Task: Install fitness tracking extensions for monitoring workouts and progress.
Action: Mouse moved to (1022, 32)
Screenshot: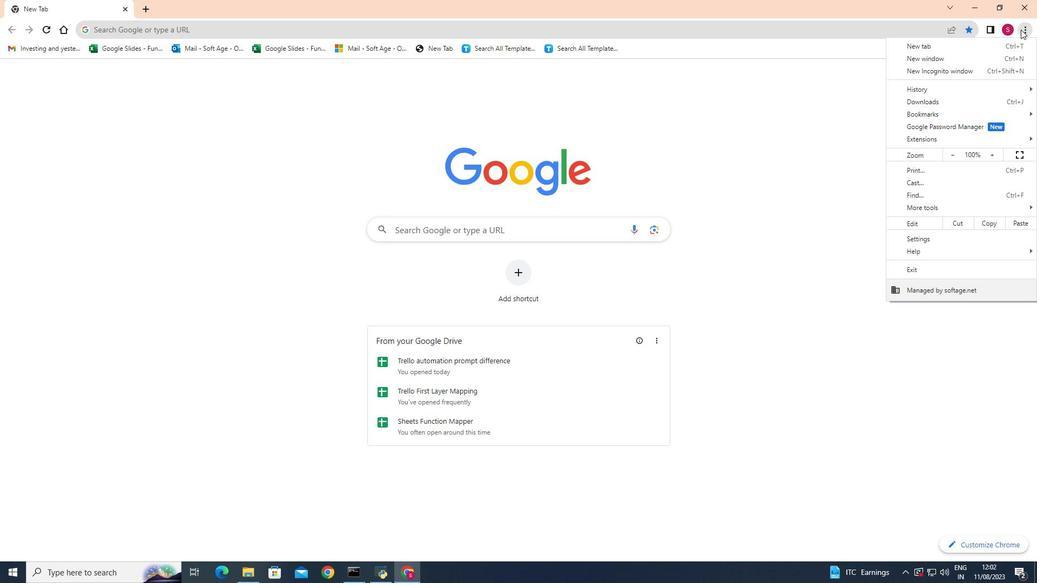 
Action: Mouse pressed left at (1022, 32)
Screenshot: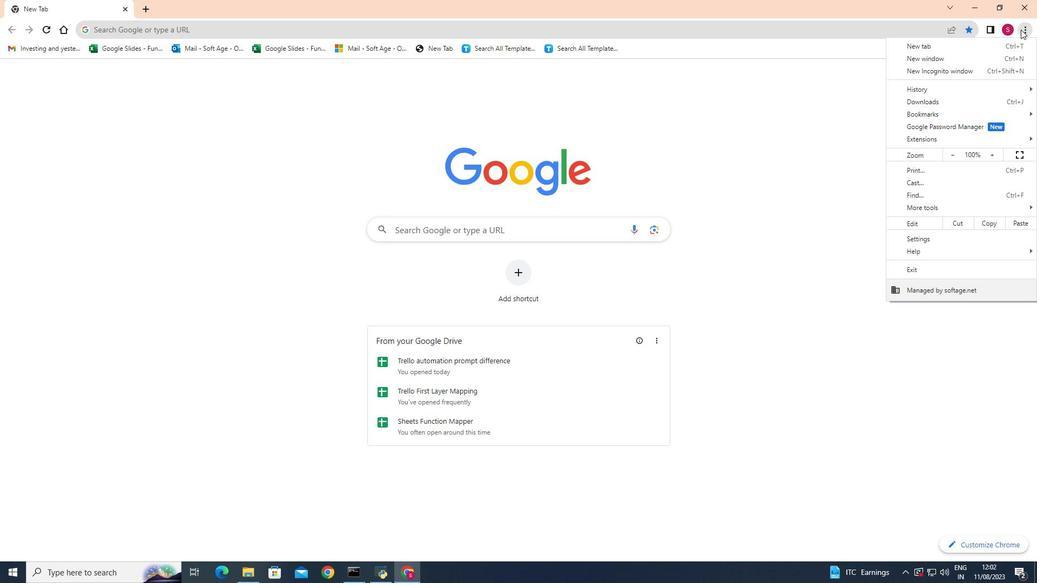 
Action: Mouse moved to (923, 143)
Screenshot: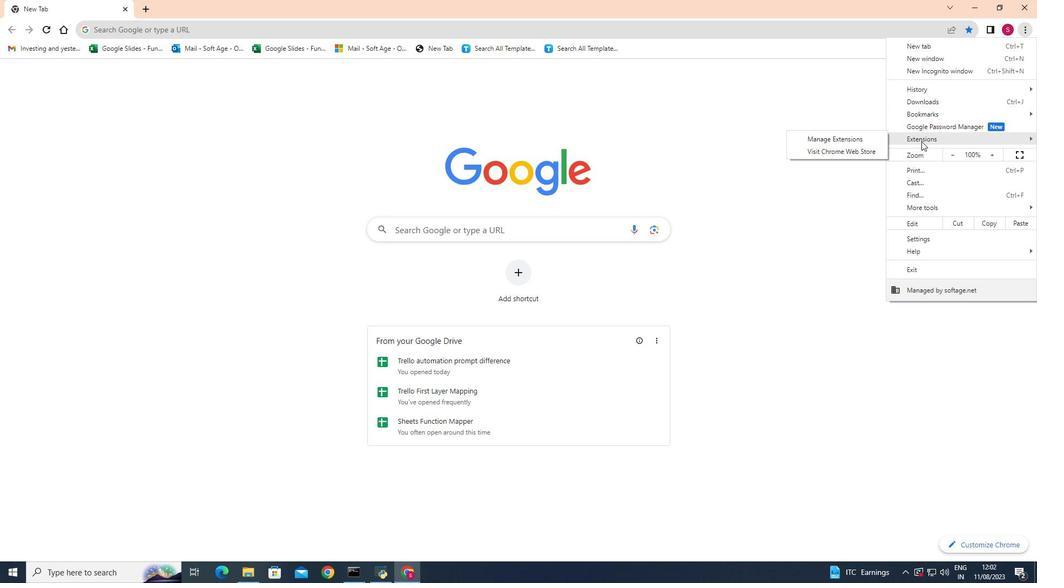 
Action: Mouse pressed left at (923, 143)
Screenshot: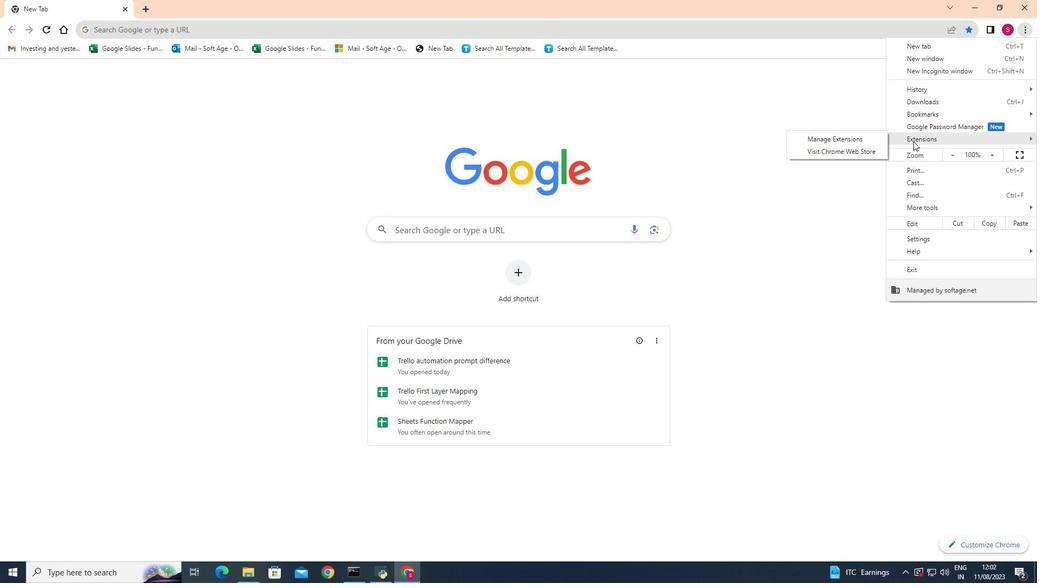 
Action: Mouse moved to (849, 142)
Screenshot: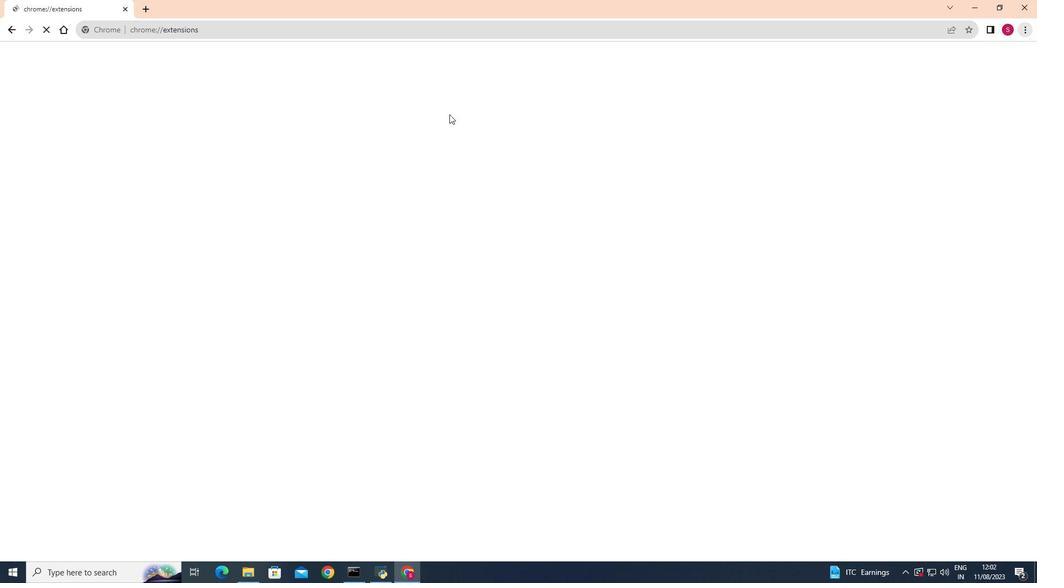 
Action: Mouse pressed left at (849, 142)
Screenshot: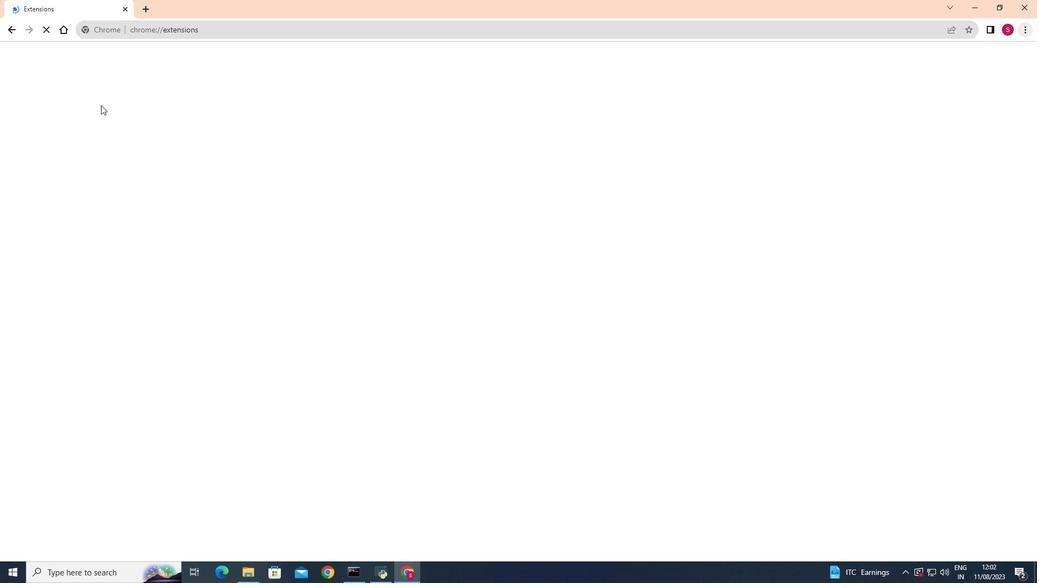 
Action: Mouse moved to (28, 64)
Screenshot: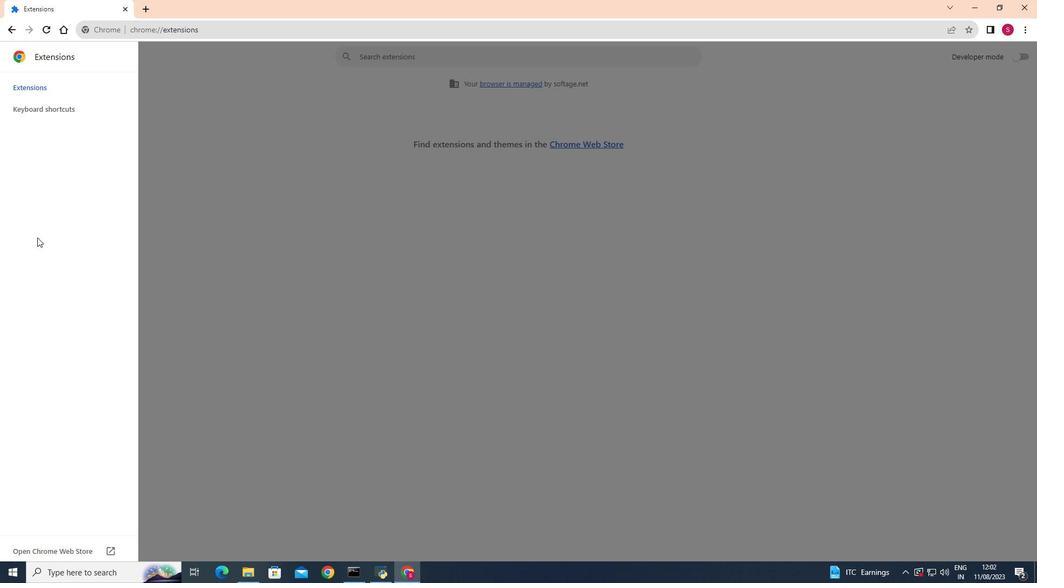 
Action: Mouse pressed left at (28, 64)
Screenshot: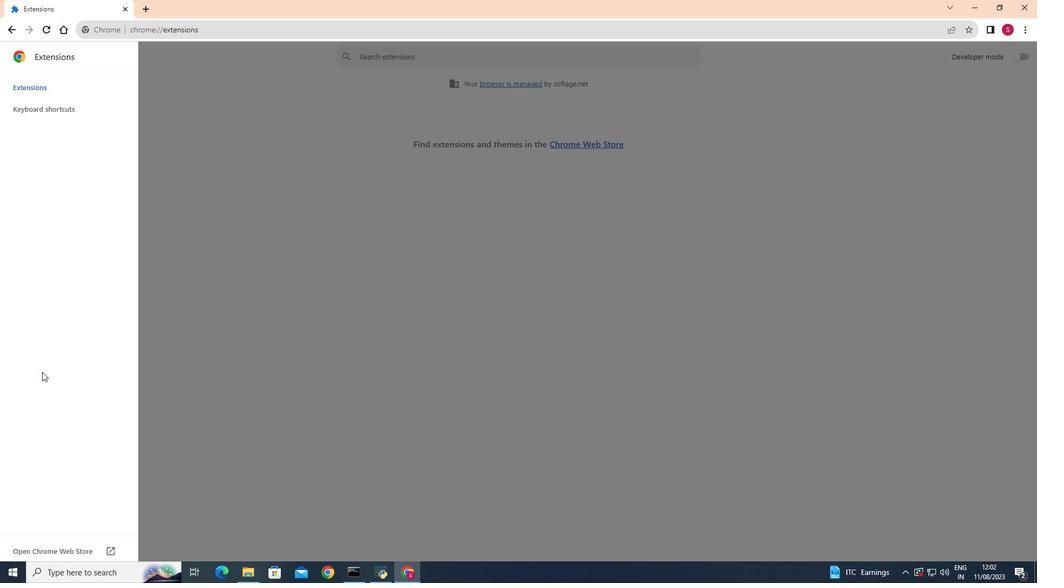
Action: Mouse moved to (55, 551)
Screenshot: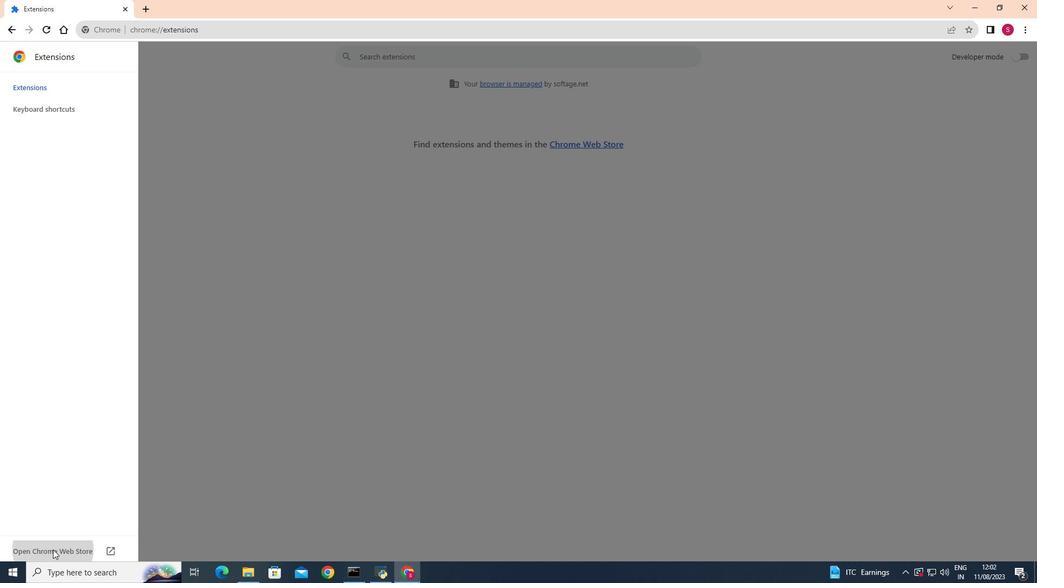 
Action: Mouse pressed left at (55, 551)
Screenshot: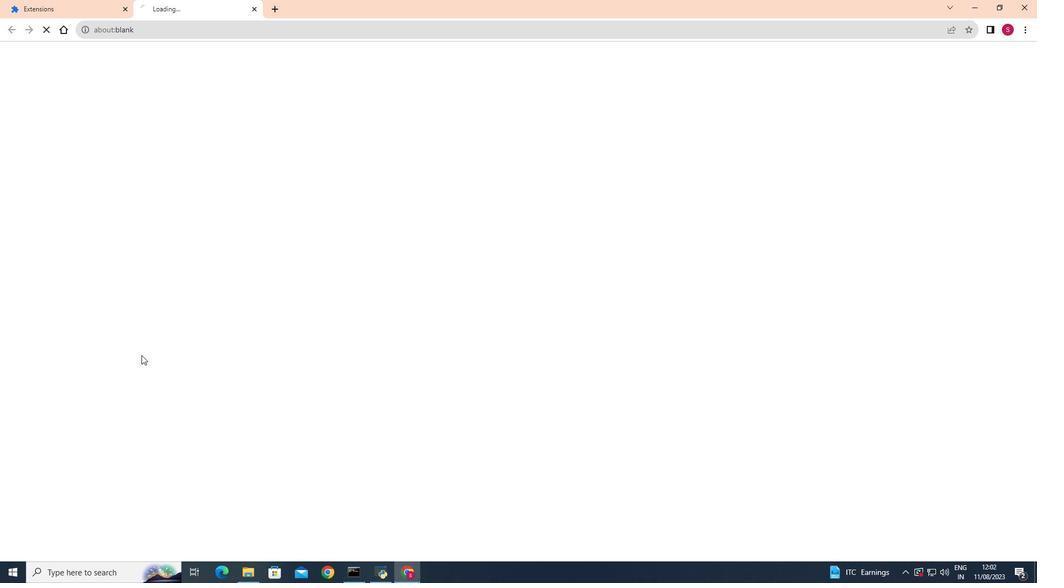 
Action: Mouse moved to (243, 98)
Screenshot: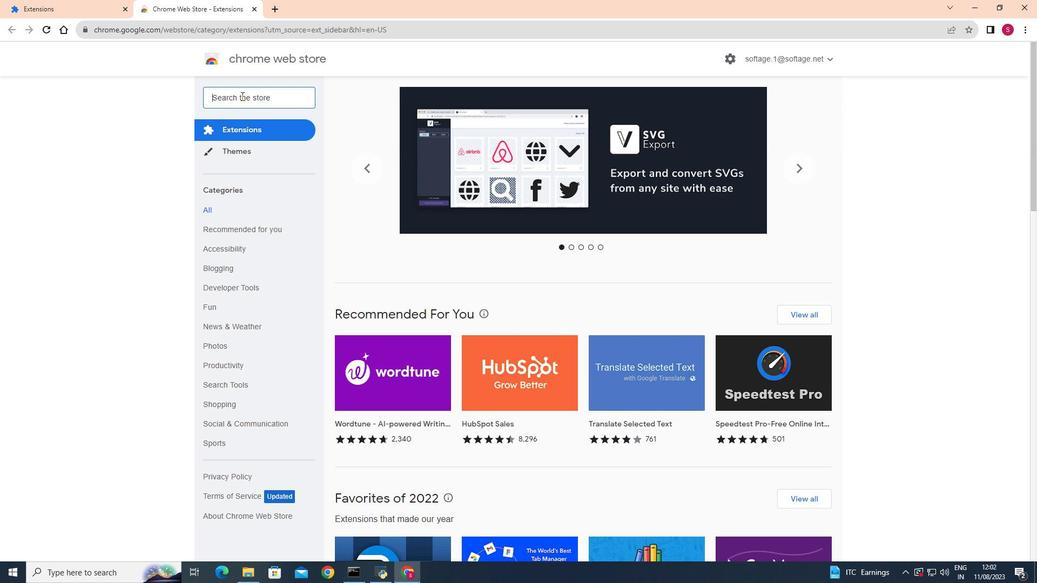 
Action: Mouse pressed left at (243, 98)
Screenshot: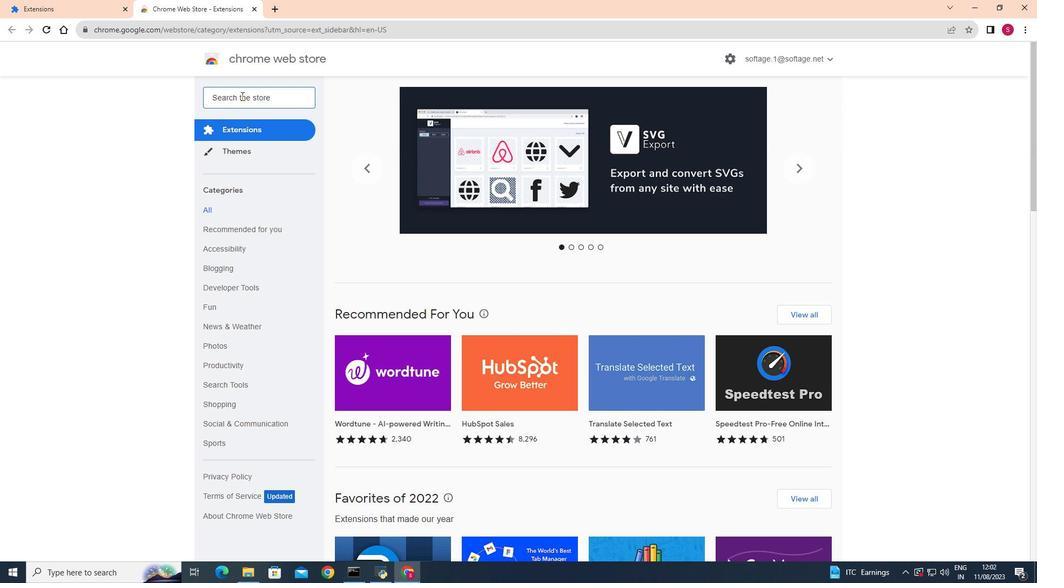 
Action: Key pressed fitness<Key.enter>
Screenshot: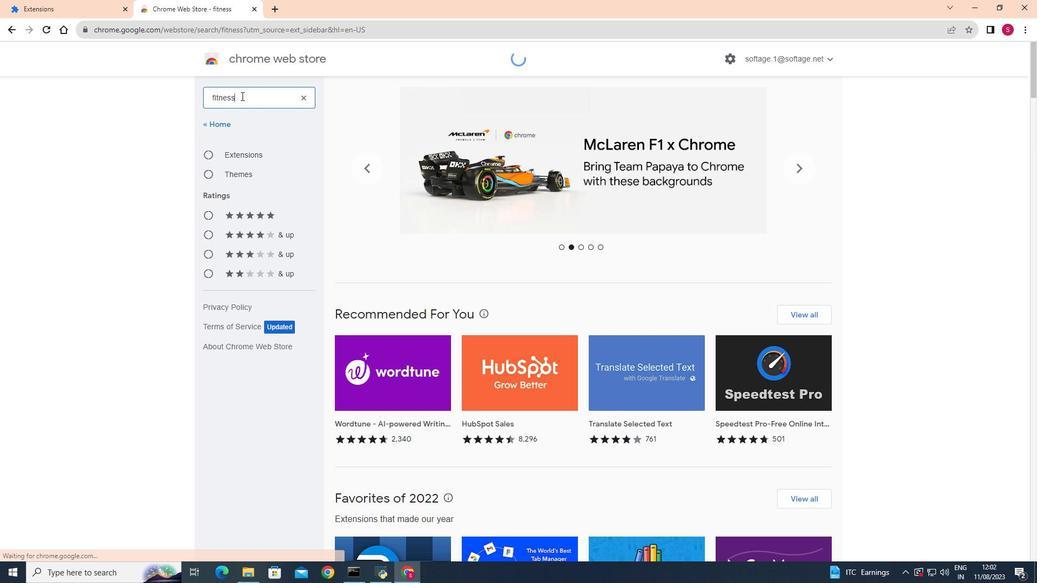 
Action: Mouse moved to (474, 241)
Screenshot: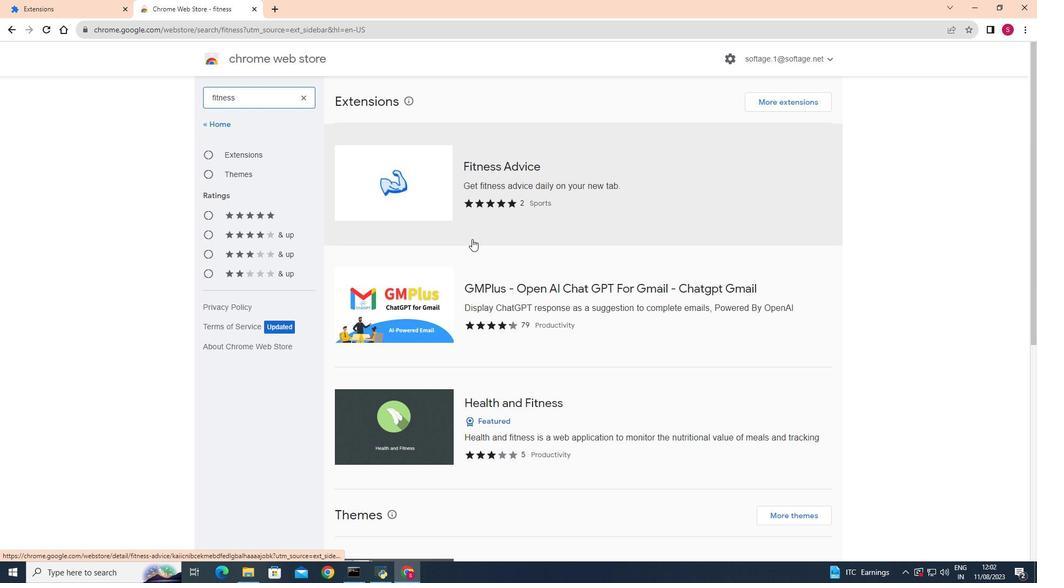 
Action: Mouse scrolled (474, 240) with delta (0, 0)
Screenshot: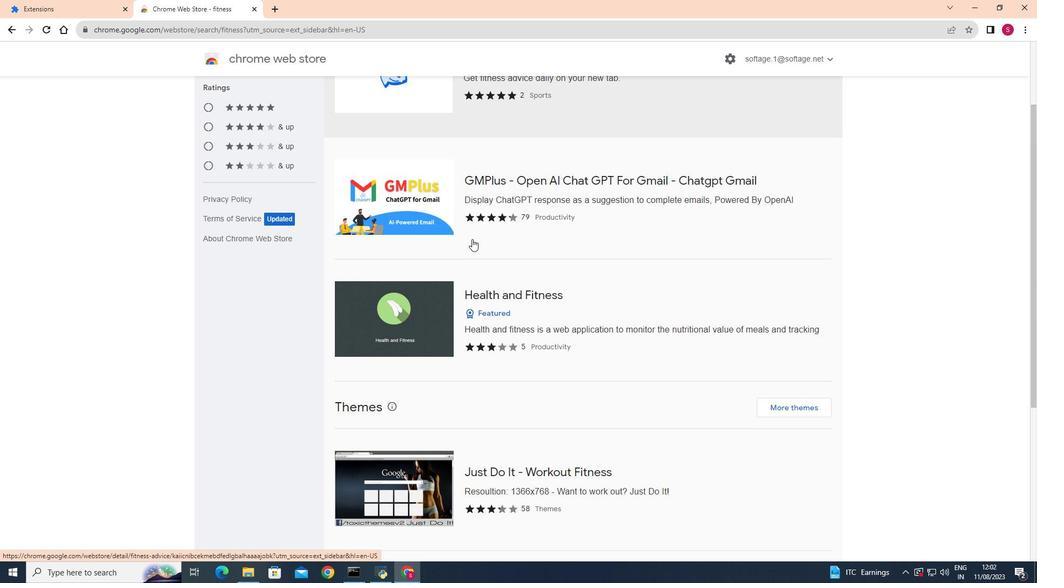 
Action: Mouse scrolled (474, 240) with delta (0, 0)
Screenshot: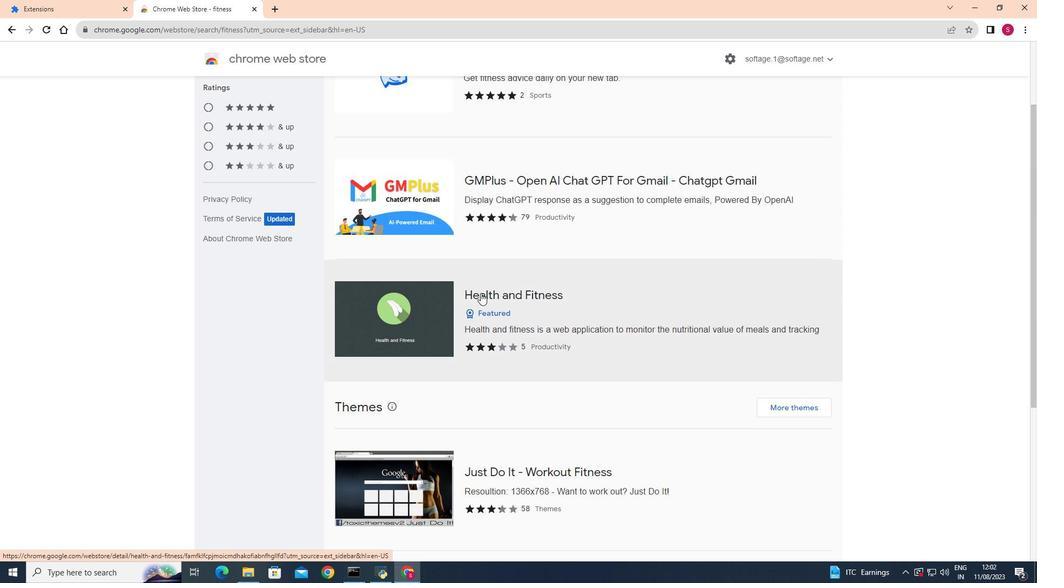 
Action: Mouse moved to (495, 294)
Screenshot: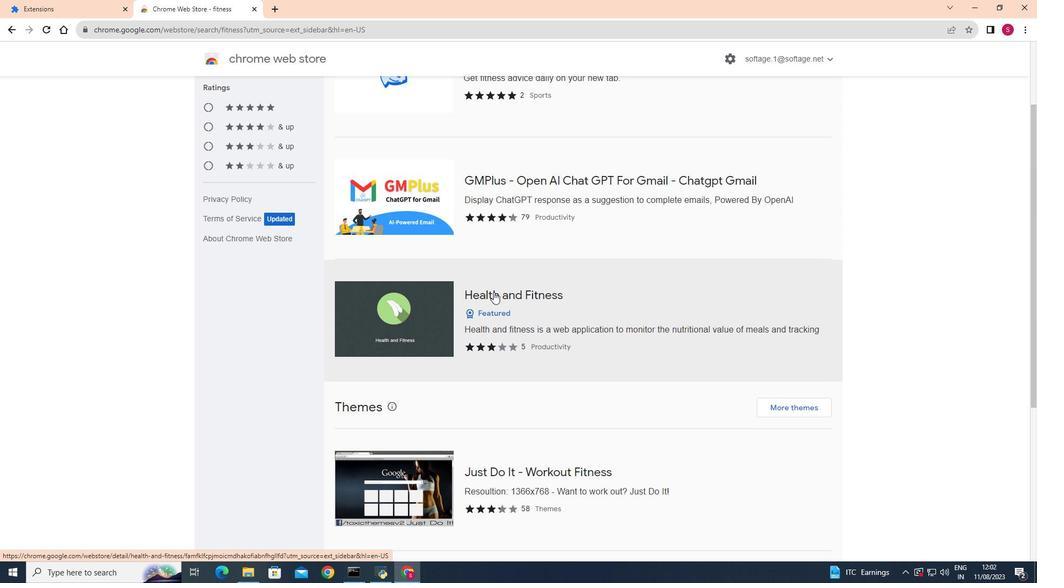 
Action: Mouse pressed left at (495, 294)
Screenshot: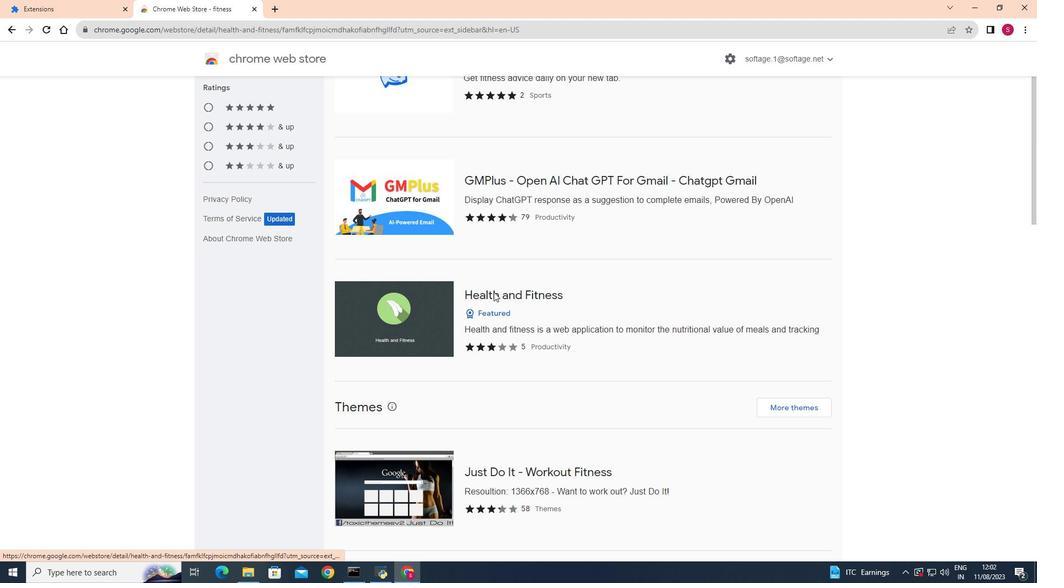 
Action: Mouse moved to (751, 133)
Screenshot: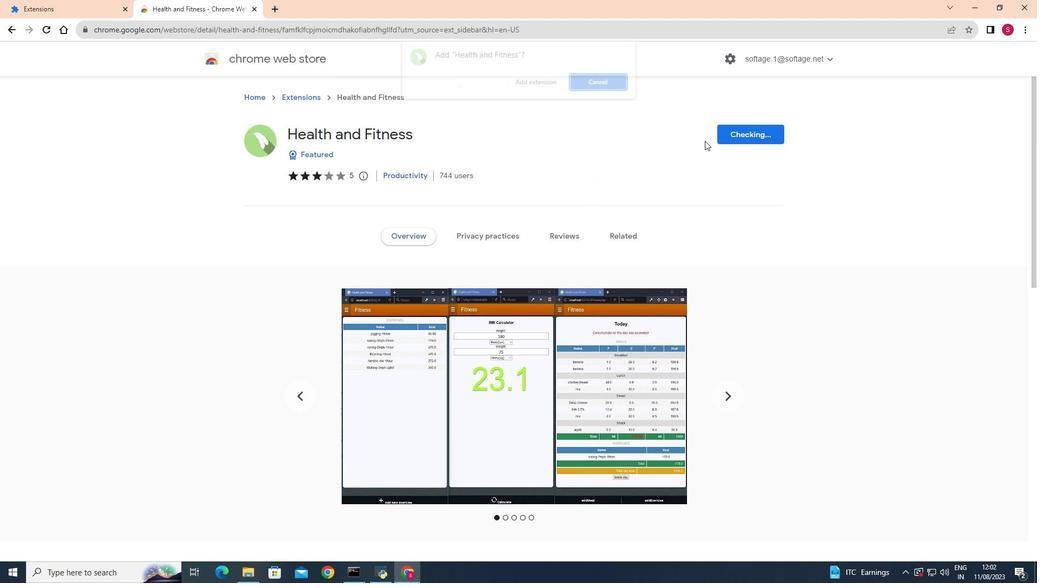 
Action: Mouse pressed left at (751, 133)
Screenshot: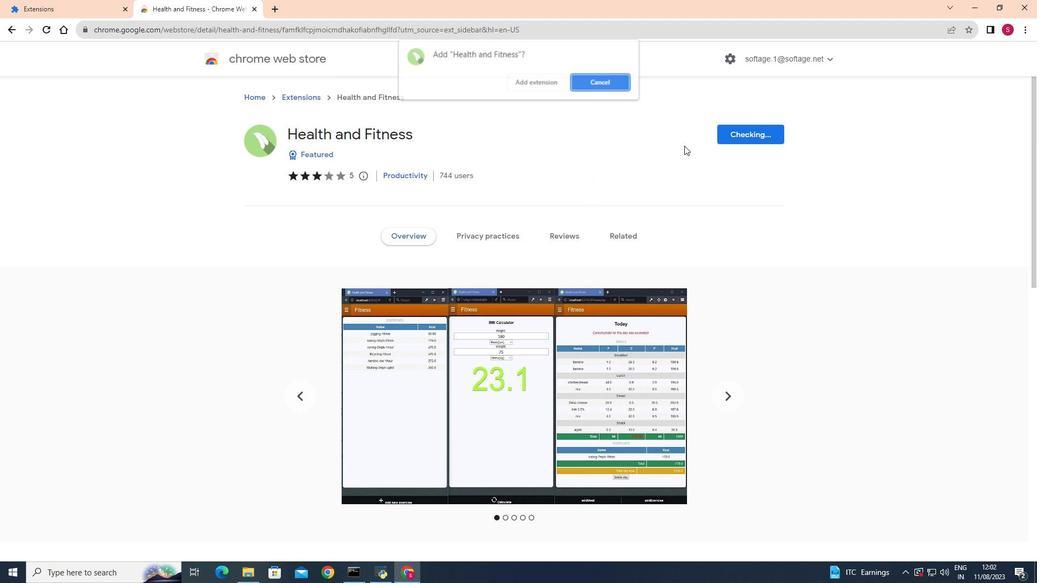 
Action: Mouse moved to (553, 81)
Screenshot: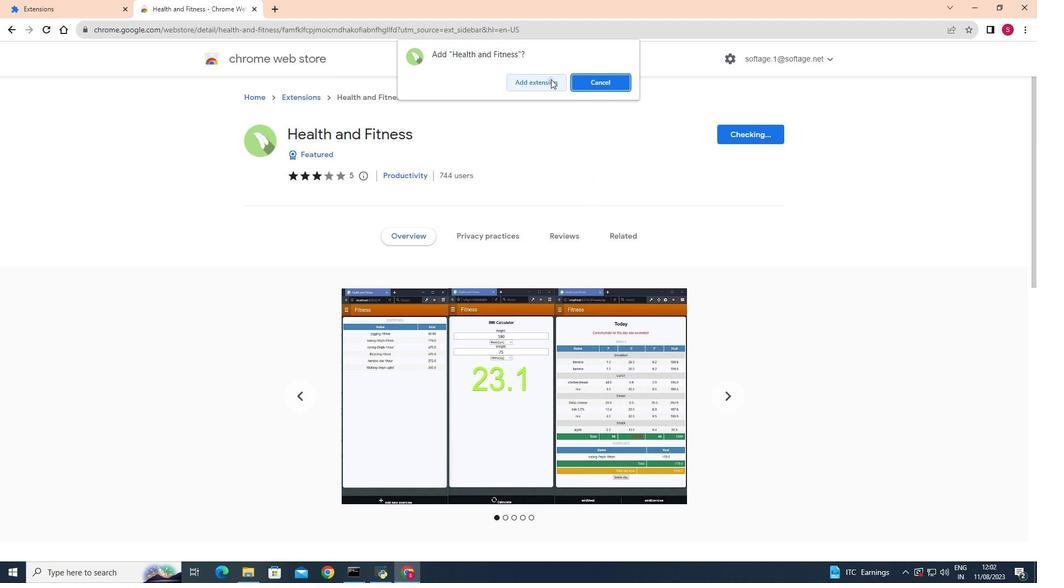 
Action: Mouse pressed left at (553, 81)
Screenshot: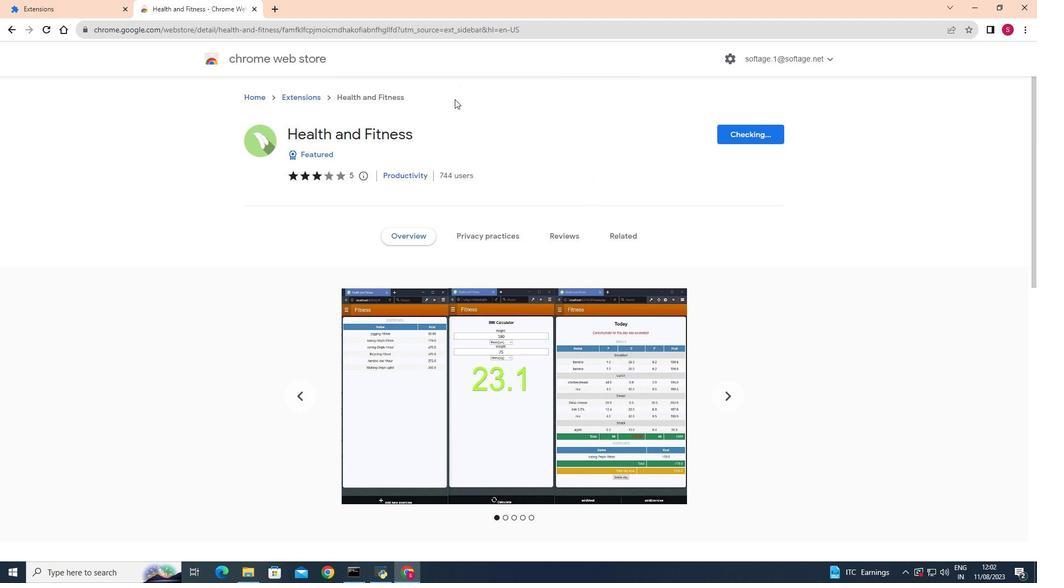 
Action: Mouse moved to (14, 36)
Screenshot: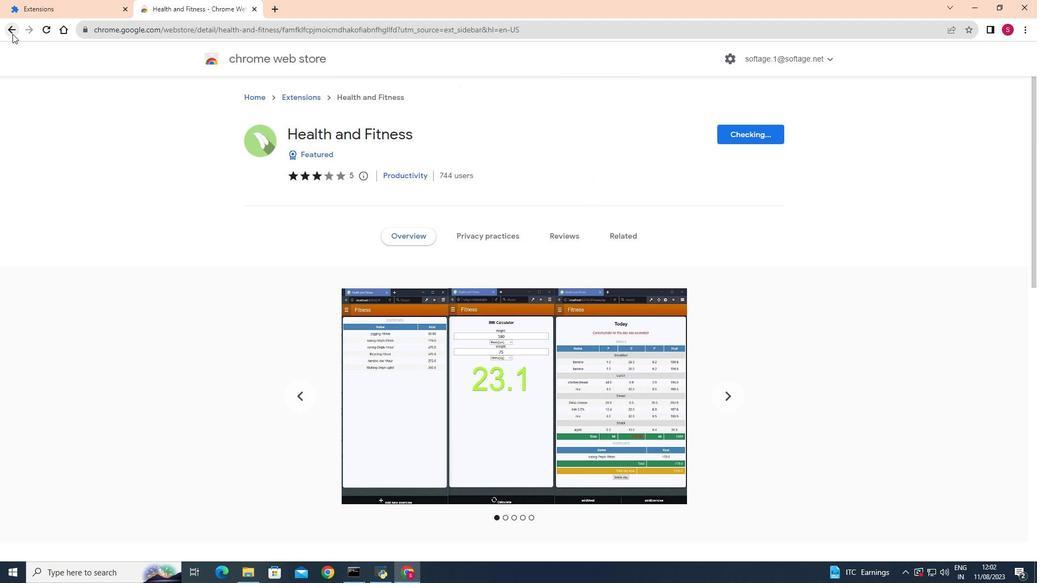
Action: Mouse pressed left at (14, 36)
Screenshot: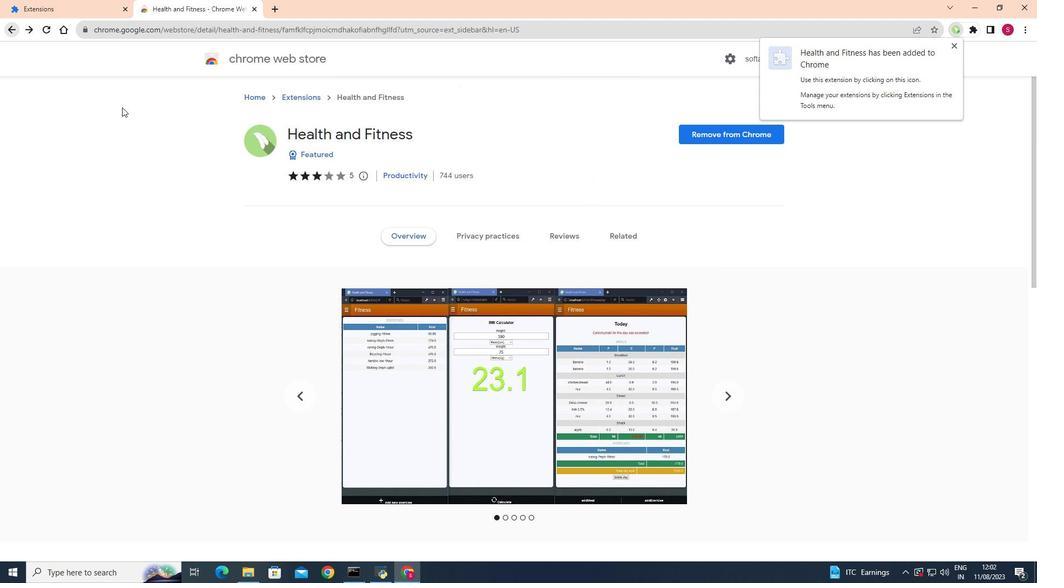 
Action: Mouse moved to (17, 32)
Screenshot: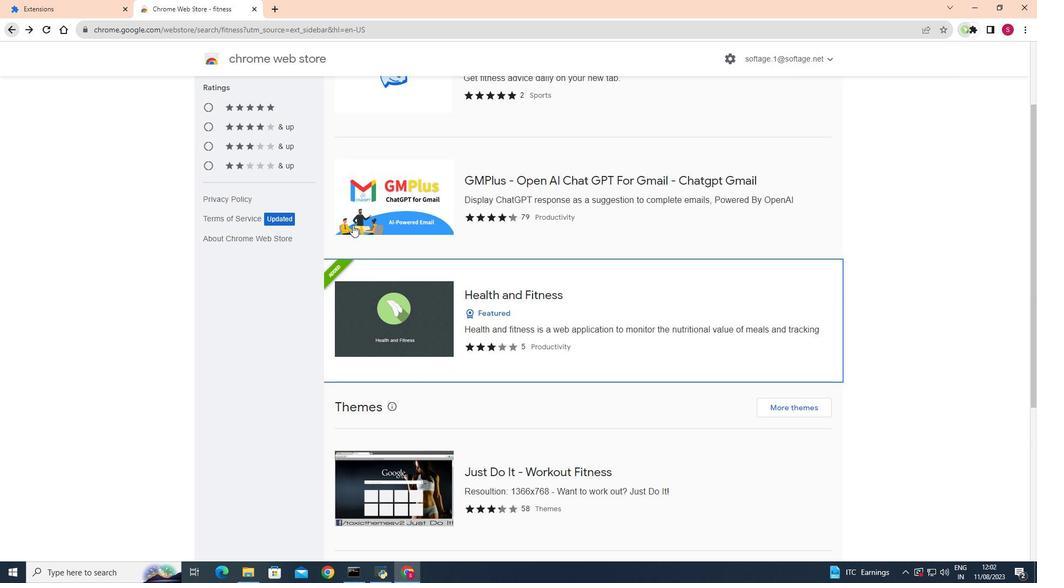 
Action: Mouse pressed left at (17, 32)
Screenshot: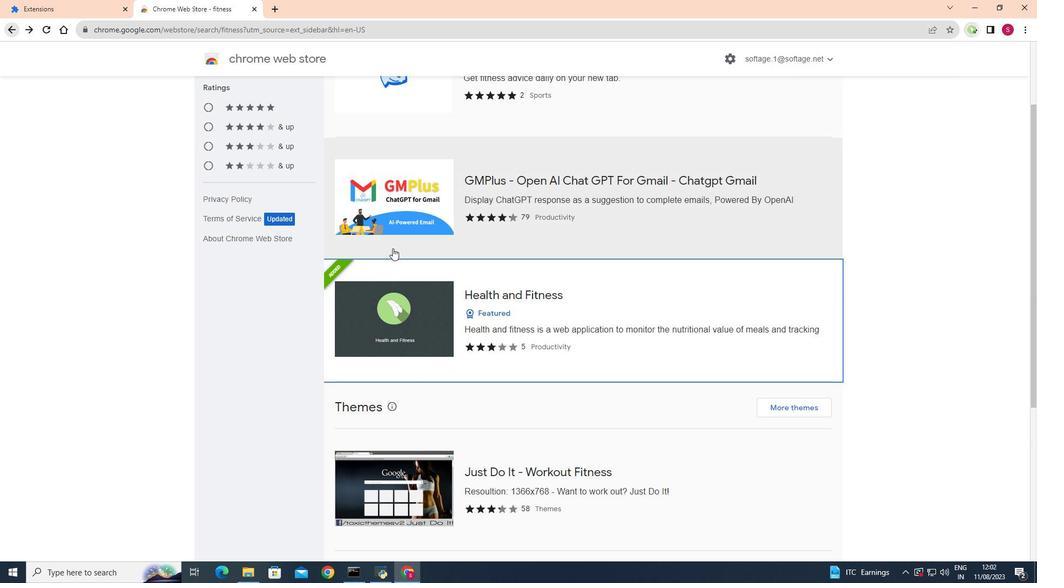 
Action: Mouse moved to (415, 276)
Screenshot: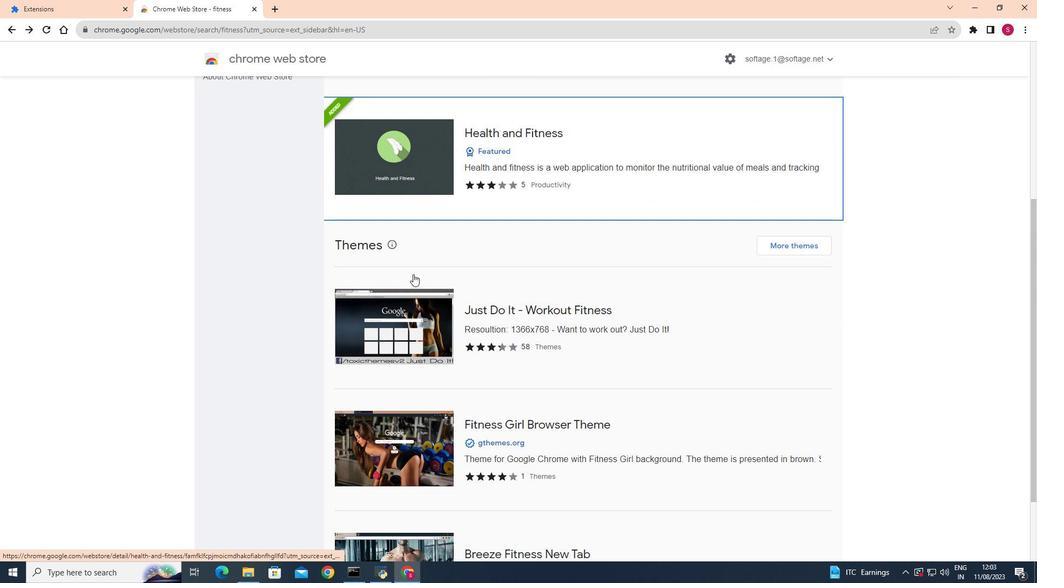 
Action: Mouse scrolled (415, 275) with delta (0, 0)
Screenshot: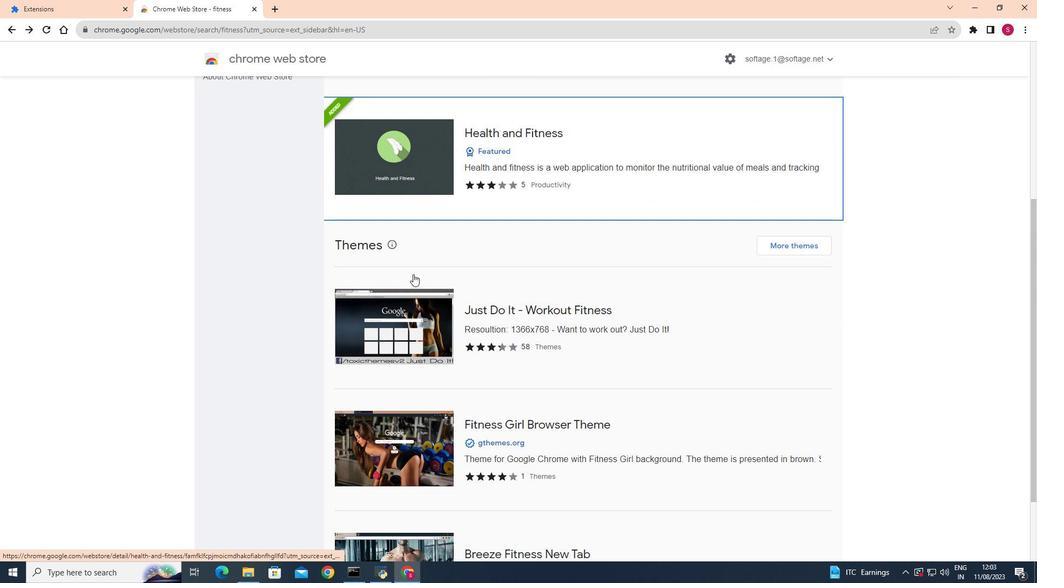 
Action: Mouse scrolled (415, 275) with delta (0, 0)
Screenshot: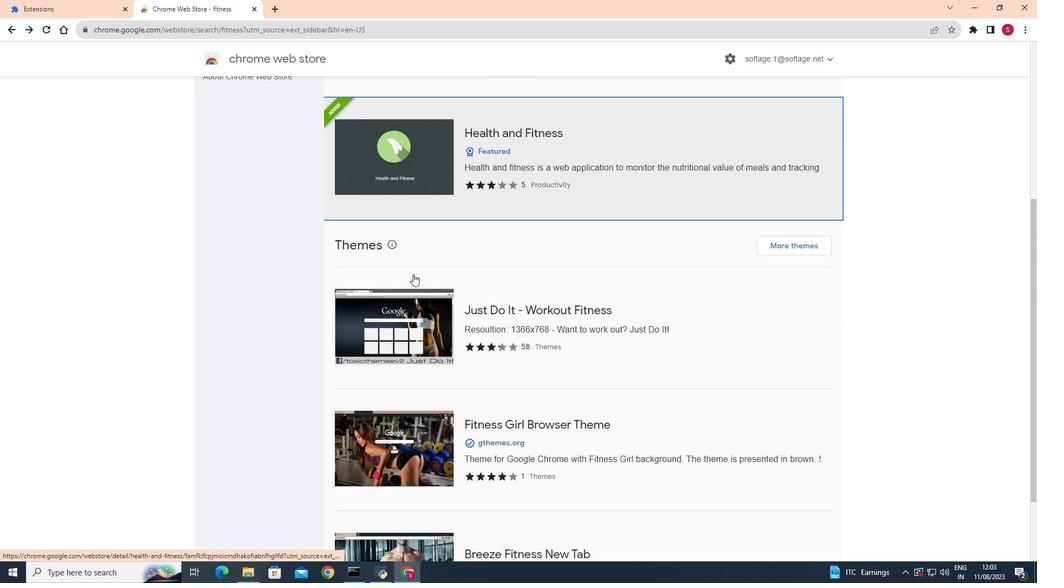 
Action: Mouse scrolled (415, 275) with delta (0, 0)
Screenshot: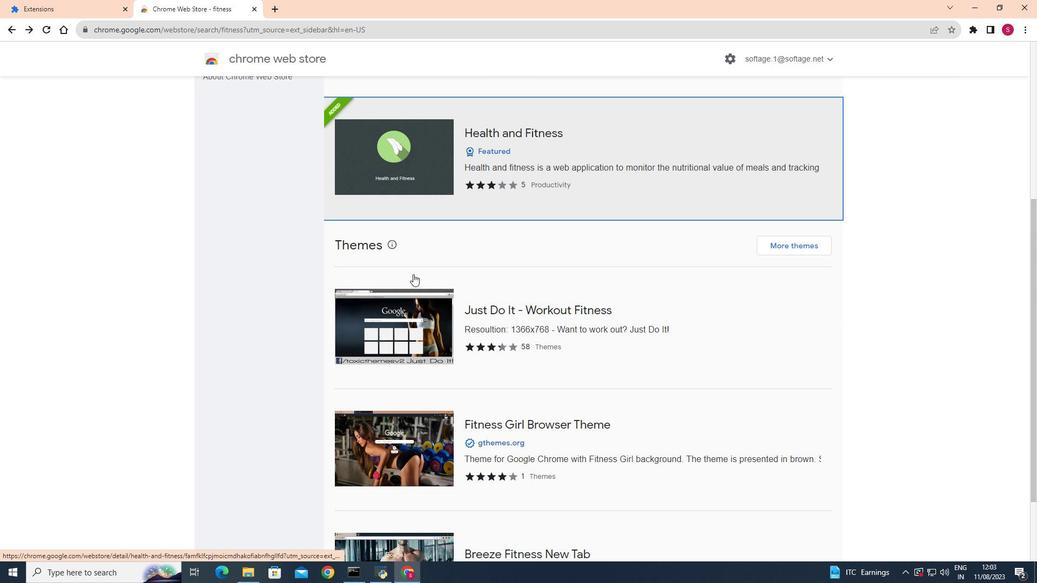 
Action: Mouse scrolled (415, 275) with delta (0, 0)
Screenshot: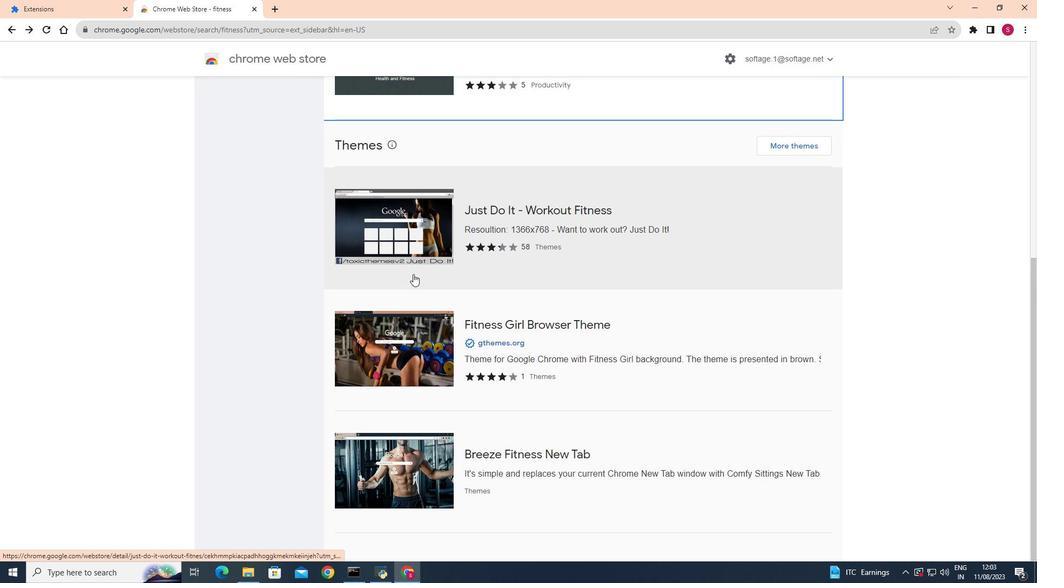 
Action: Mouse scrolled (415, 275) with delta (0, 0)
Screenshot: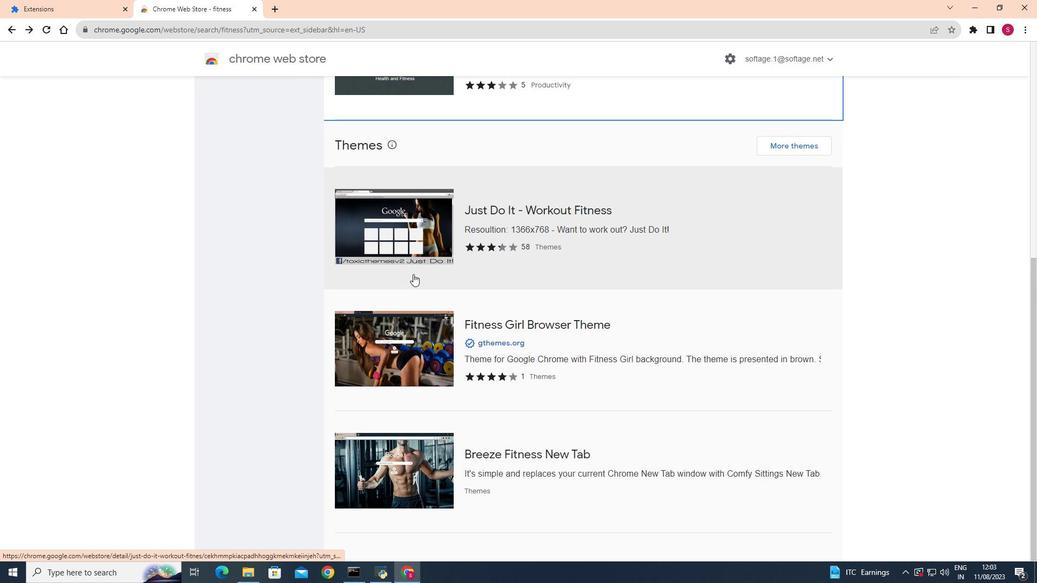 
Action: Mouse scrolled (415, 275) with delta (0, 0)
Screenshot: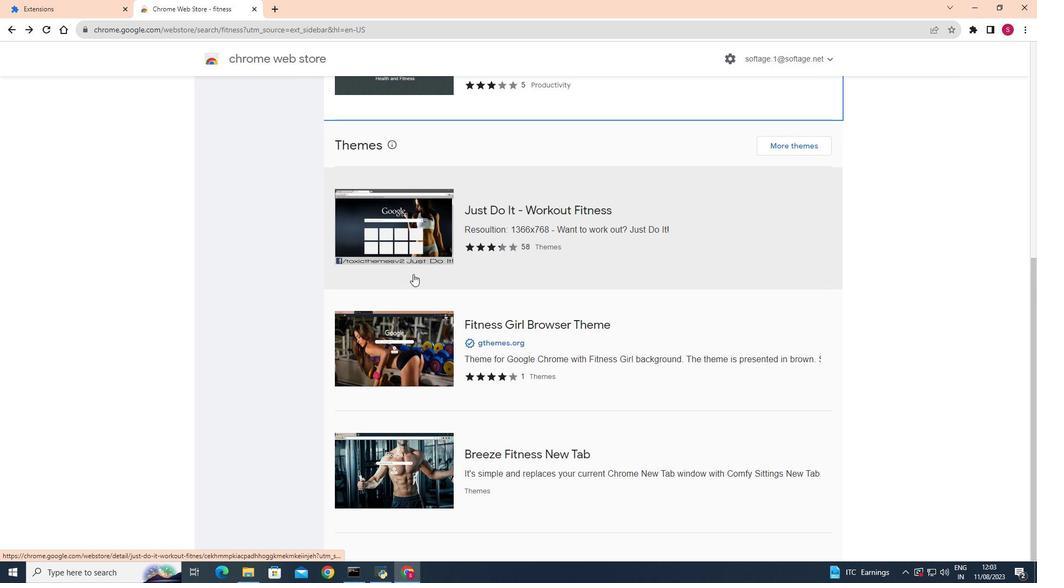 
Action: Mouse scrolled (415, 275) with delta (0, 0)
Screenshot: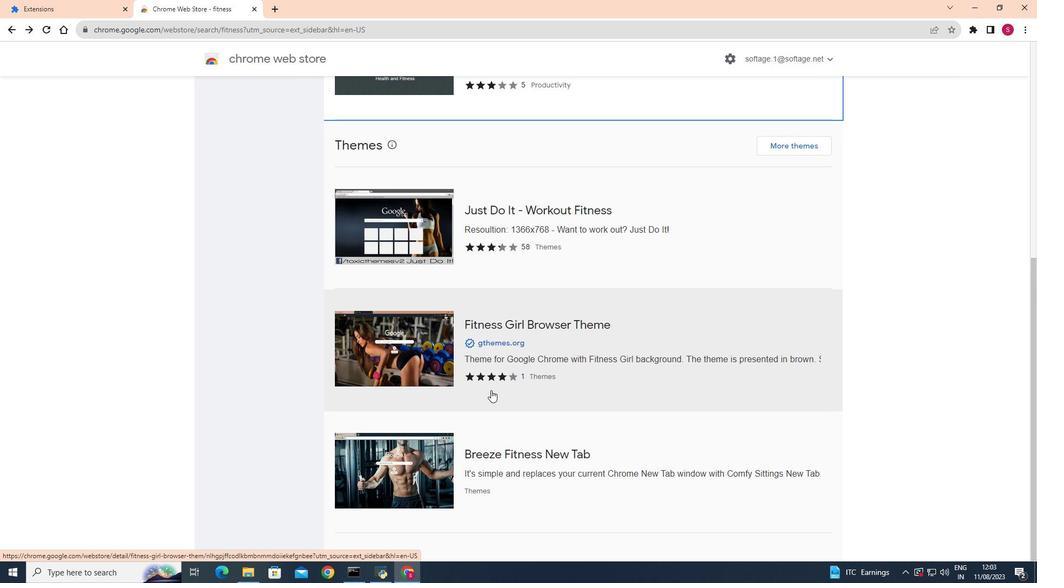 
Action: Mouse scrolled (415, 275) with delta (0, 0)
Screenshot: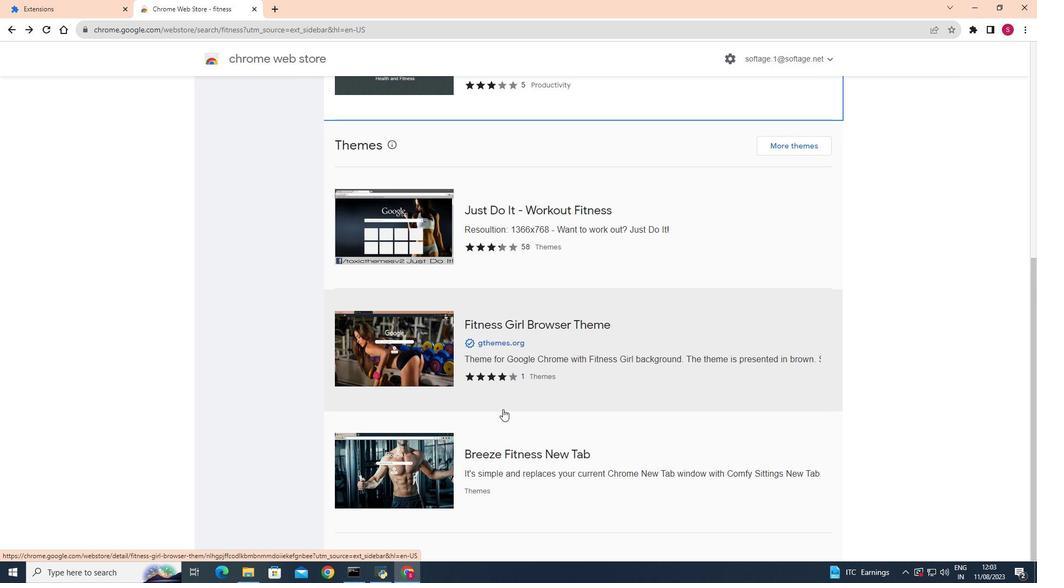 
Action: Mouse scrolled (415, 275) with delta (0, 0)
Screenshot: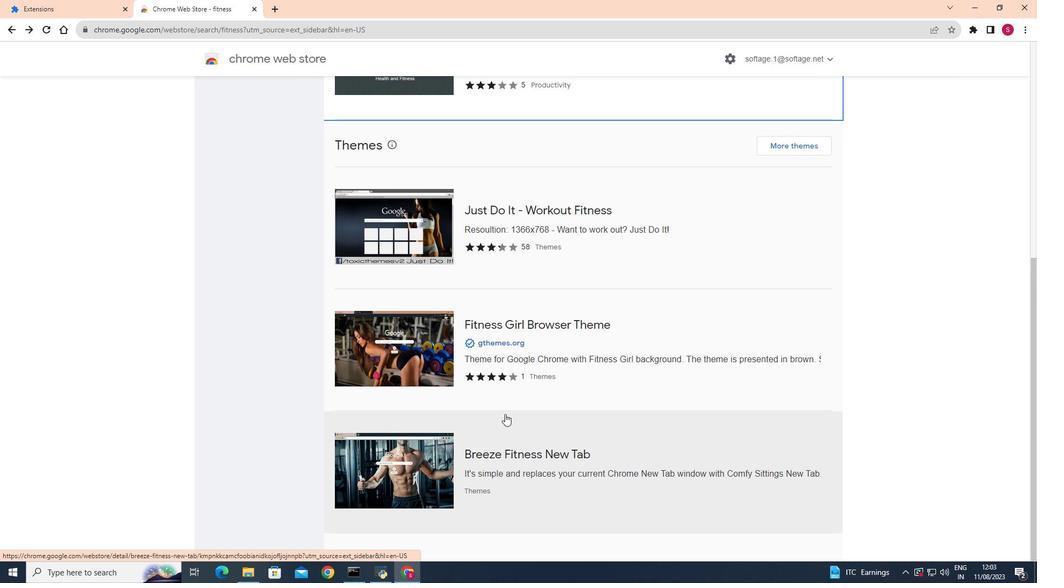 
Action: Mouse scrolled (415, 275) with delta (0, 0)
Screenshot: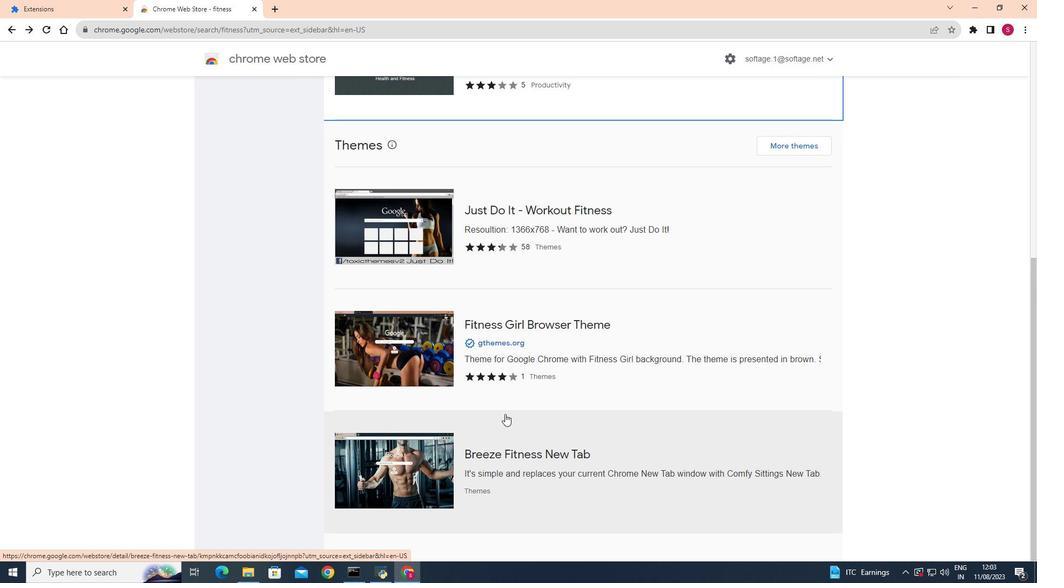 
Action: Mouse moved to (510, 426)
Screenshot: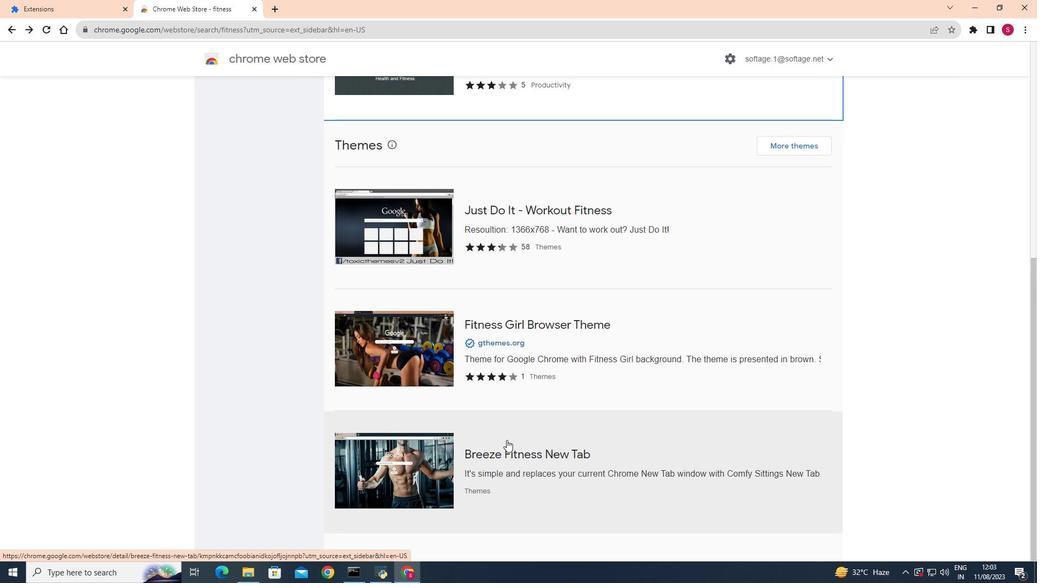 
Action: Mouse scrolled (510, 425) with delta (0, 0)
Screenshot: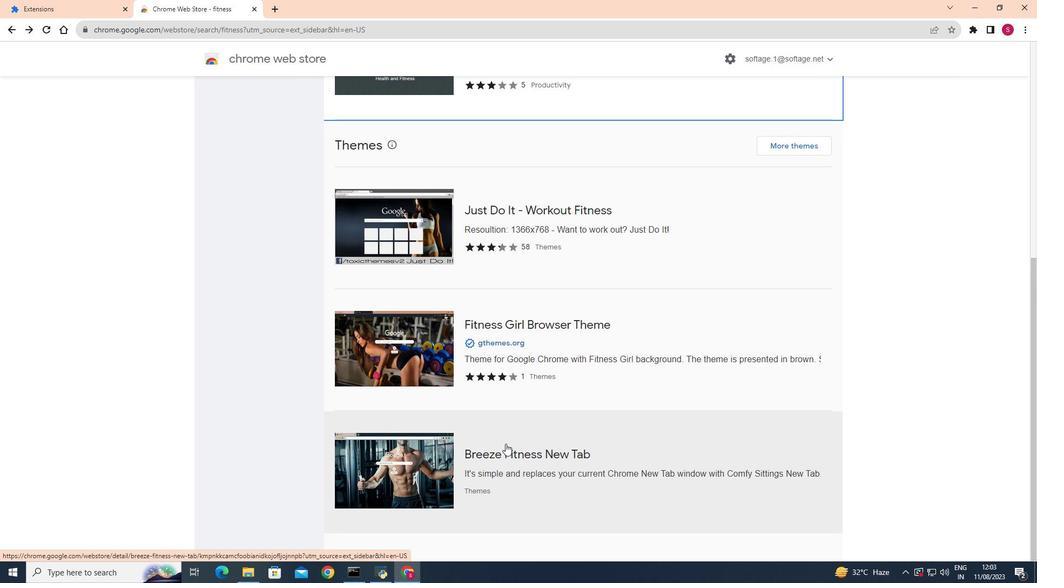
Action: Mouse scrolled (510, 425) with delta (0, 0)
Screenshot: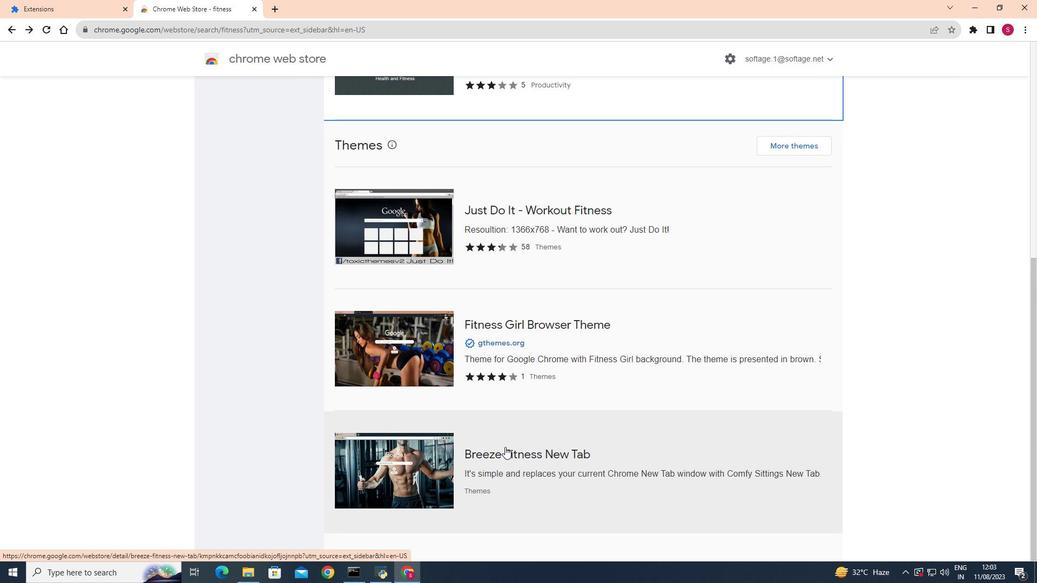 
Action: Mouse moved to (328, 117)
Screenshot: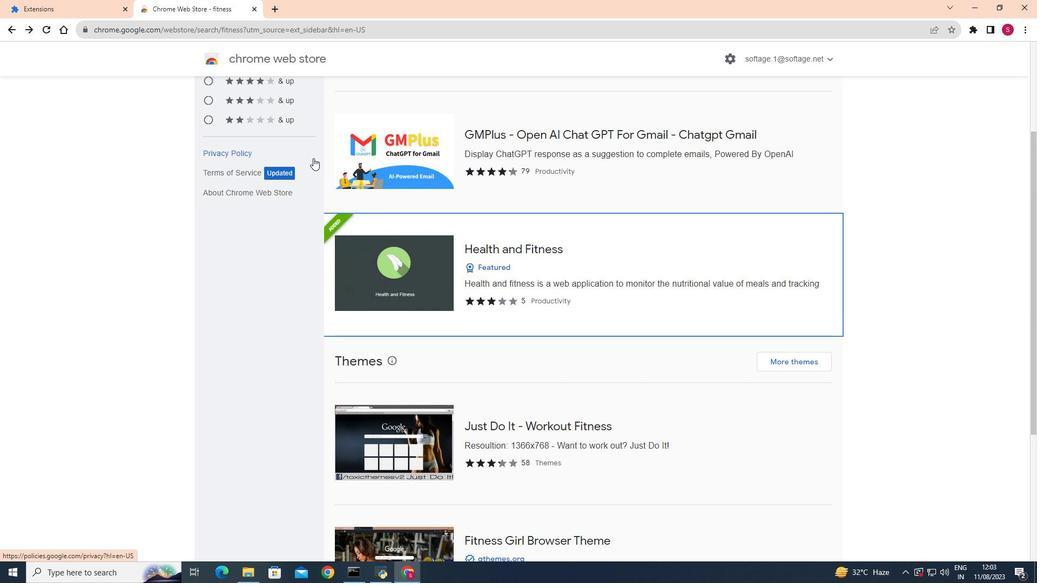 
Action: Mouse scrolled (328, 118) with delta (0, 0)
Screenshot: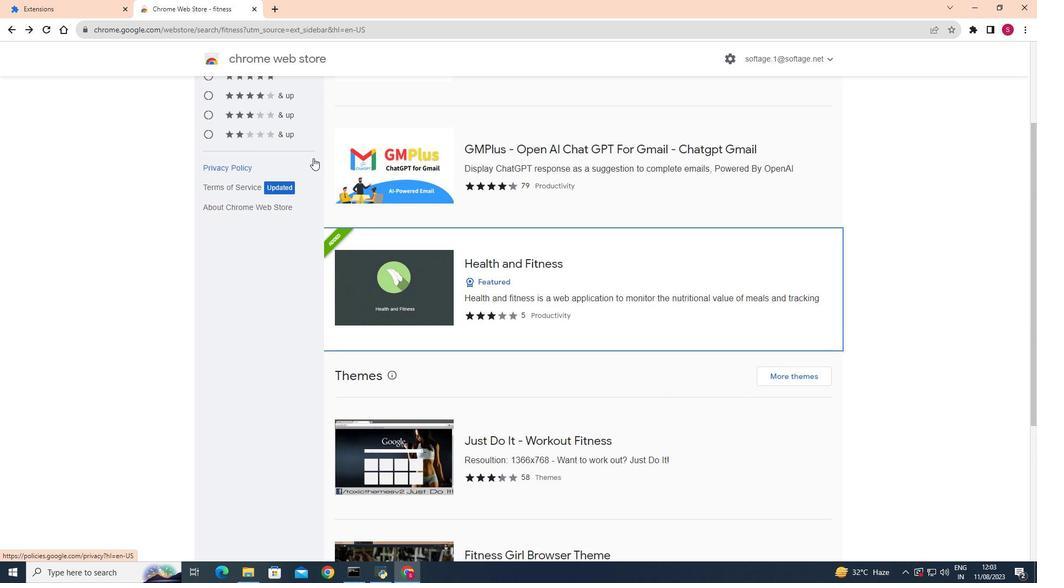 
Action: Mouse scrolled (328, 118) with delta (0, 0)
Screenshot: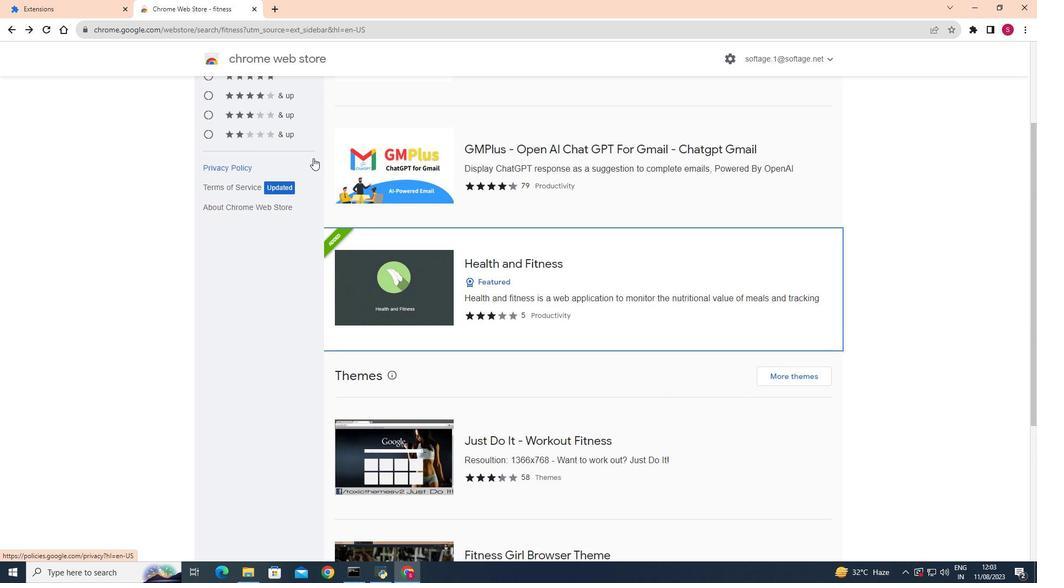 
Action: Mouse scrolled (328, 118) with delta (0, 0)
Screenshot: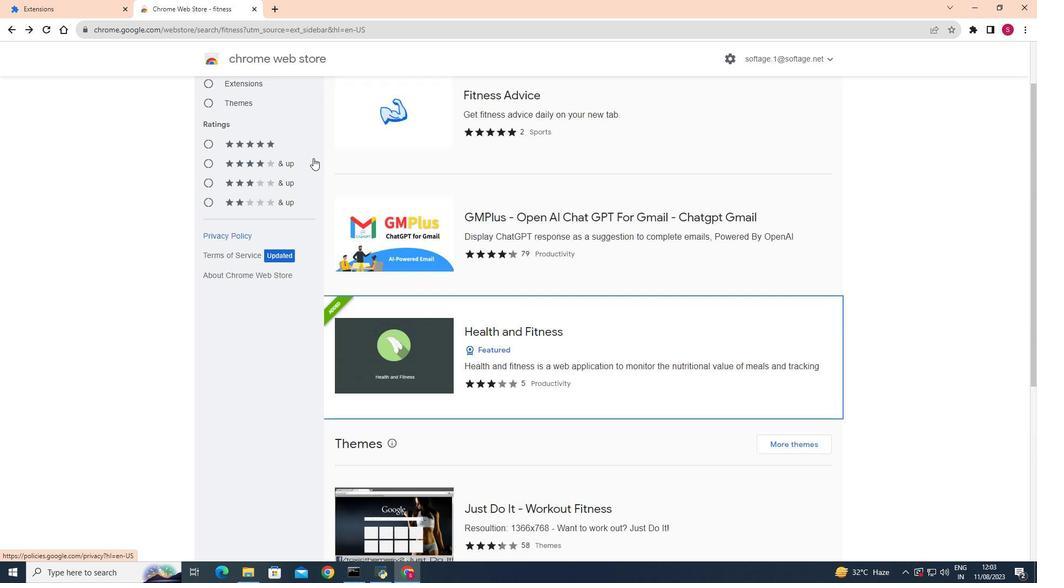 
Action: Mouse scrolled (328, 118) with delta (0, 0)
Screenshot: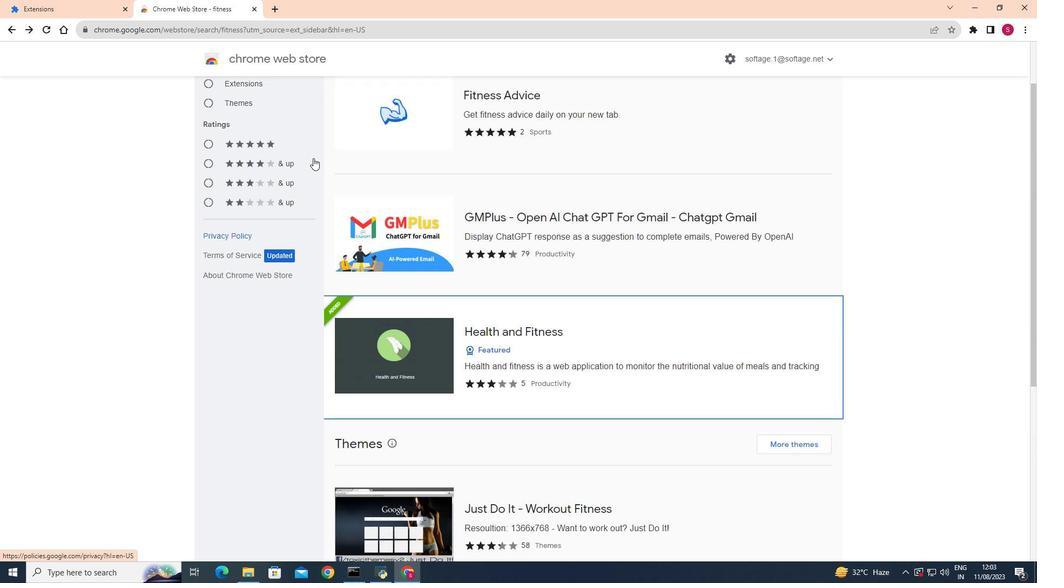 
Action: Mouse moved to (315, 160)
Screenshot: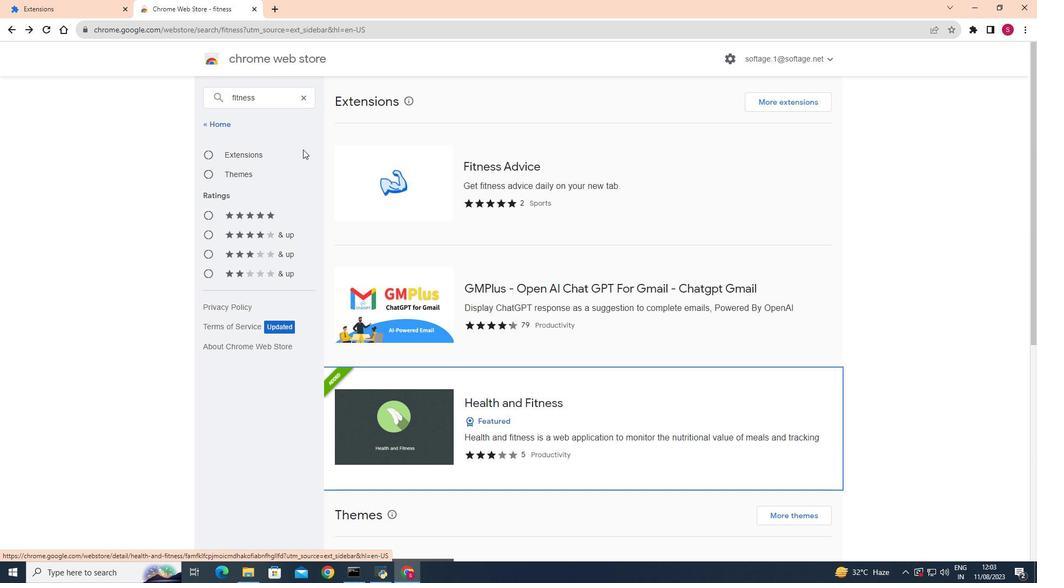 
Action: Mouse scrolled (315, 160) with delta (0, 0)
Screenshot: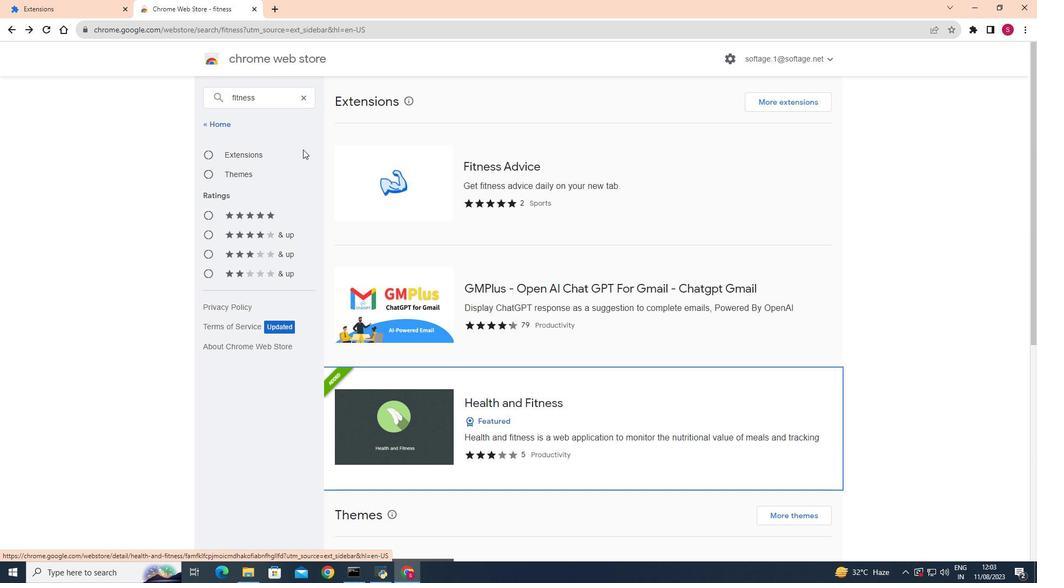 
Action: Mouse scrolled (315, 160) with delta (0, 0)
Screenshot: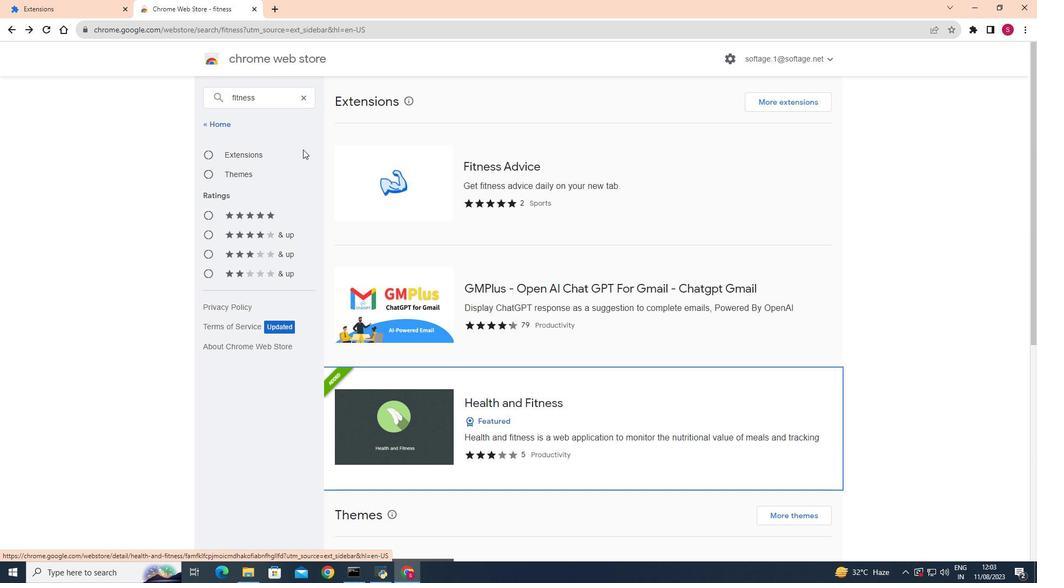 
Action: Mouse scrolled (315, 160) with delta (0, 0)
Screenshot: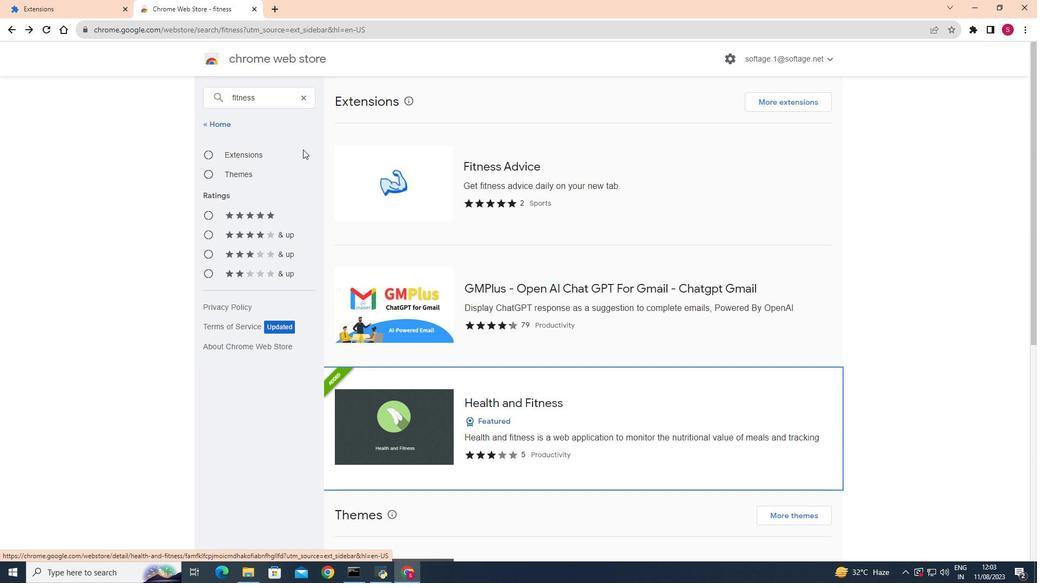 
Action: Mouse scrolled (315, 160) with delta (0, 0)
Screenshot: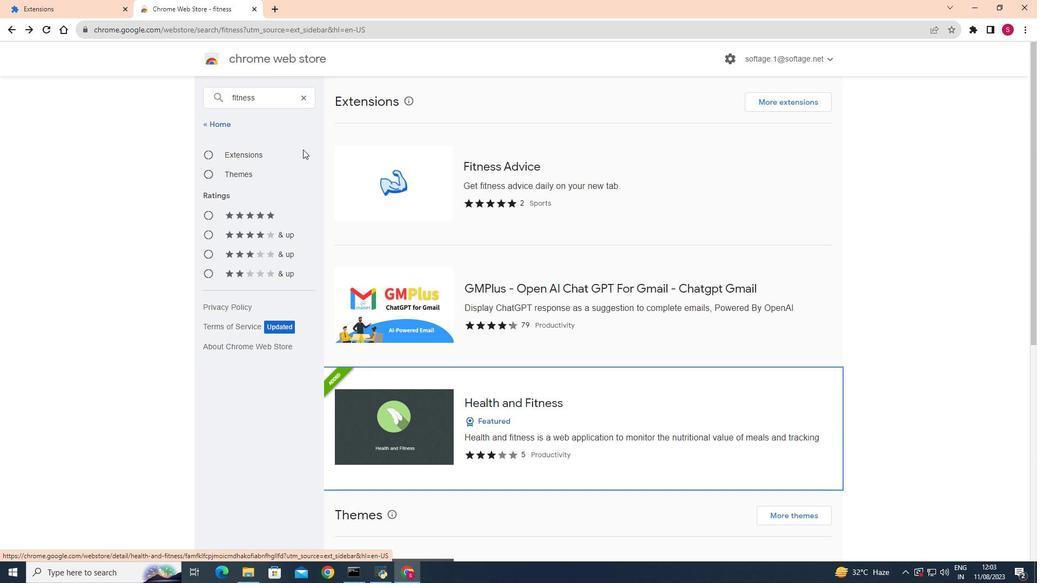 
Action: Mouse moved to (305, 151)
Screenshot: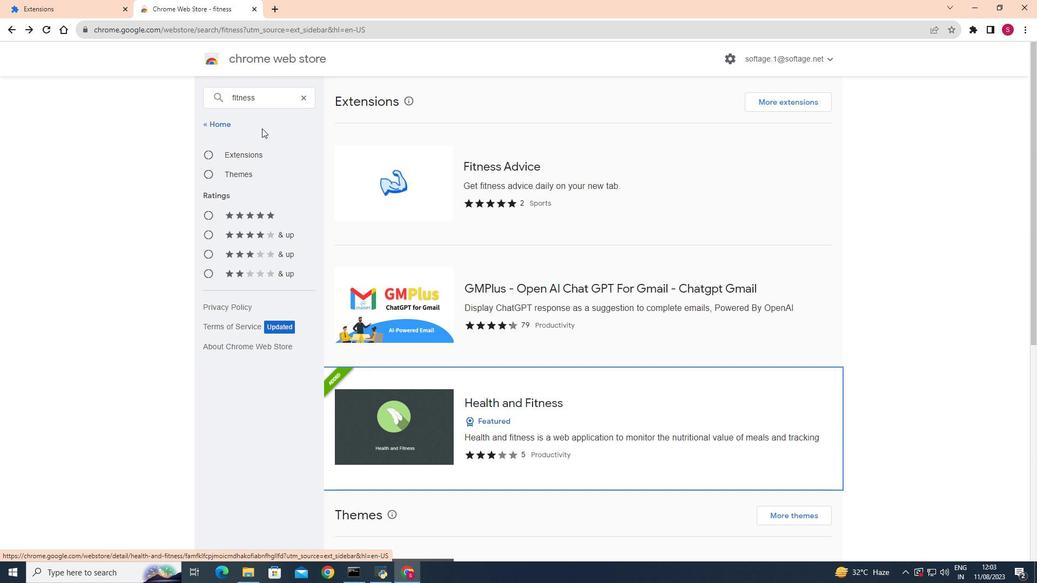 
Action: Mouse scrolled (305, 152) with delta (0, 0)
Screenshot: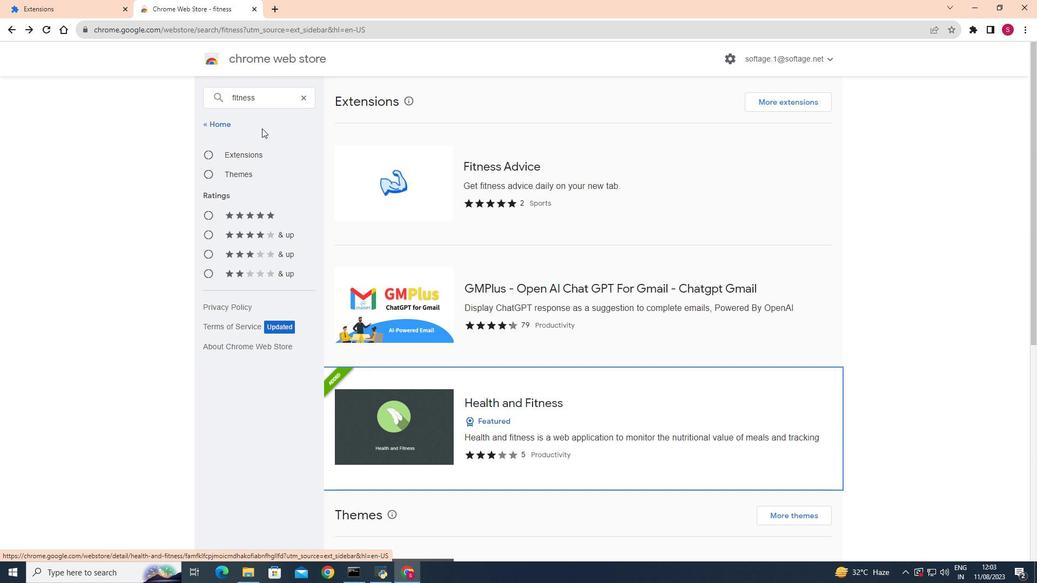 
Action: Mouse scrolled (305, 152) with delta (0, 0)
Screenshot: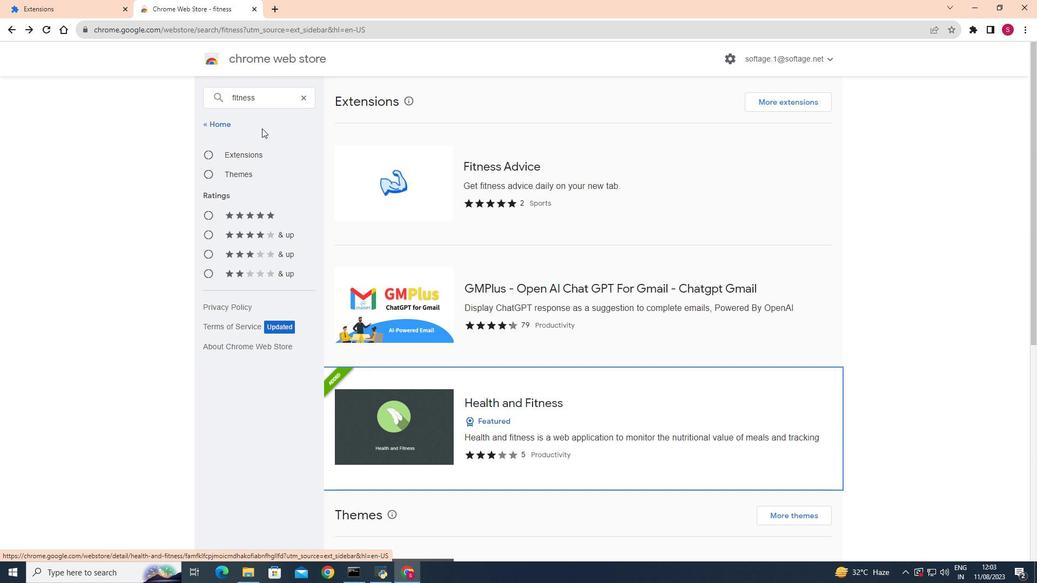 
Action: Mouse moved to (269, 97)
Screenshot: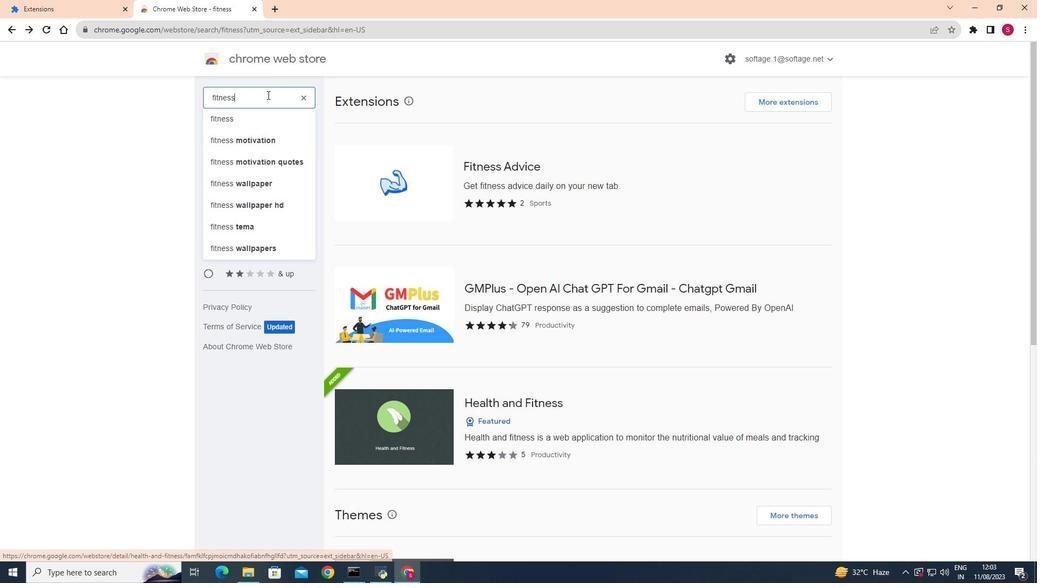 
Action: Mouse pressed left at (269, 97)
Screenshot: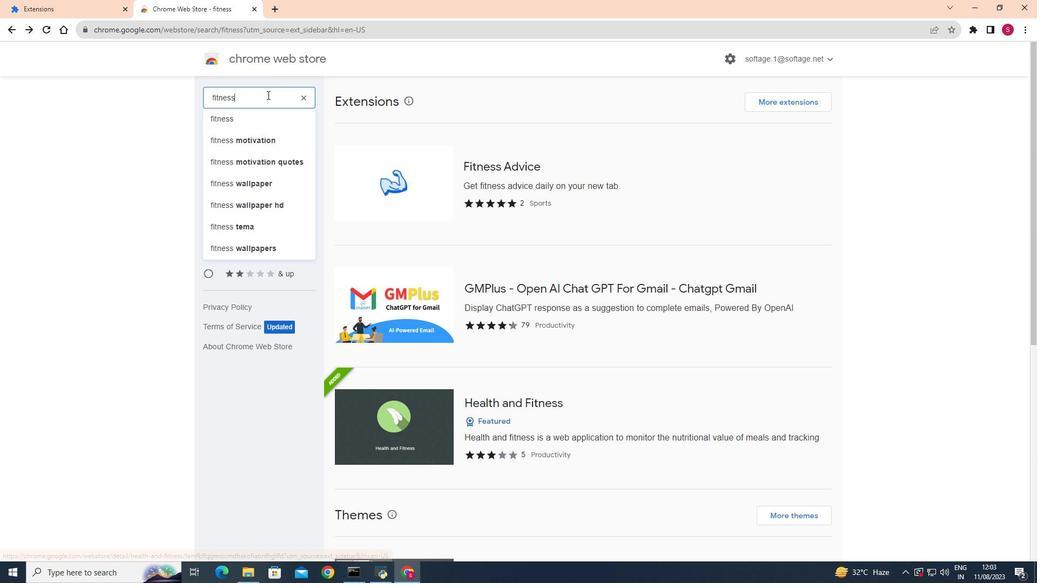 
Action: Key pressed <Key.space>tr
Screenshot: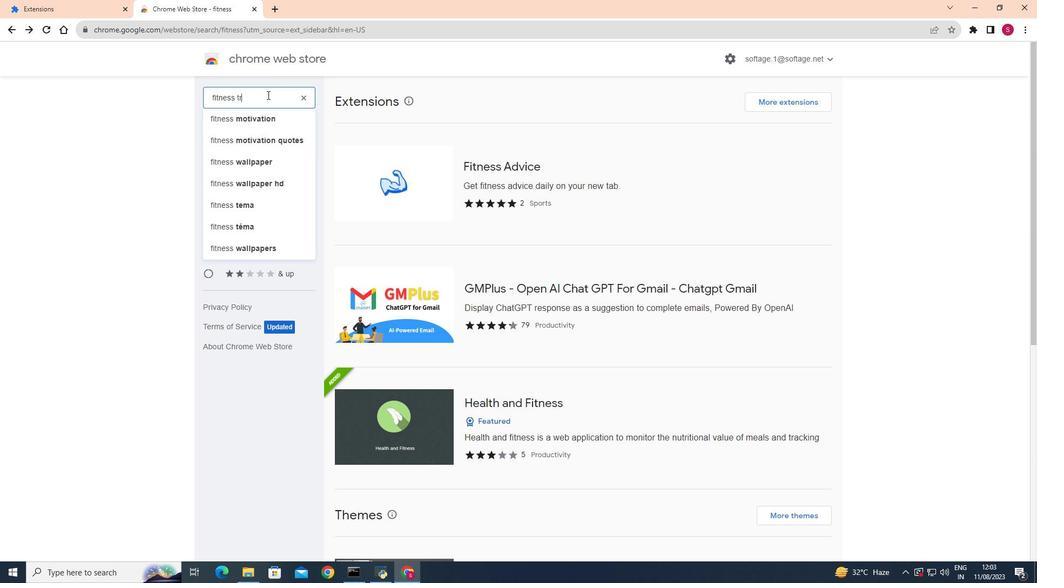 
Action: Mouse moved to (273, 147)
Screenshot: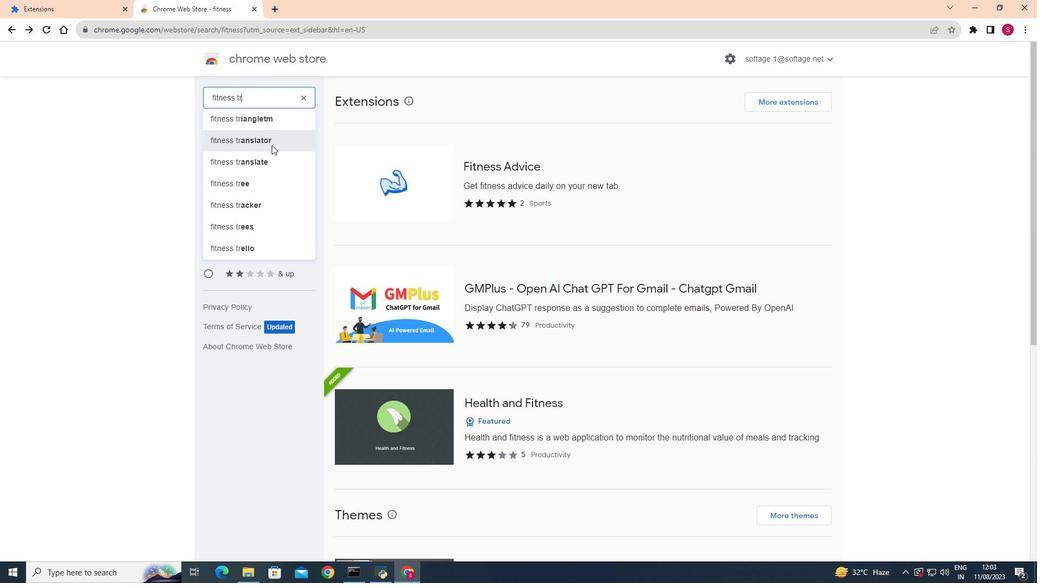 
Action: Key pressed ack
Screenshot: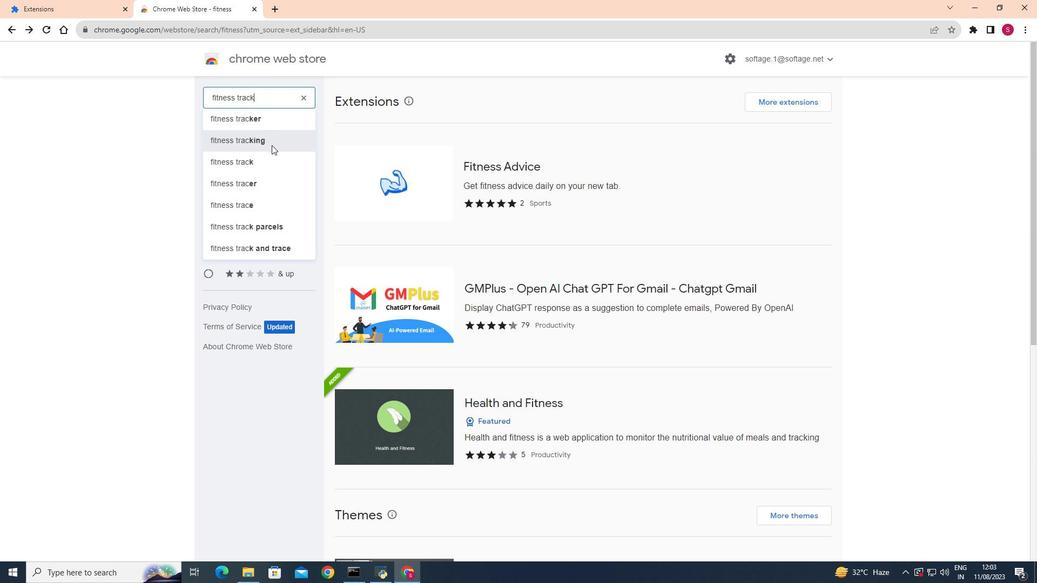 
Action: Mouse moved to (264, 119)
Screenshot: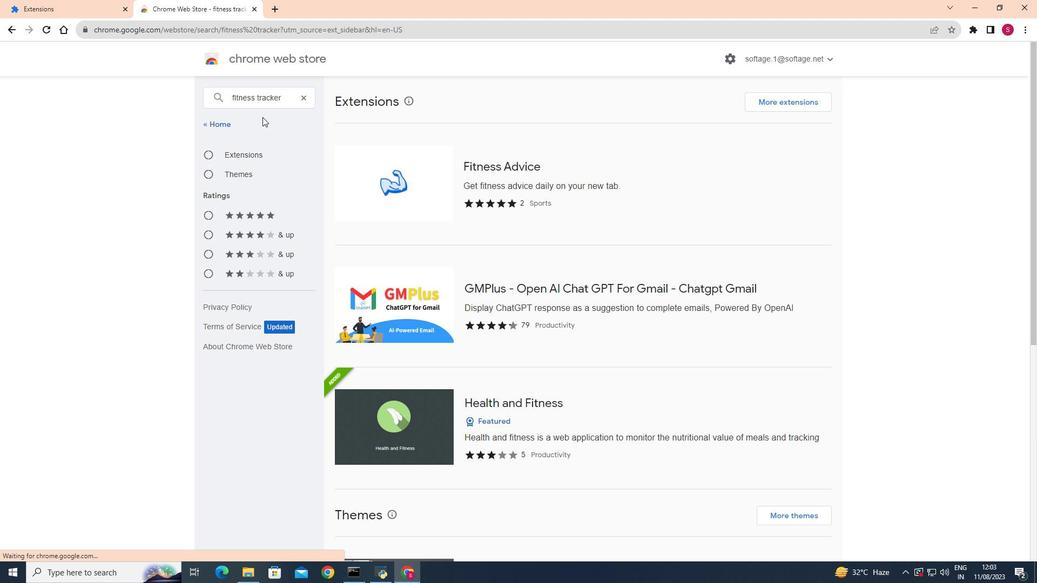 
Action: Mouse pressed left at (264, 119)
Screenshot: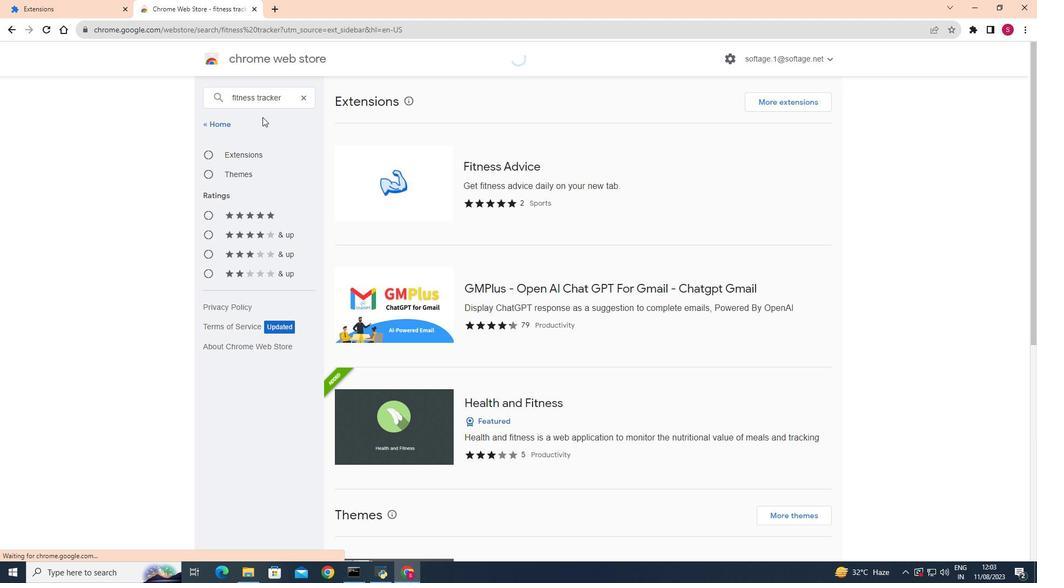
Action: Mouse moved to (512, 158)
Screenshot: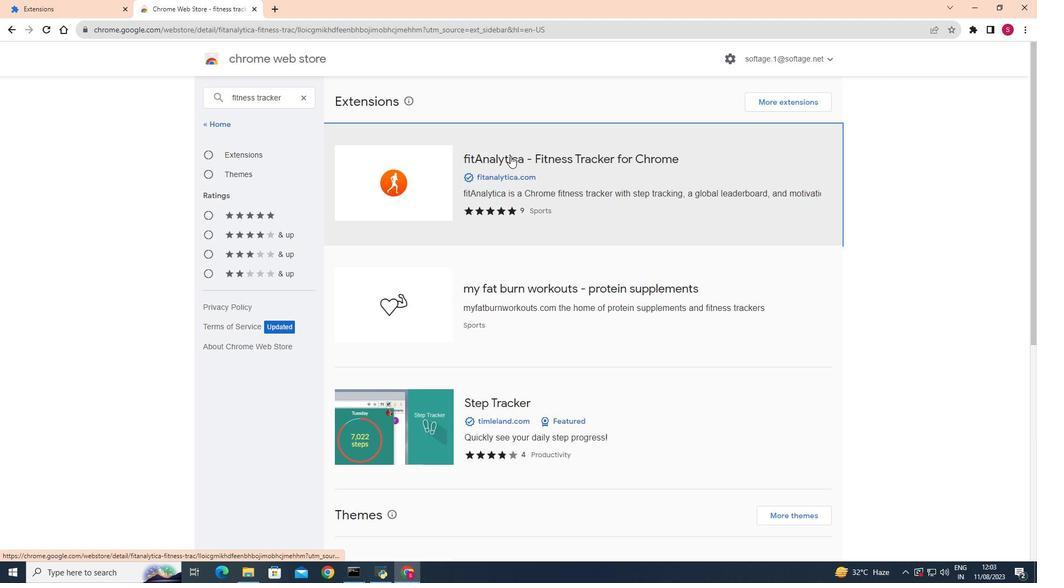 
Action: Mouse pressed left at (512, 158)
Screenshot: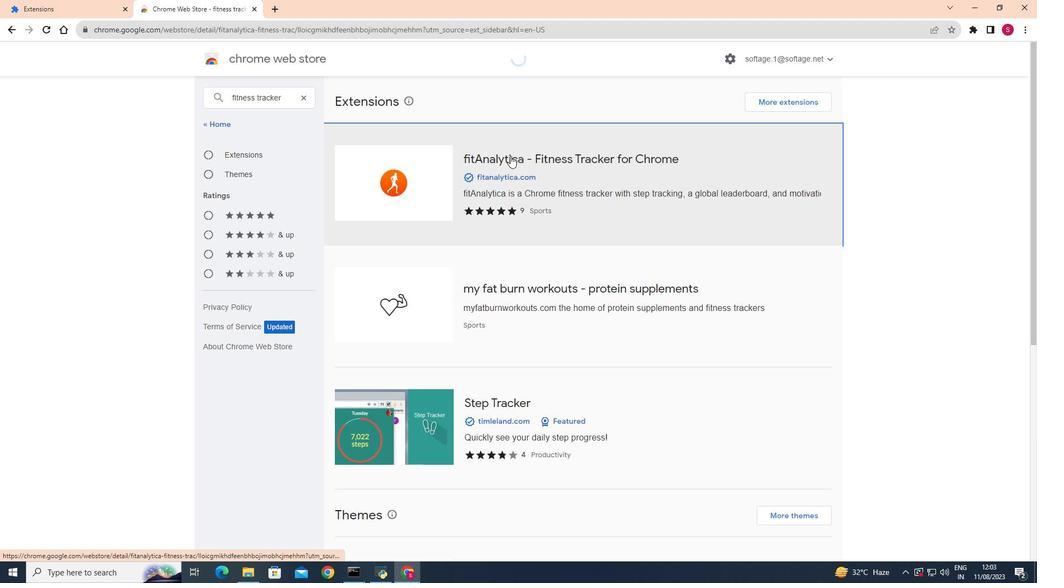 
Action: Mouse moved to (729, 404)
Screenshot: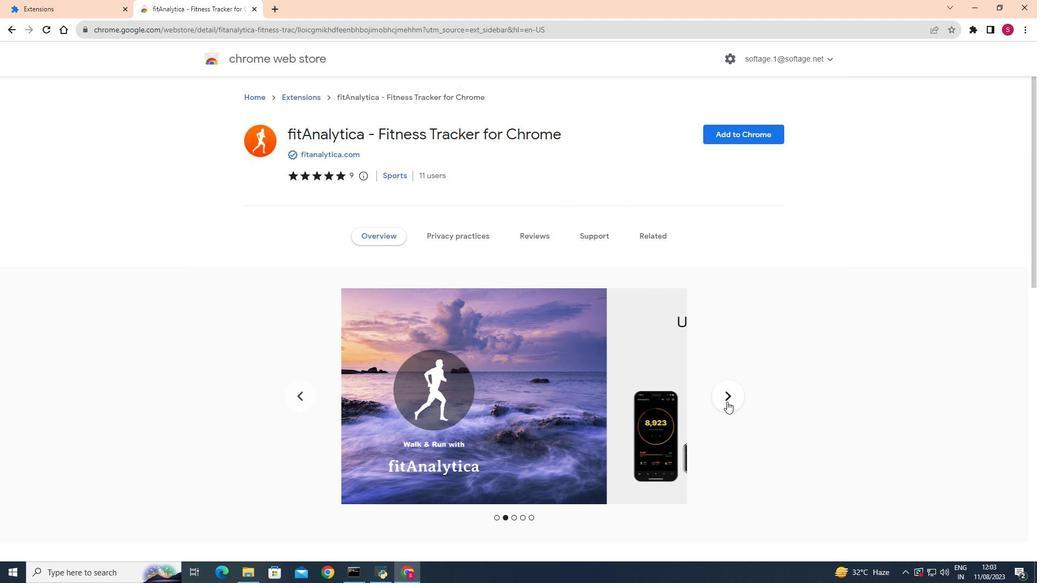 
Action: Mouse pressed left at (729, 404)
Screenshot: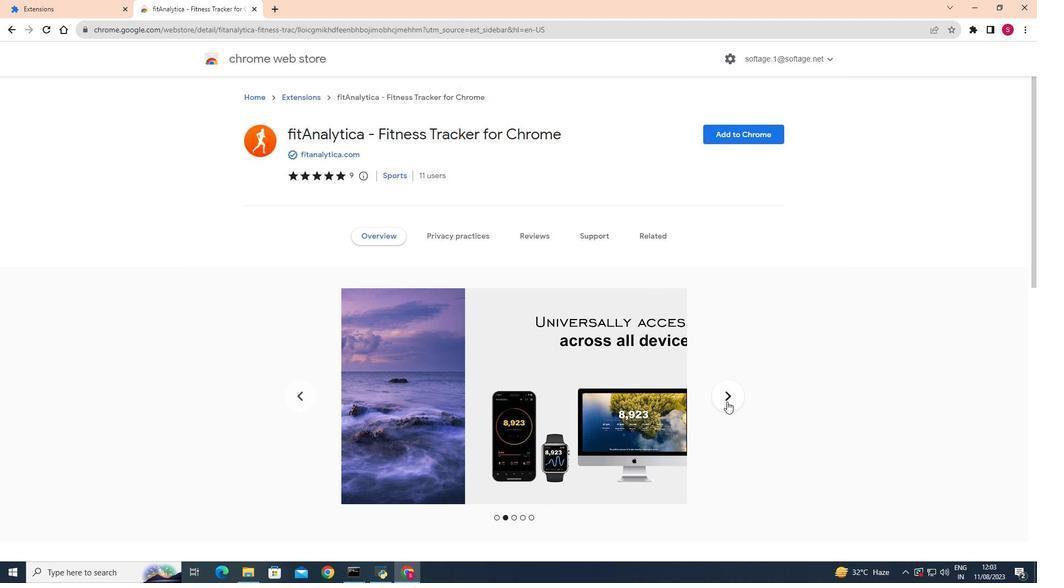 
Action: Mouse pressed left at (729, 404)
Screenshot: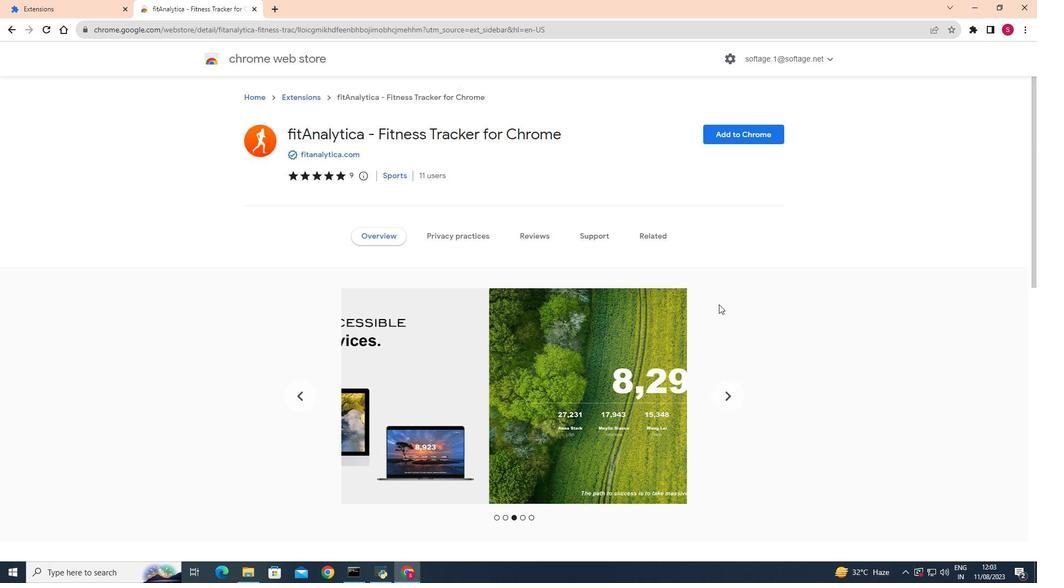 
Action: Mouse moved to (758, 135)
Screenshot: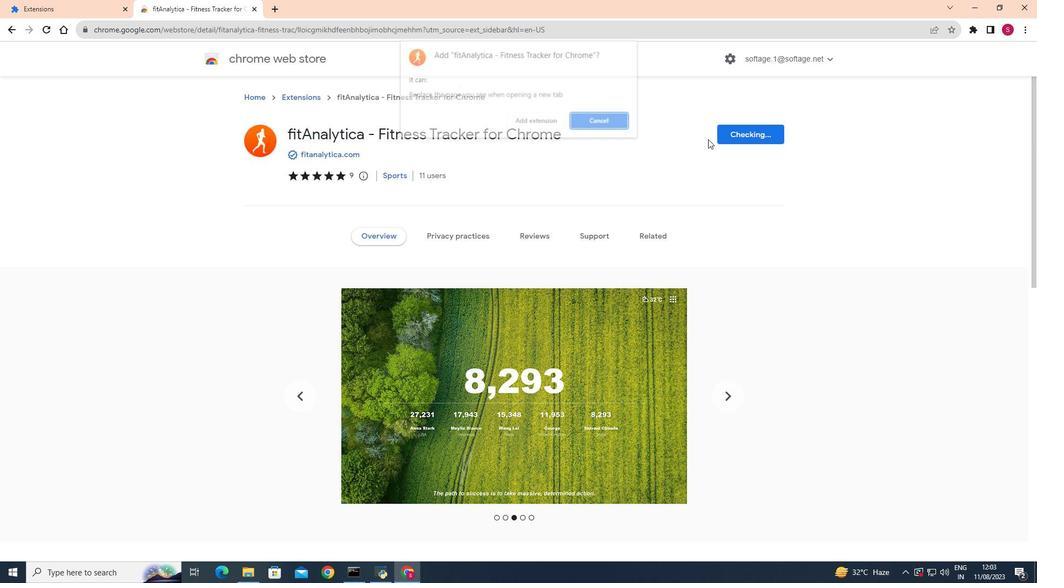
Action: Mouse pressed left at (758, 135)
Screenshot: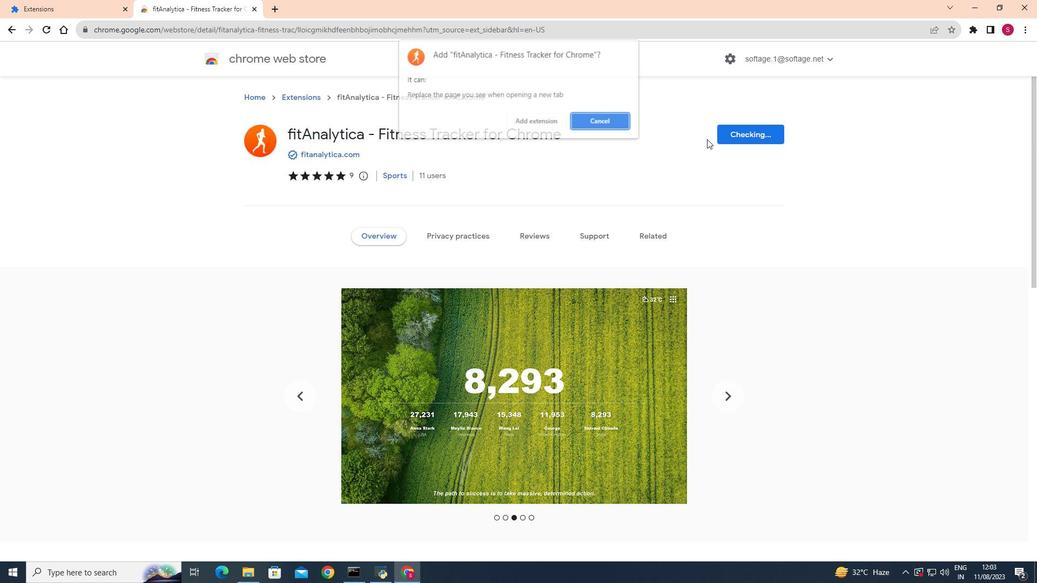
Action: Mouse moved to (548, 123)
Screenshot: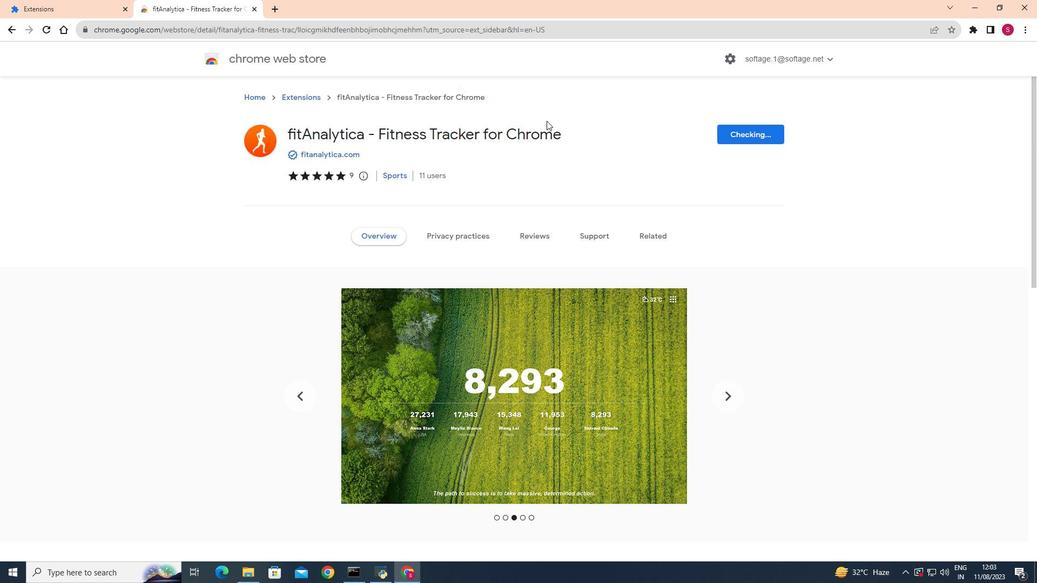 
Action: Mouse pressed left at (548, 123)
Screenshot: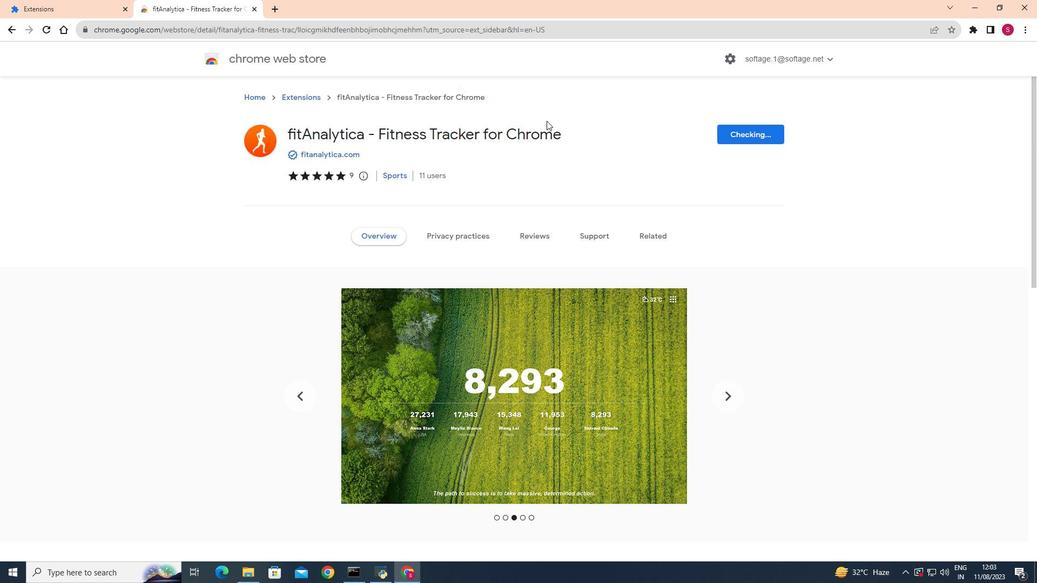 
Action: Mouse moved to (11, 35)
Screenshot: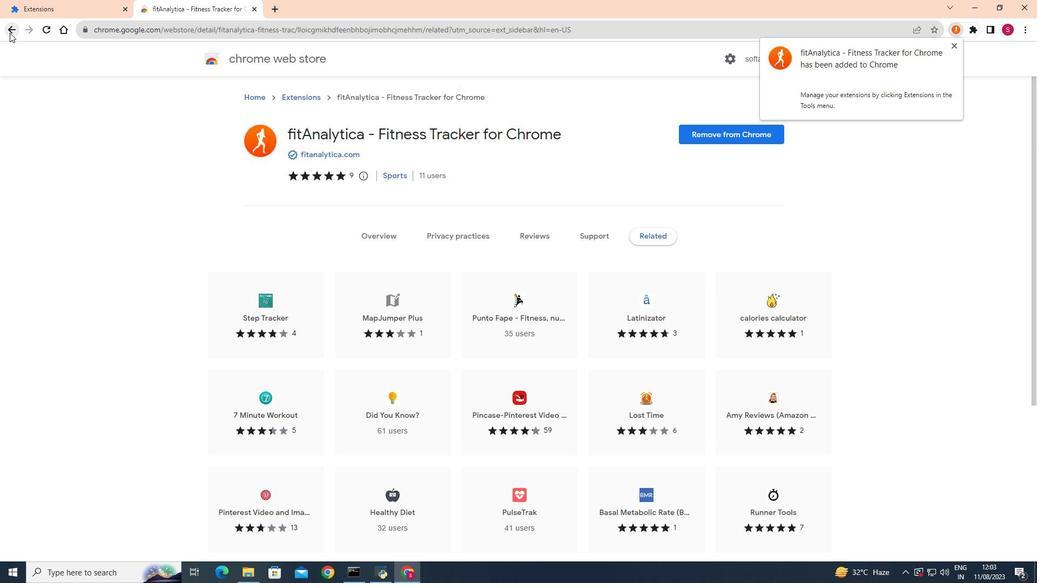 
Action: Mouse pressed left at (11, 35)
Screenshot: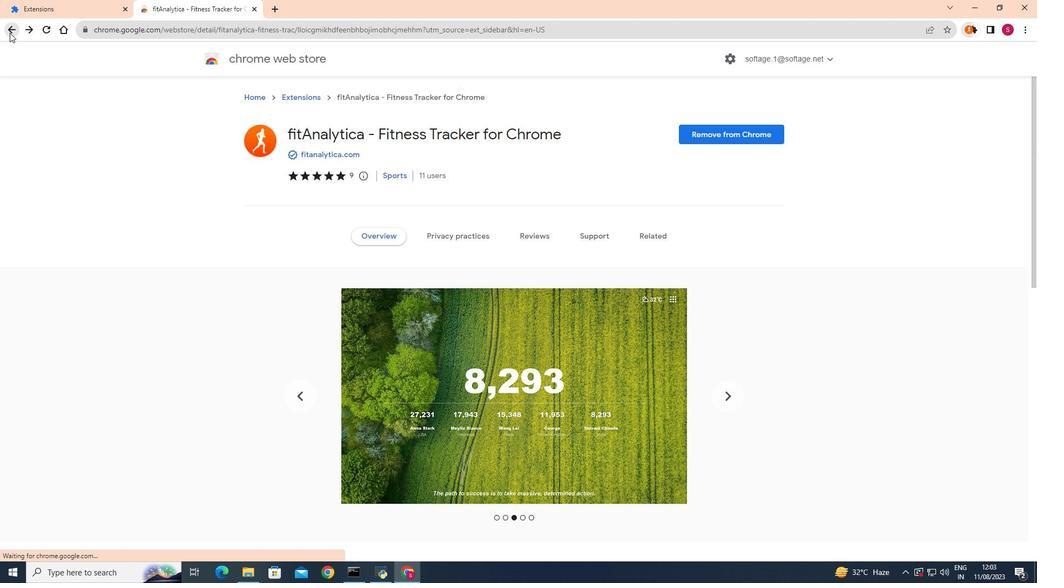 
Action: Mouse pressed left at (11, 35)
Screenshot: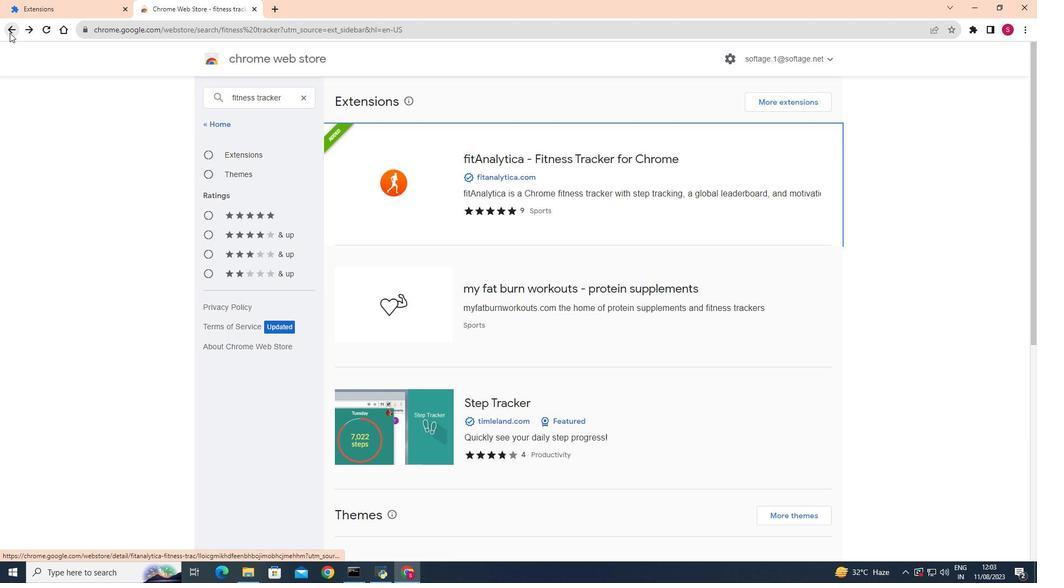 
Action: Mouse moved to (492, 244)
Screenshot: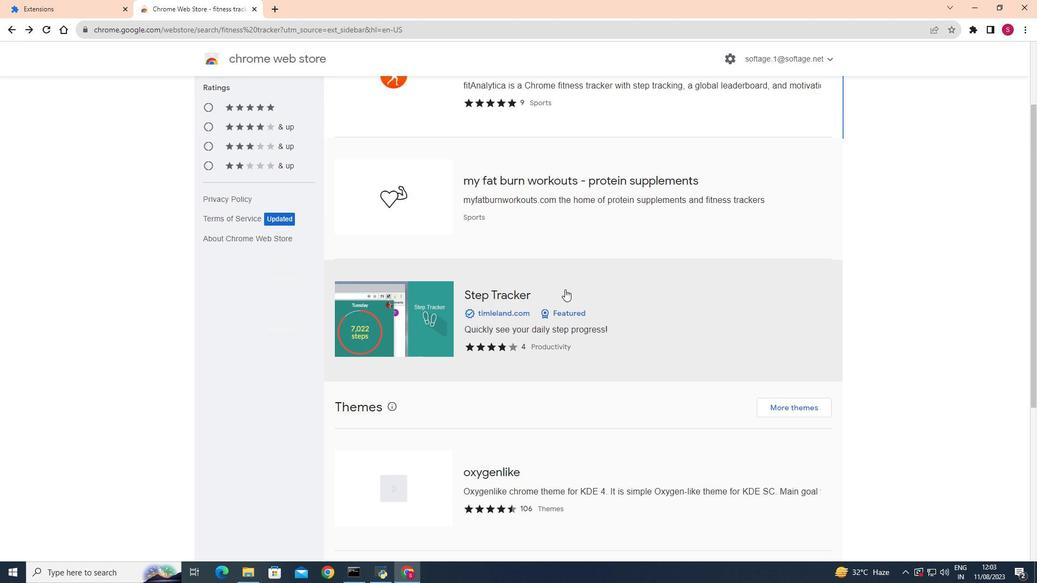 
Action: Mouse scrolled (492, 243) with delta (0, 0)
Screenshot: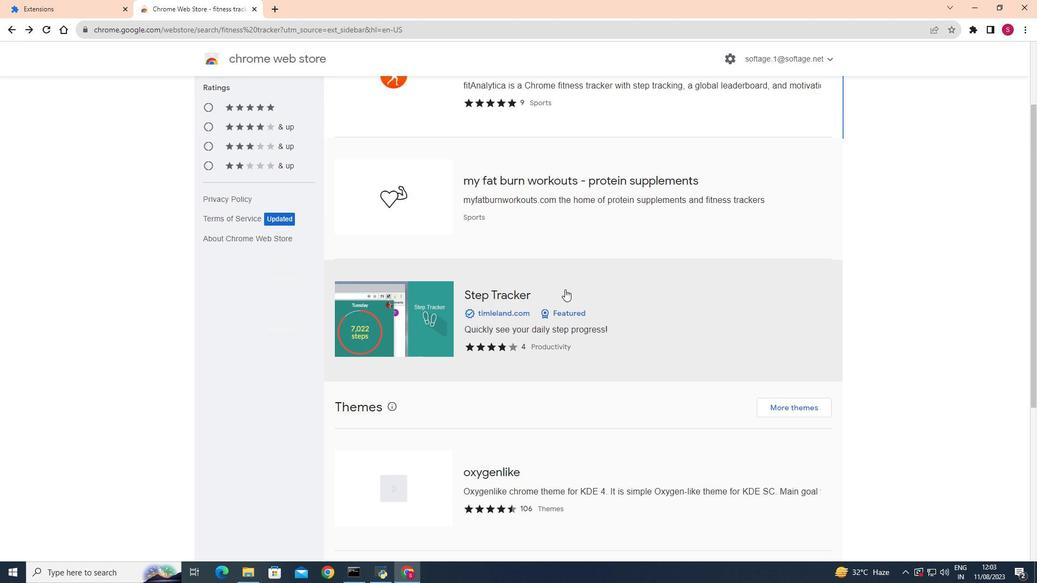 
Action: Mouse moved to (495, 246)
Screenshot: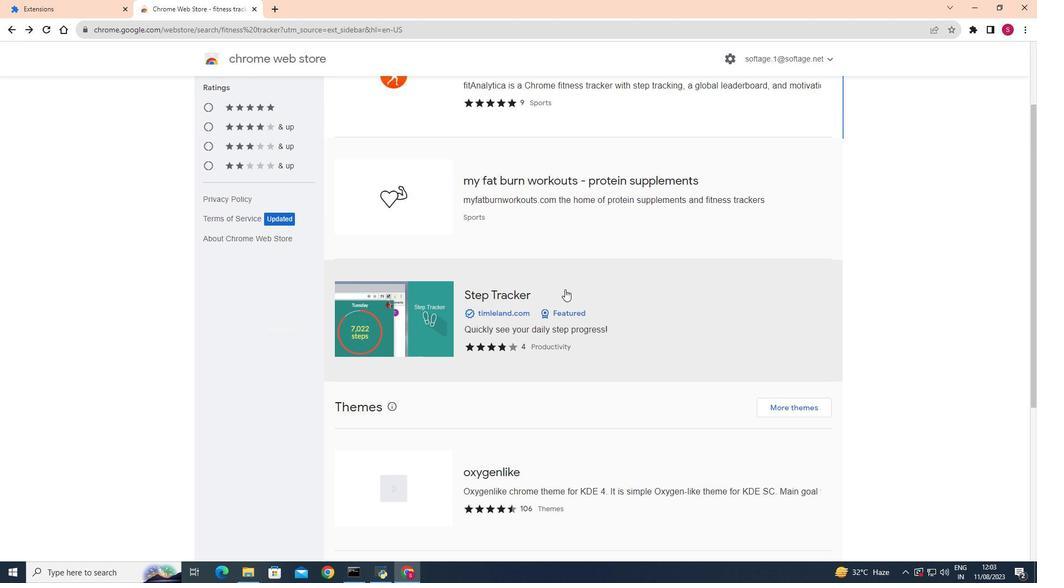 
Action: Mouse scrolled (495, 245) with delta (0, 0)
Screenshot: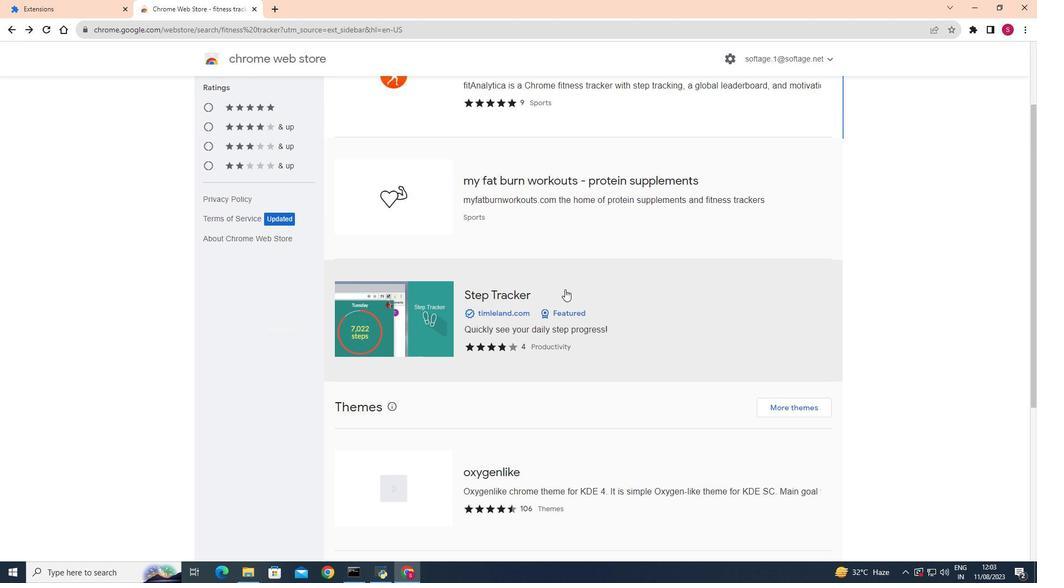 
Action: Mouse moved to (527, 297)
Screenshot: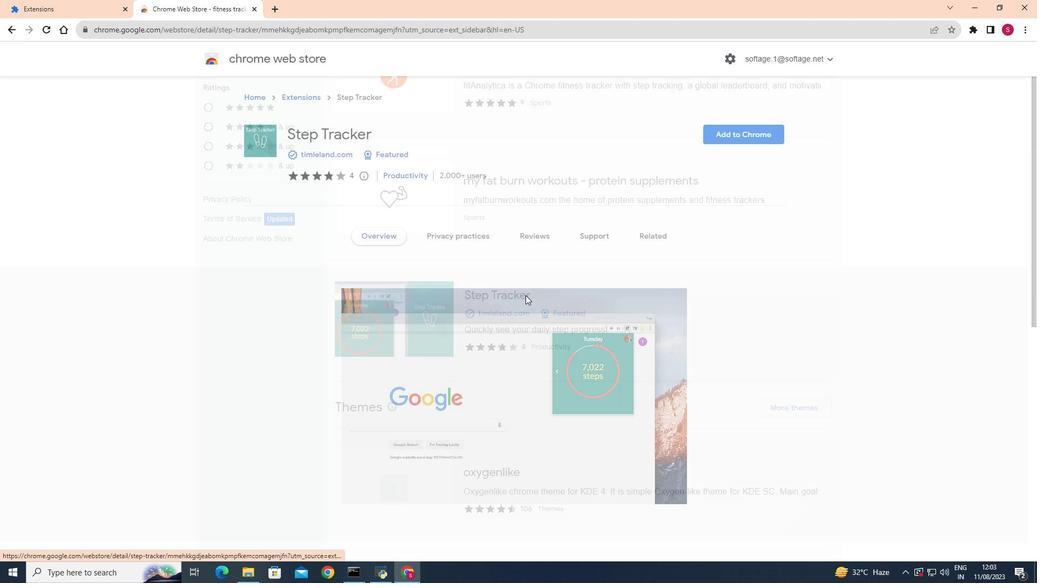 
Action: Mouse pressed left at (527, 297)
Screenshot: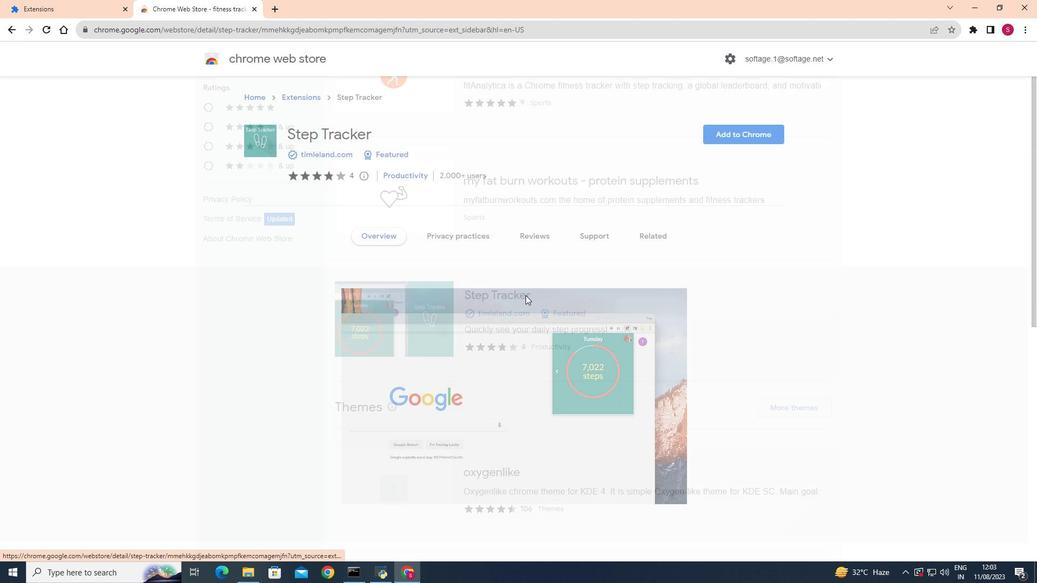 
Action: Mouse moved to (730, 142)
Screenshot: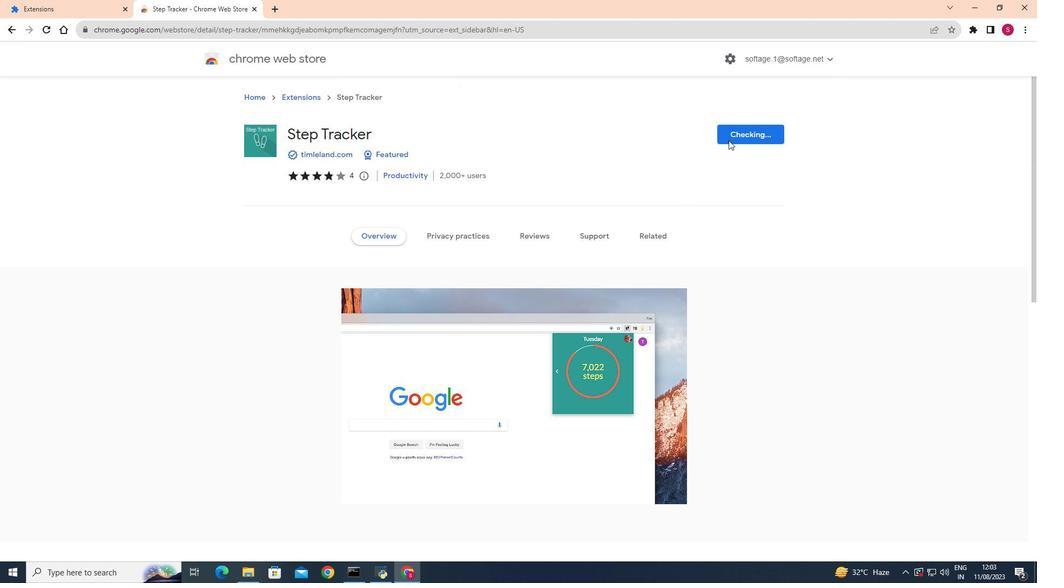 
Action: Mouse pressed left at (730, 142)
Screenshot: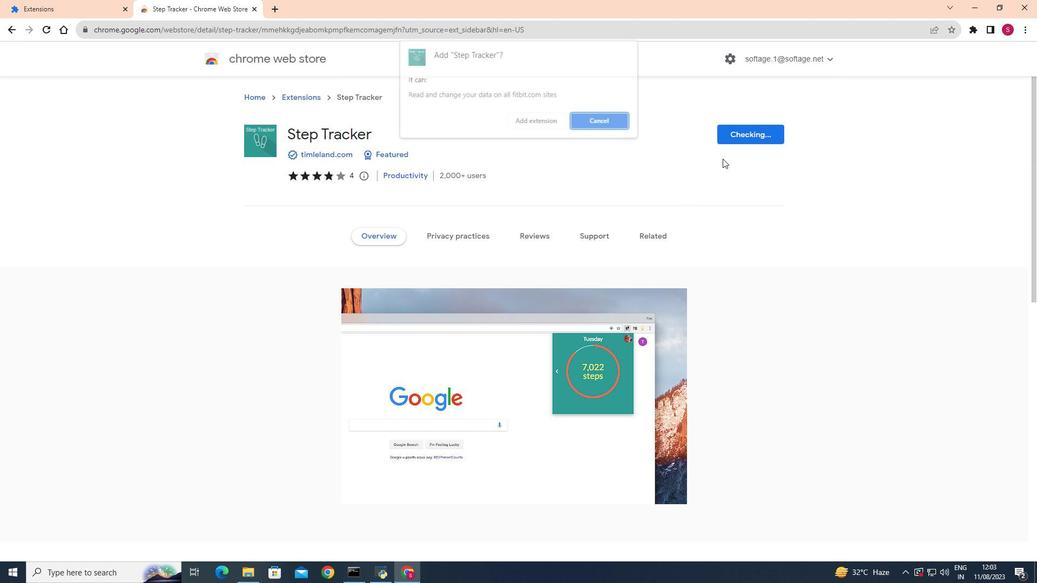 
Action: Mouse moved to (535, 120)
Screenshot: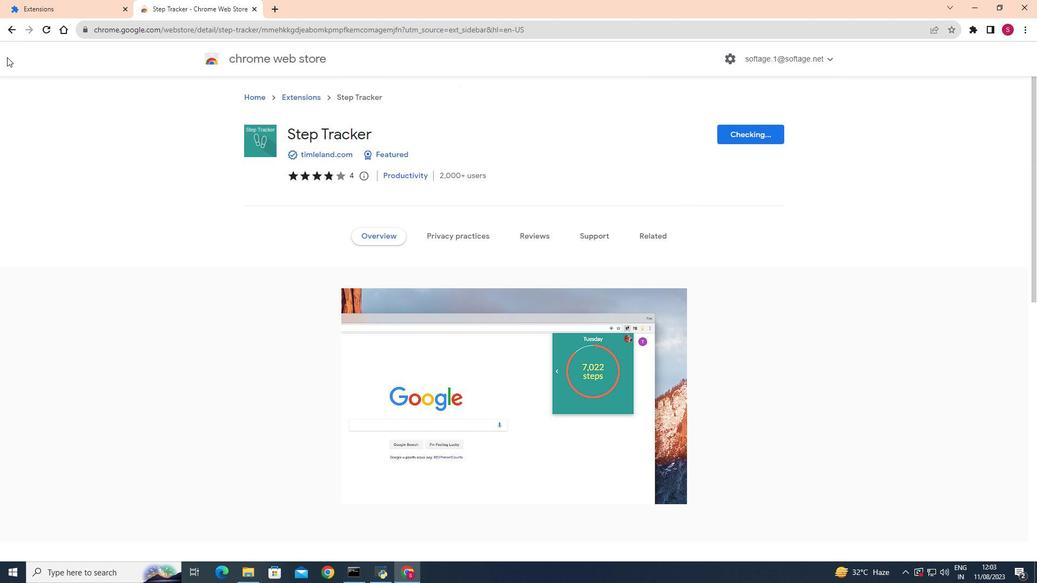 
Action: Mouse pressed left at (535, 120)
Screenshot: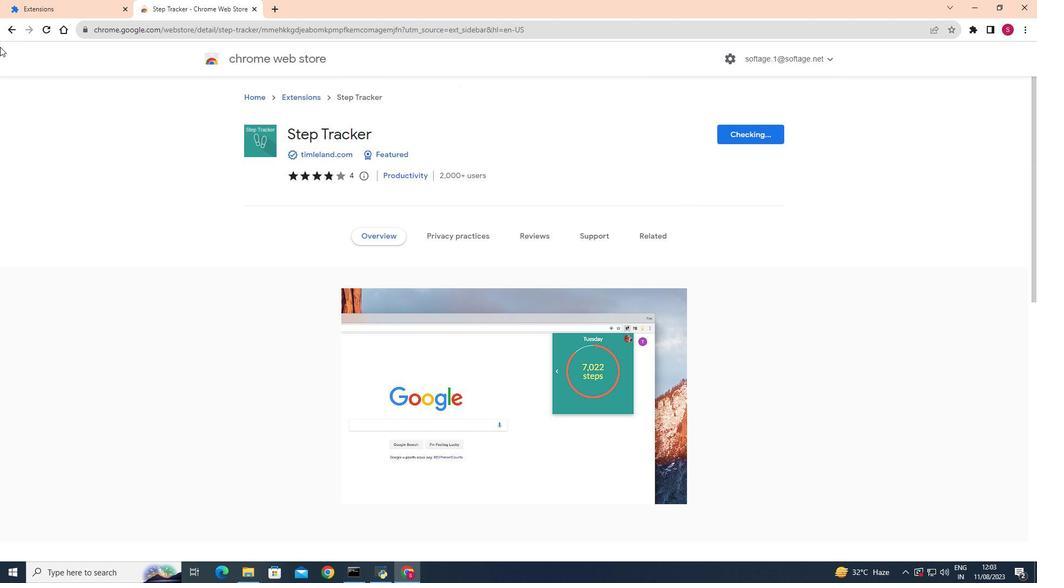
Action: Mouse moved to (13, 34)
Screenshot: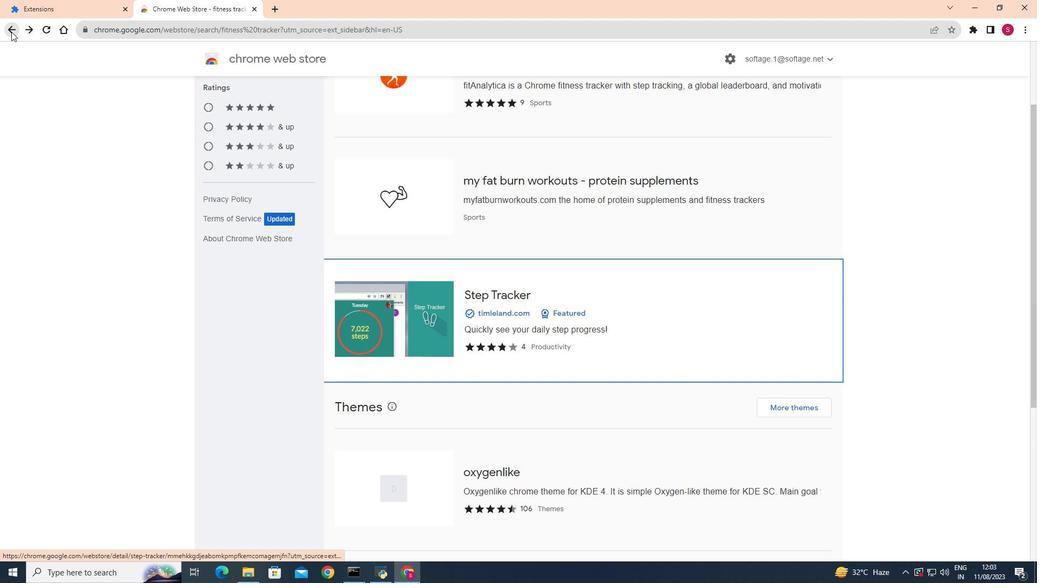 
Action: Mouse pressed left at (13, 34)
Screenshot: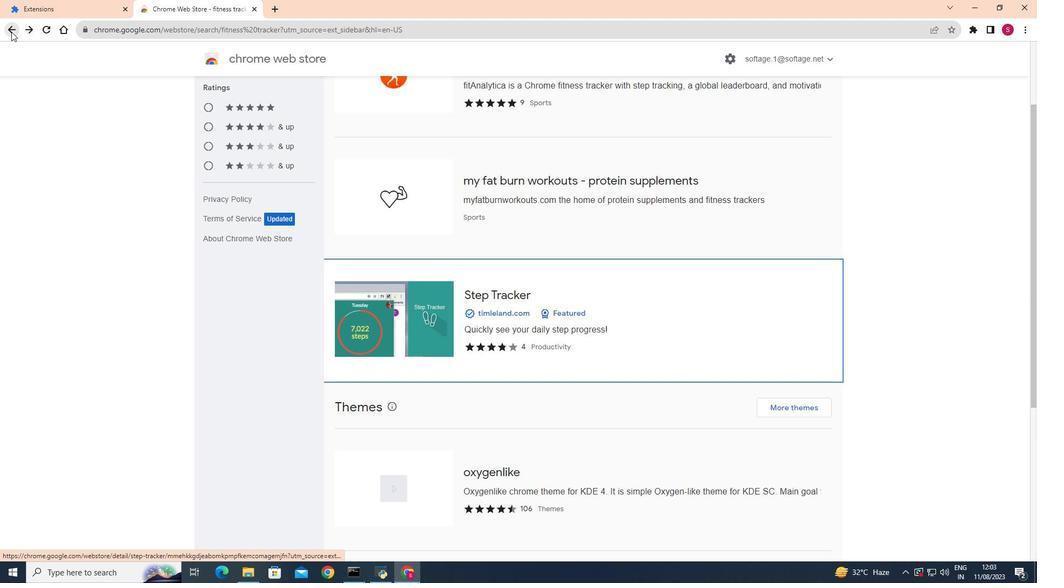
Action: Mouse moved to (8, 37)
Screenshot: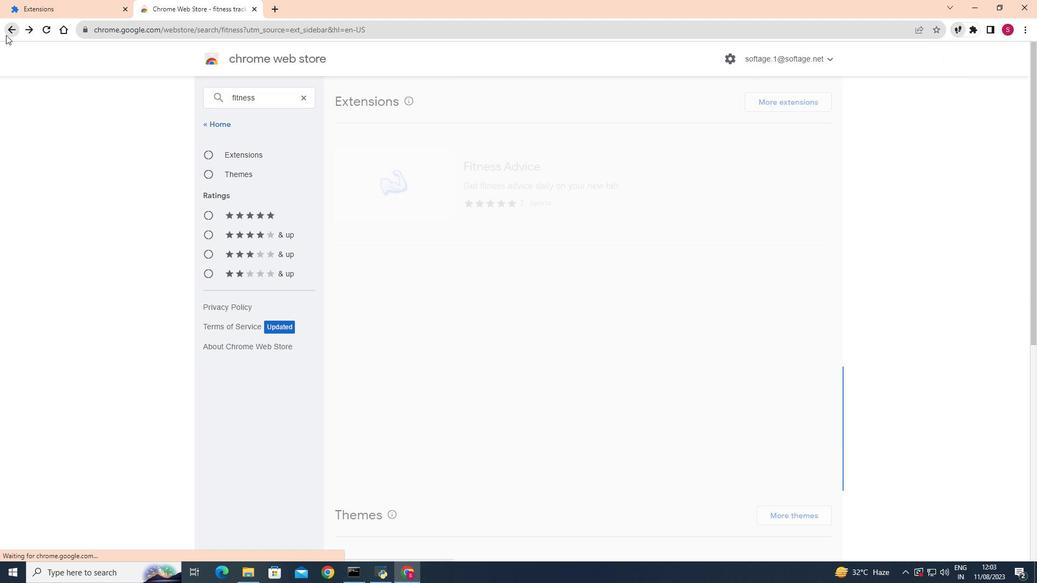 
Action: Mouse pressed left at (8, 37)
Screenshot: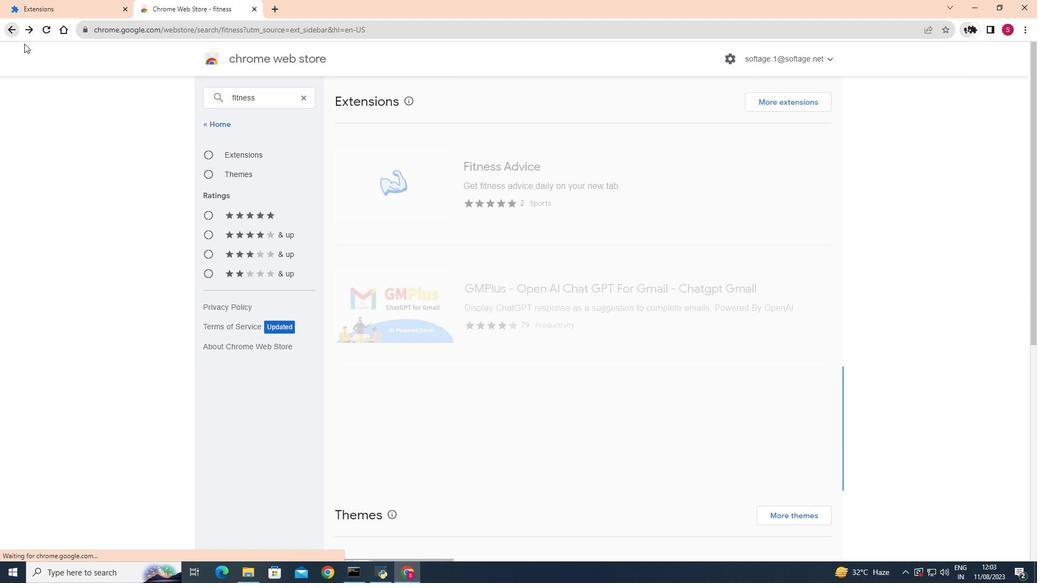 
Action: Mouse moved to (204, 1)
Screenshot: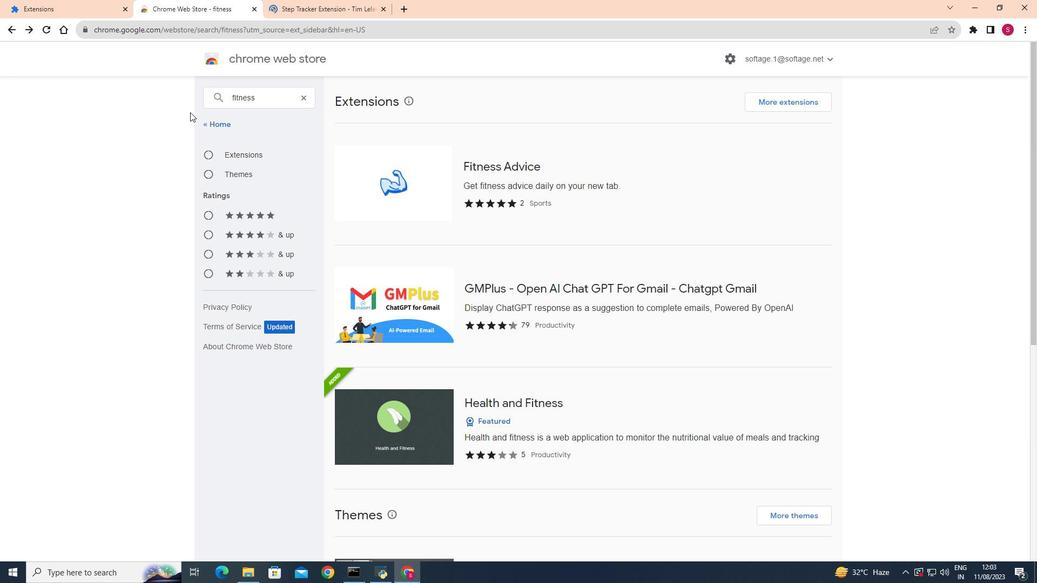 
Action: Mouse pressed left at (204, 2)
Screenshot: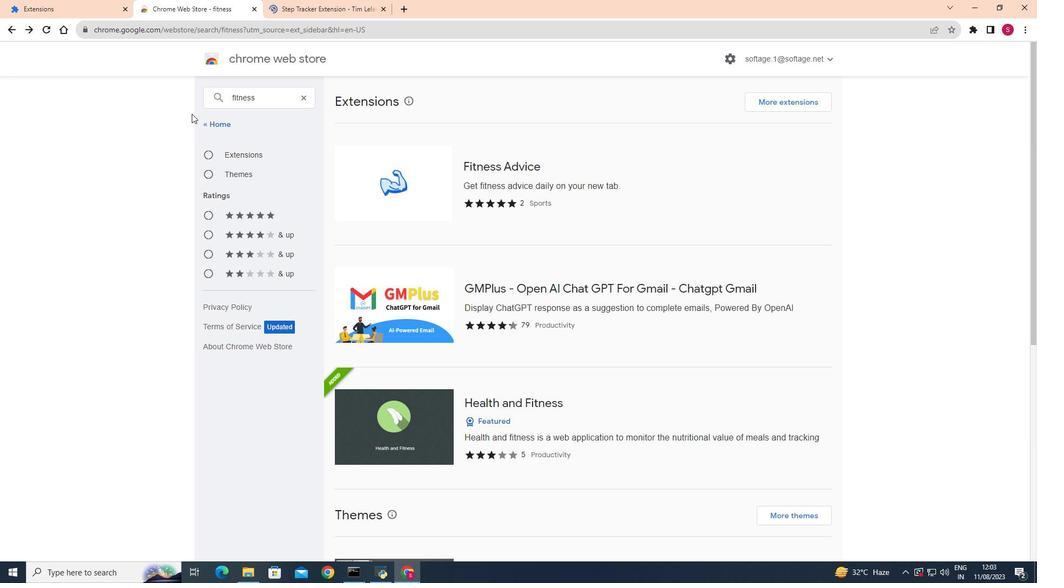 
Action: Mouse moved to (213, 153)
Screenshot: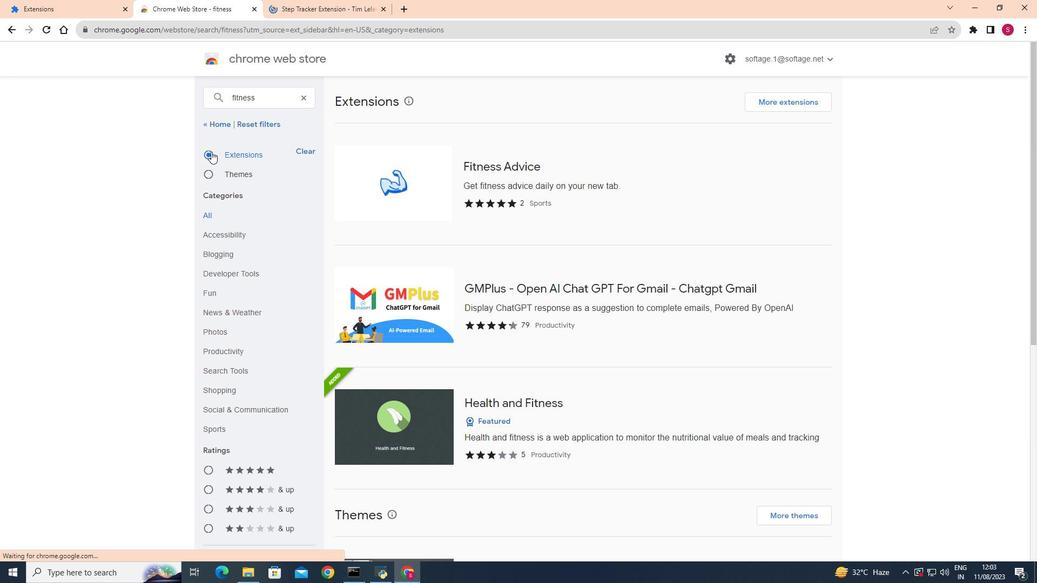 
Action: Mouse pressed left at (213, 153)
Screenshot: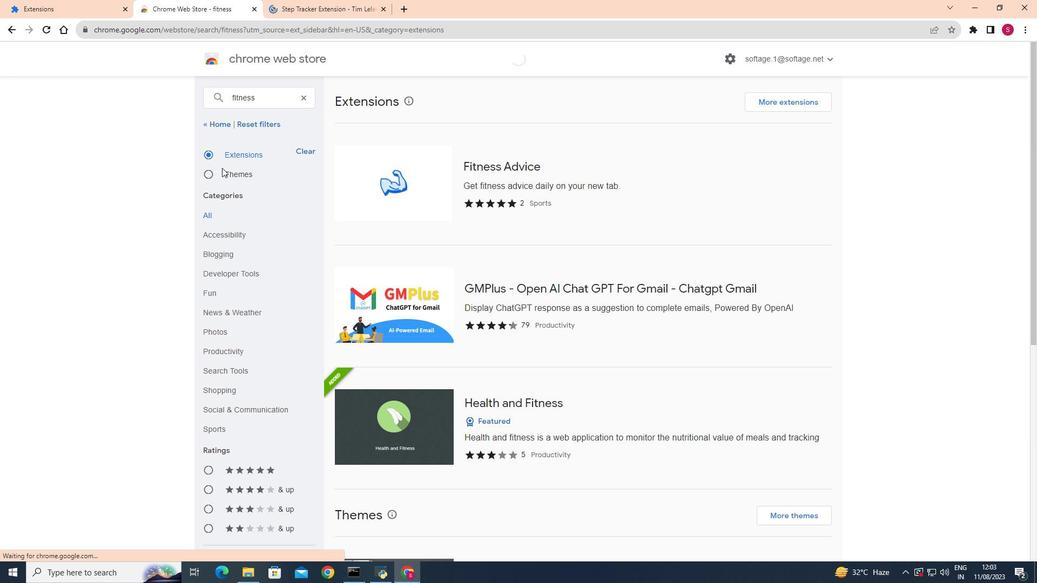 
Action: Mouse moved to (268, 103)
Screenshot: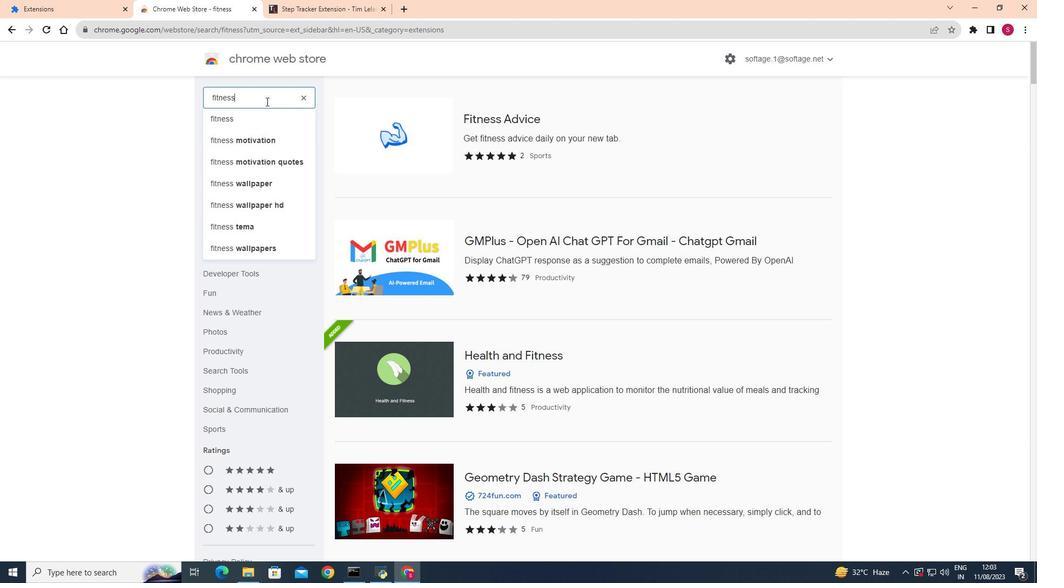 
Action: Mouse pressed left at (268, 103)
Screenshot: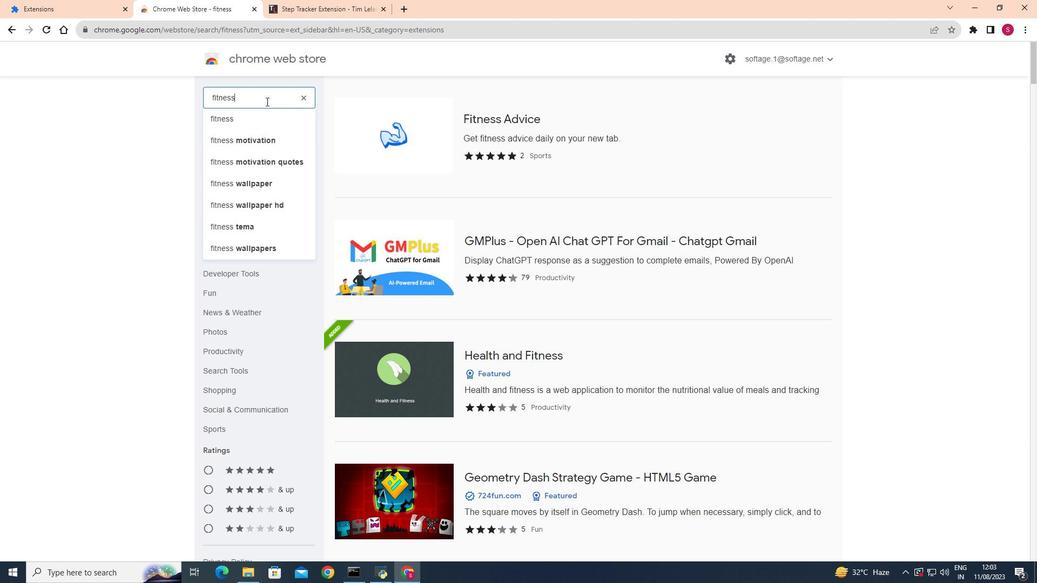
Action: Key pressed <Key.space>tracker<Key.enter>
Screenshot: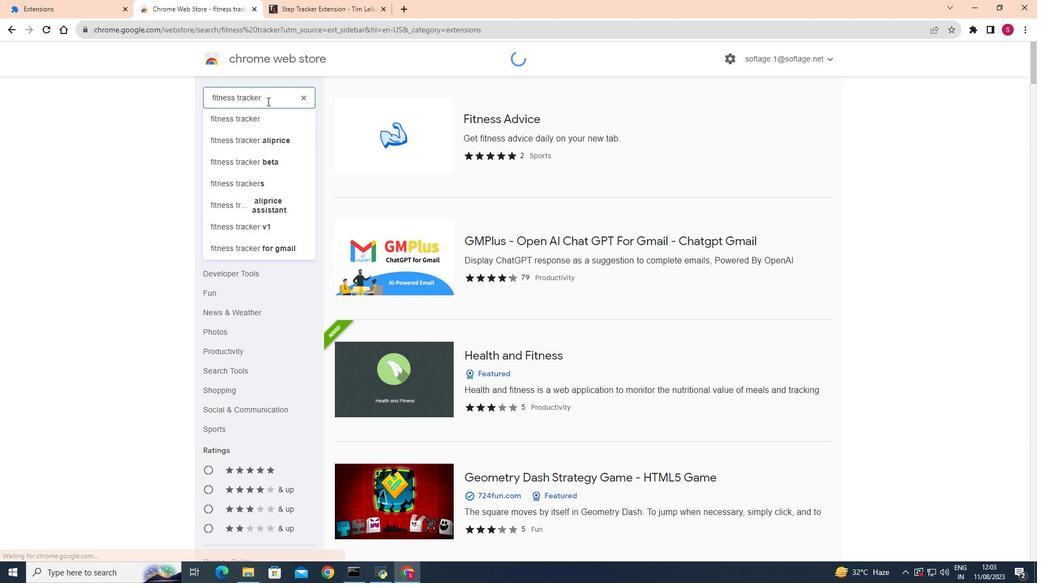 
Action: Mouse moved to (426, 314)
Screenshot: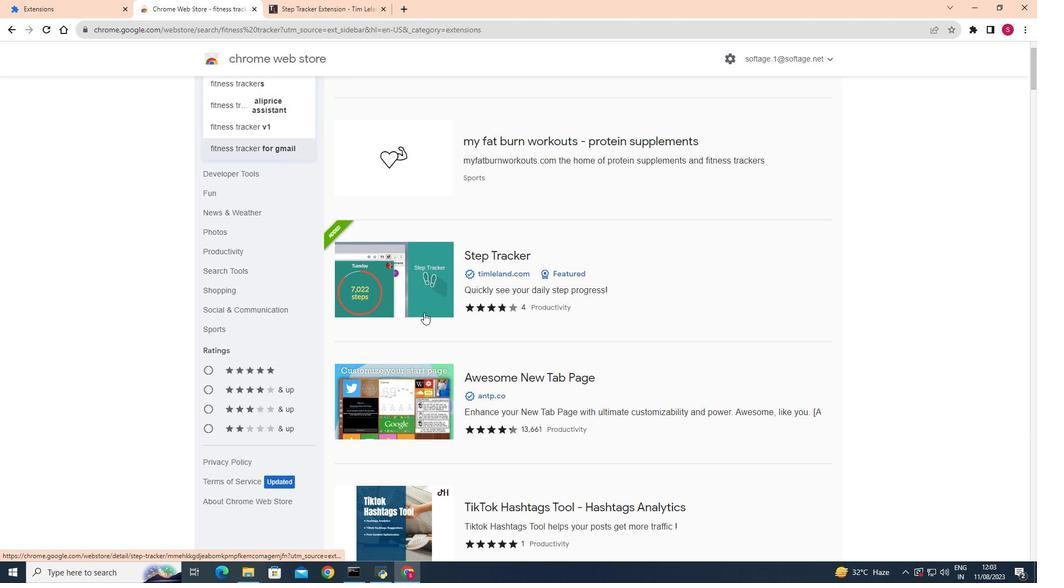 
Action: Mouse scrolled (426, 314) with delta (0, 0)
Screenshot: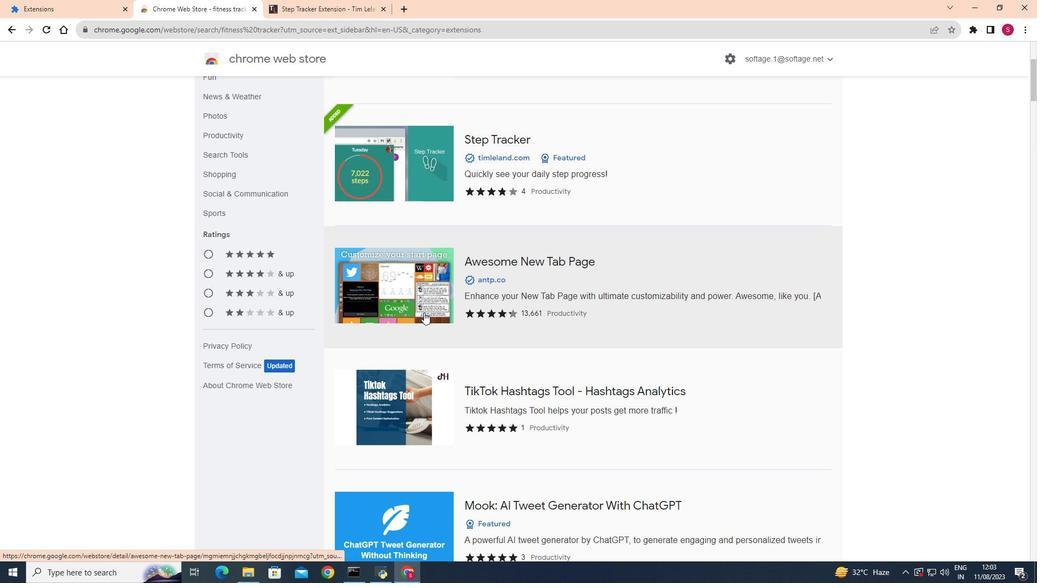 
Action: Mouse scrolled (426, 314) with delta (0, 0)
Screenshot: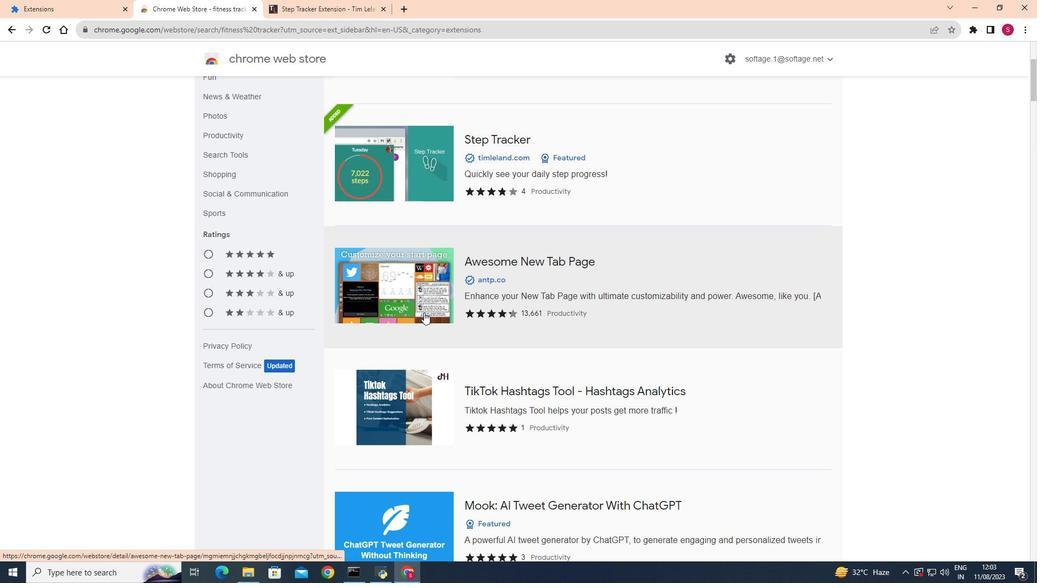 
Action: Mouse scrolled (426, 314) with delta (0, 0)
Screenshot: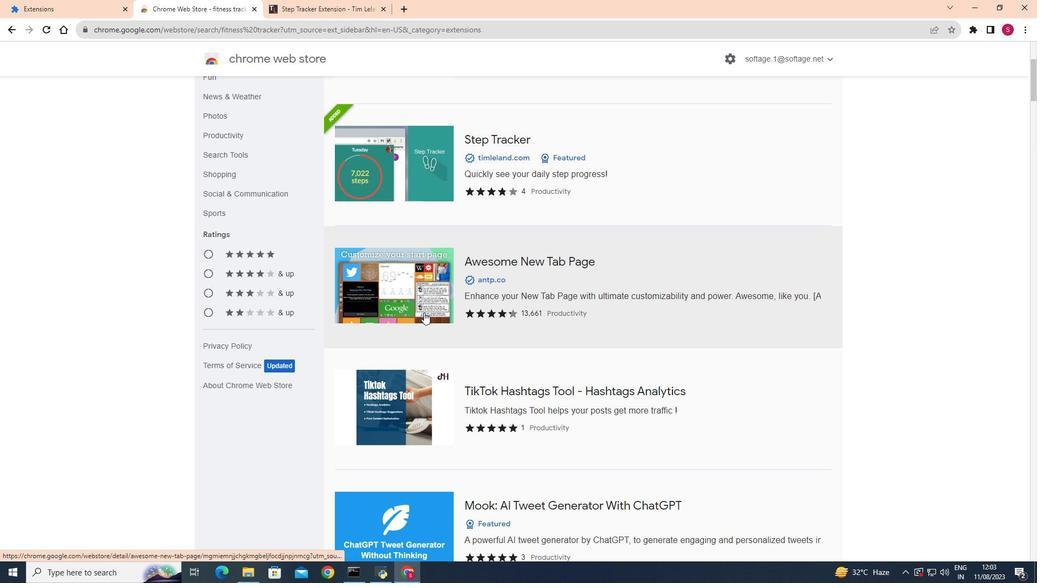 
Action: Mouse scrolled (426, 314) with delta (0, 0)
Screenshot: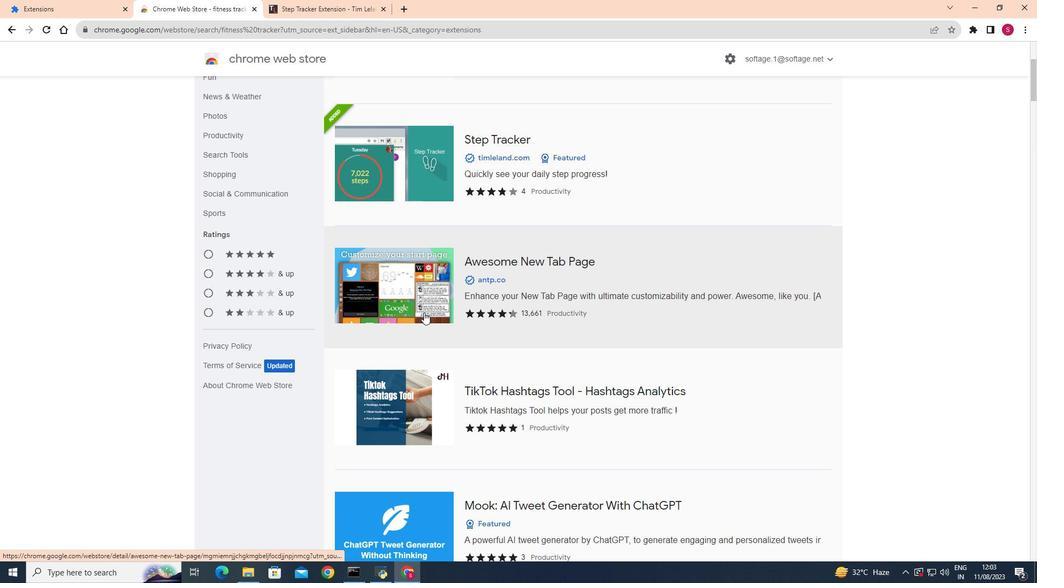 
Action: Mouse scrolled (426, 314) with delta (0, 0)
Screenshot: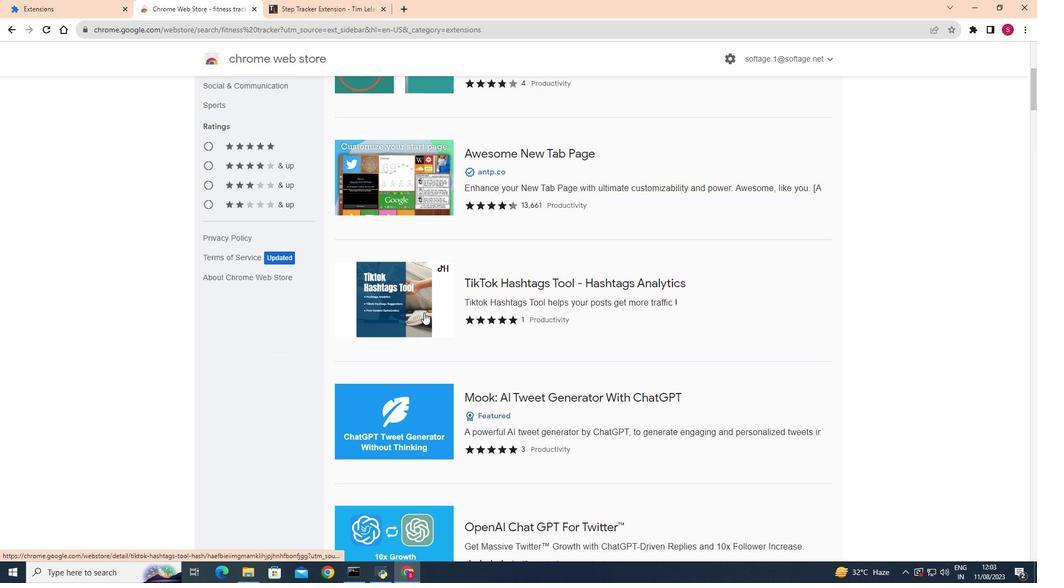 
Action: Mouse scrolled (426, 314) with delta (0, 0)
Screenshot: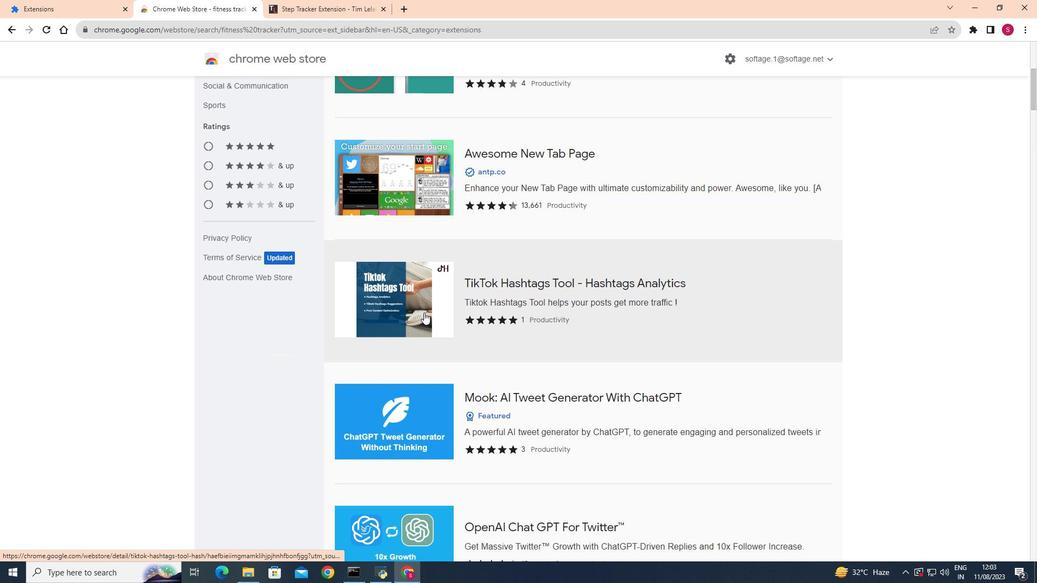 
Action: Mouse scrolled (426, 314) with delta (0, 0)
Screenshot: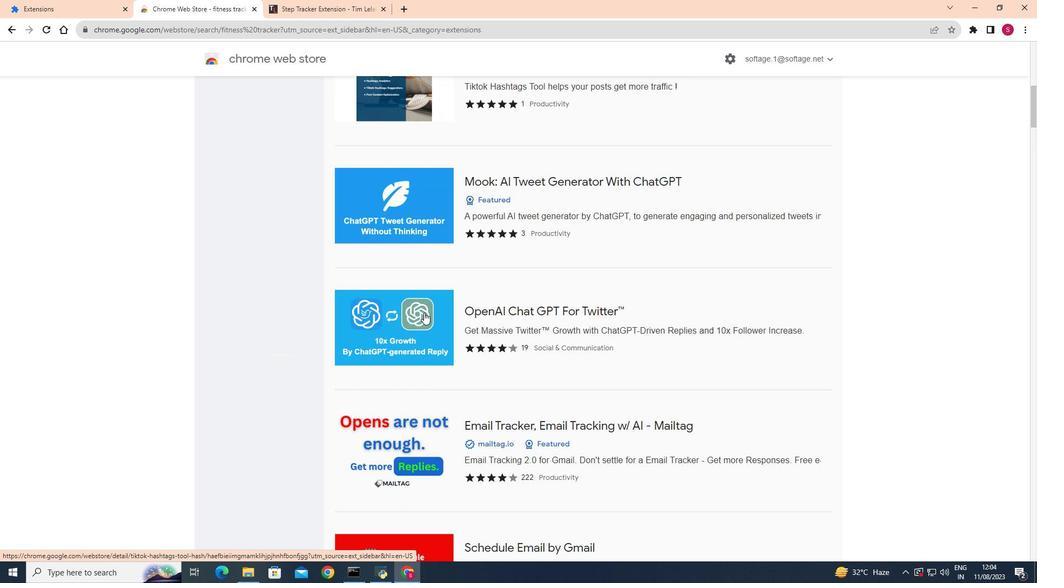 
Action: Mouse scrolled (426, 314) with delta (0, 0)
Screenshot: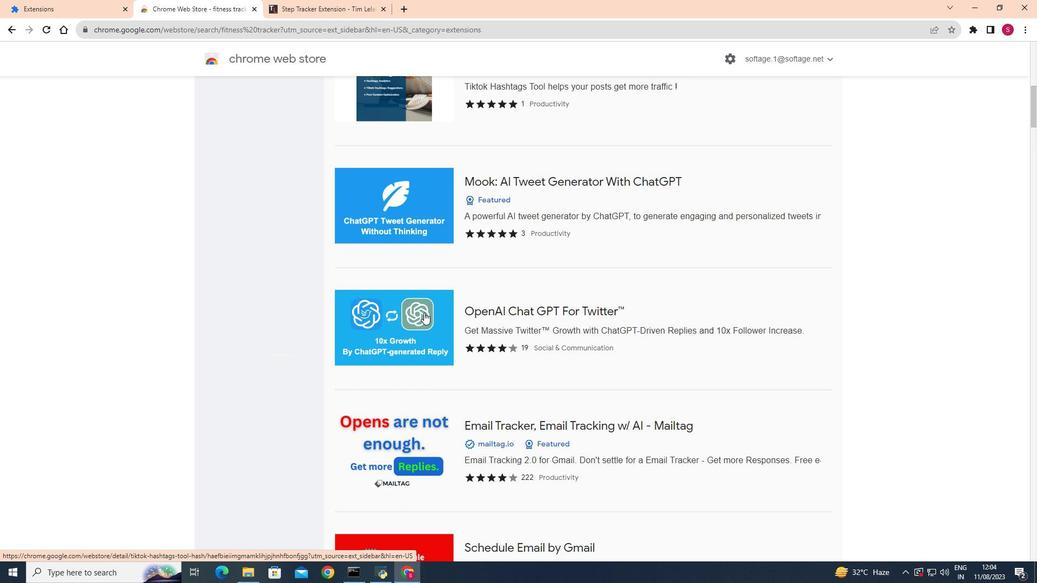 
Action: Mouse scrolled (426, 314) with delta (0, 0)
Screenshot: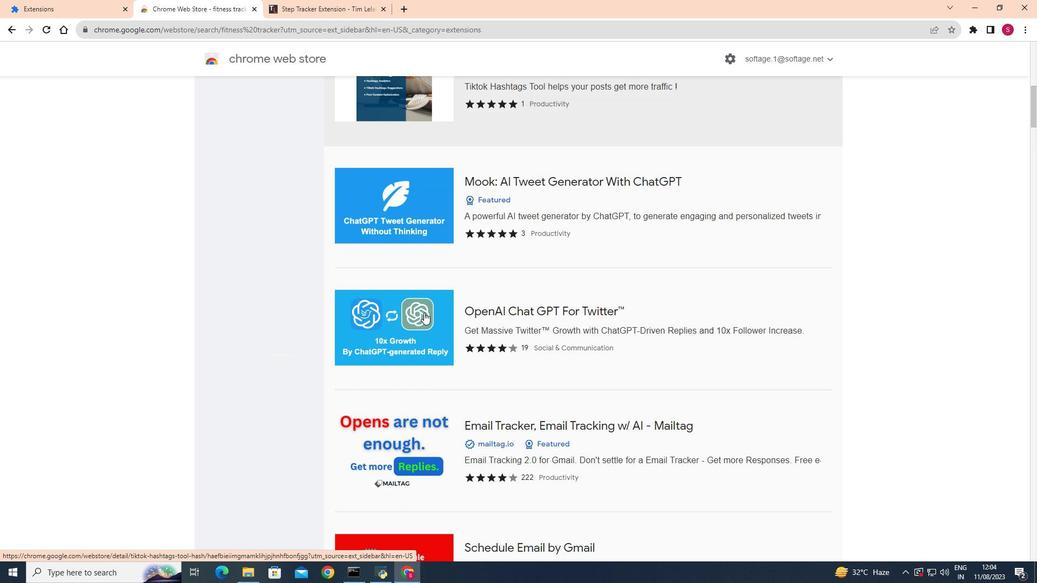 
Action: Mouse scrolled (426, 314) with delta (0, 0)
Screenshot: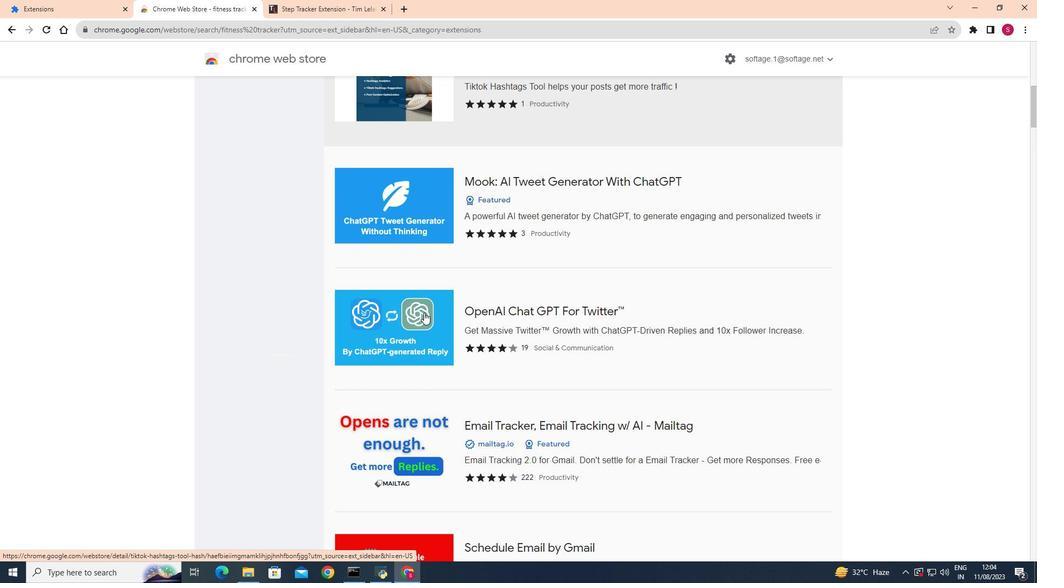 
Action: Mouse scrolled (426, 314) with delta (0, 0)
Screenshot: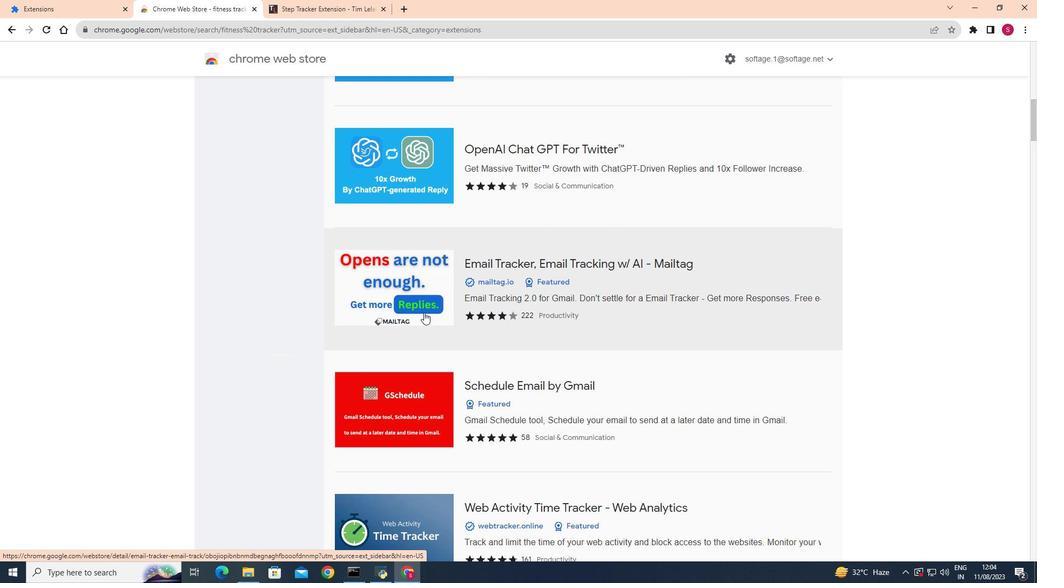 
Action: Mouse scrolled (426, 314) with delta (0, 0)
Screenshot: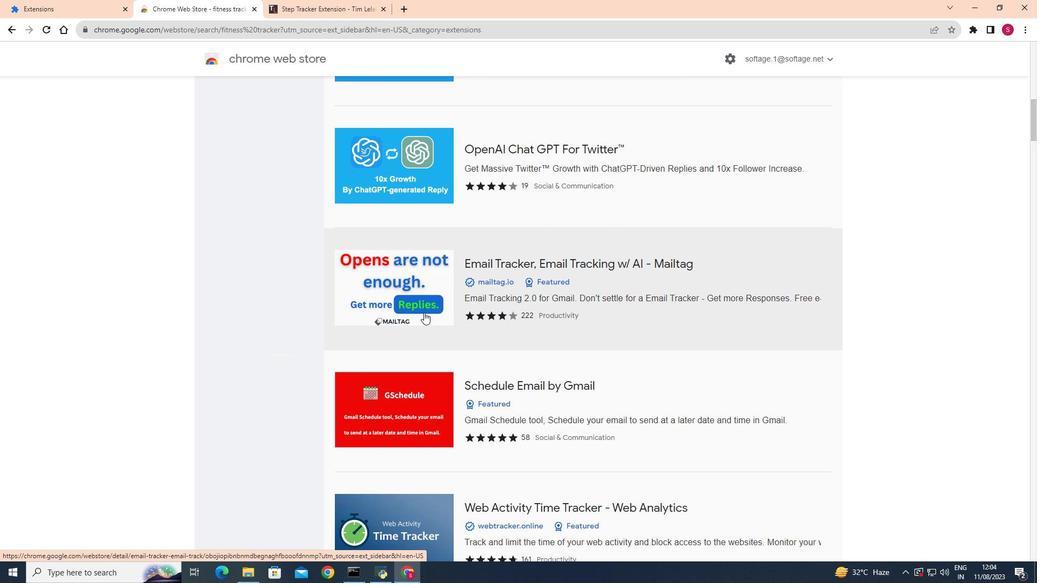 
Action: Mouse scrolled (426, 314) with delta (0, 0)
Screenshot: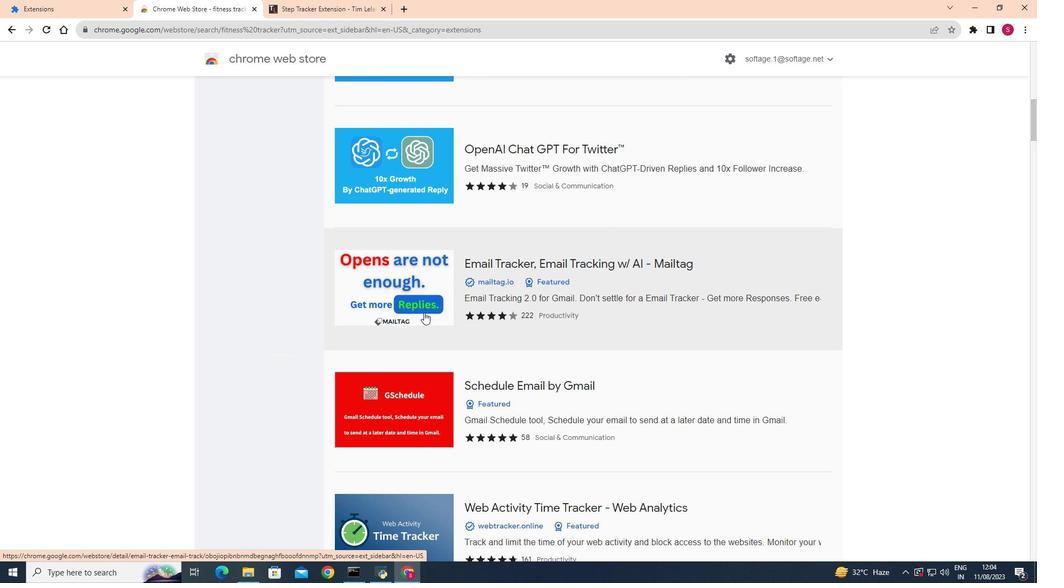 
Action: Mouse scrolled (426, 314) with delta (0, 0)
Screenshot: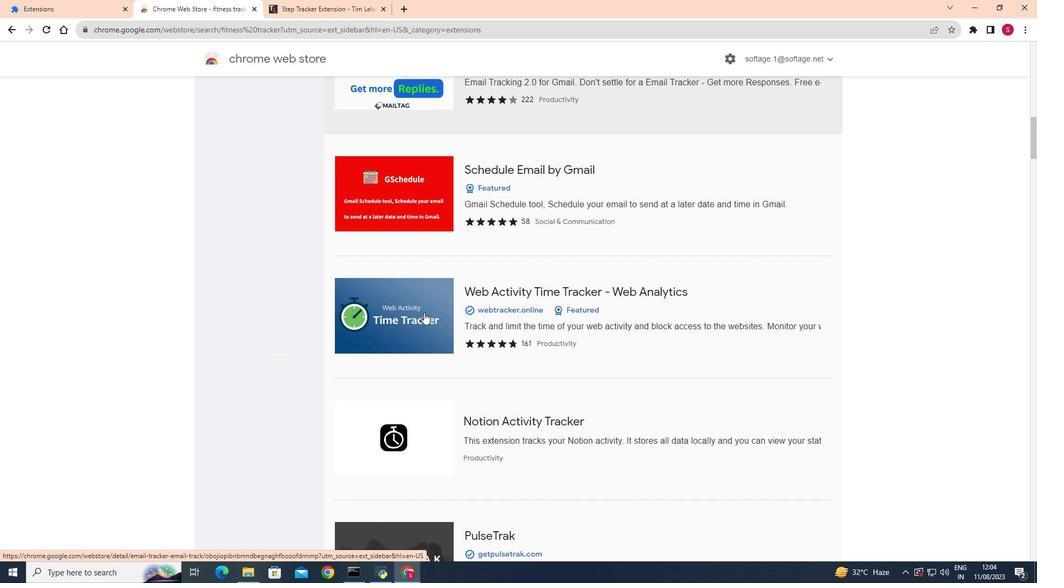 
Action: Mouse scrolled (426, 314) with delta (0, 0)
Screenshot: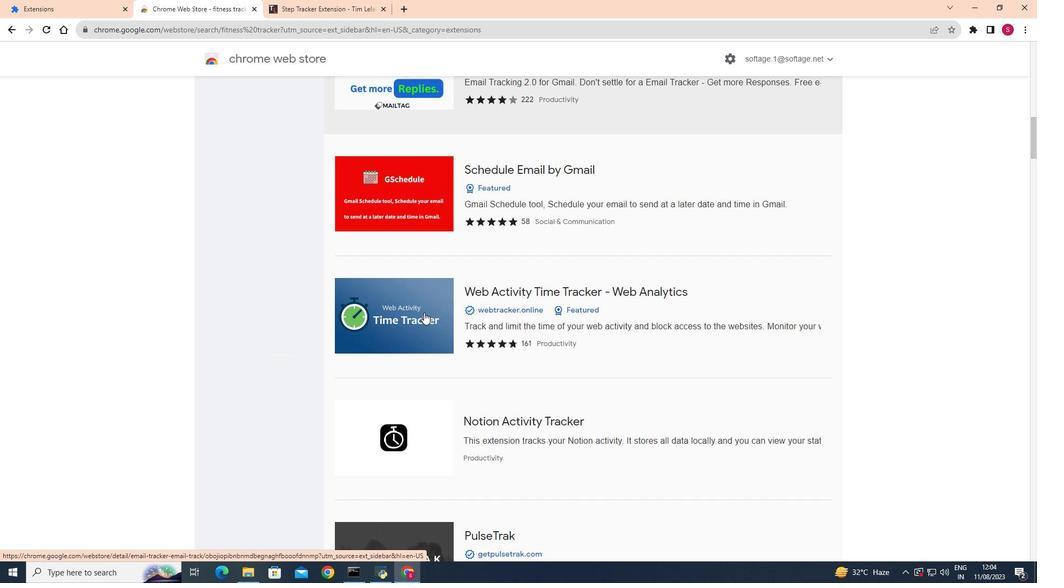 
Action: Mouse scrolled (426, 314) with delta (0, 0)
Screenshot: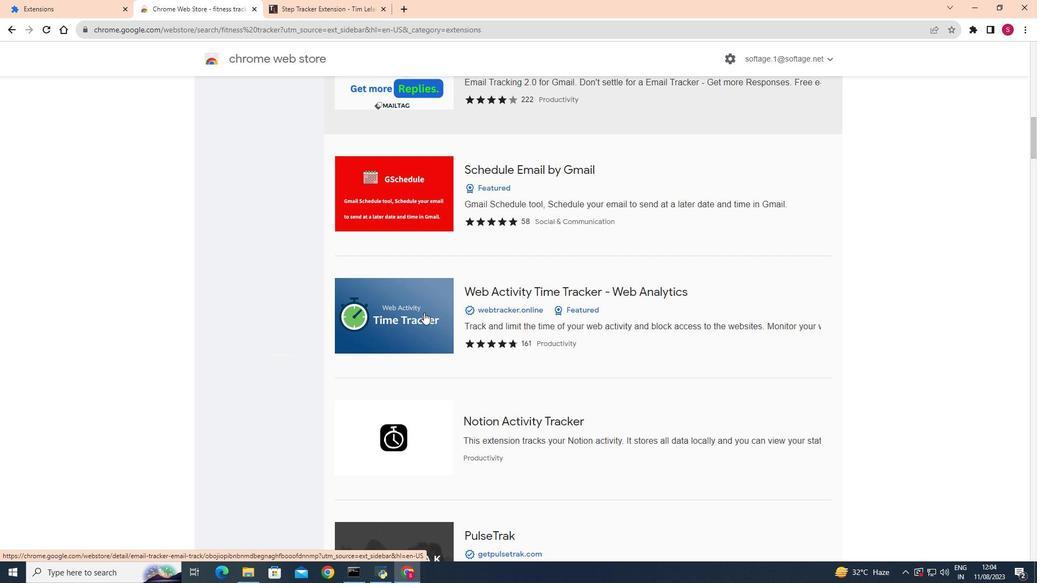 
Action: Mouse scrolled (426, 314) with delta (0, 0)
Screenshot: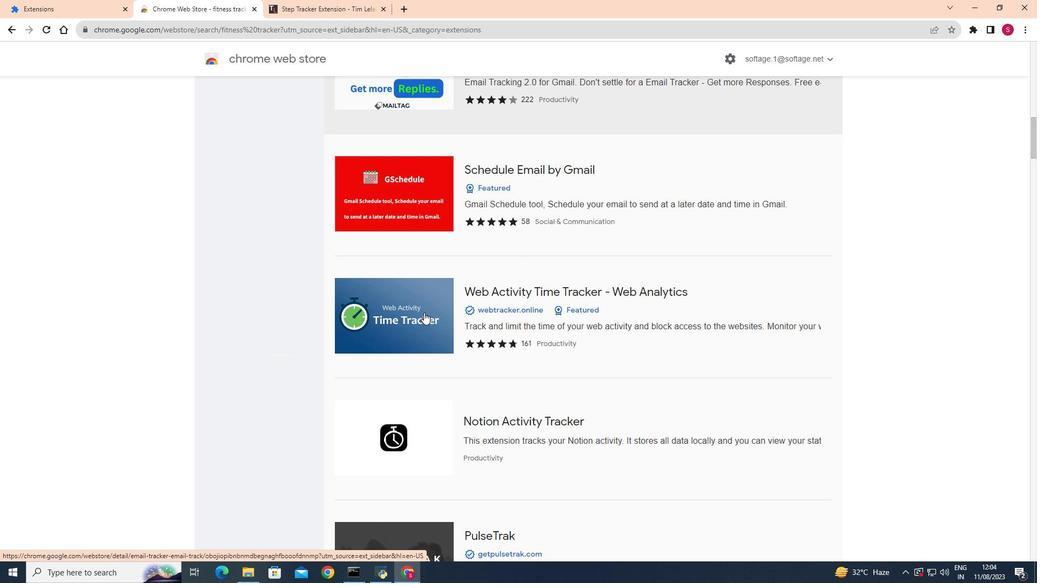 
Action: Mouse scrolled (426, 314) with delta (0, 0)
Screenshot: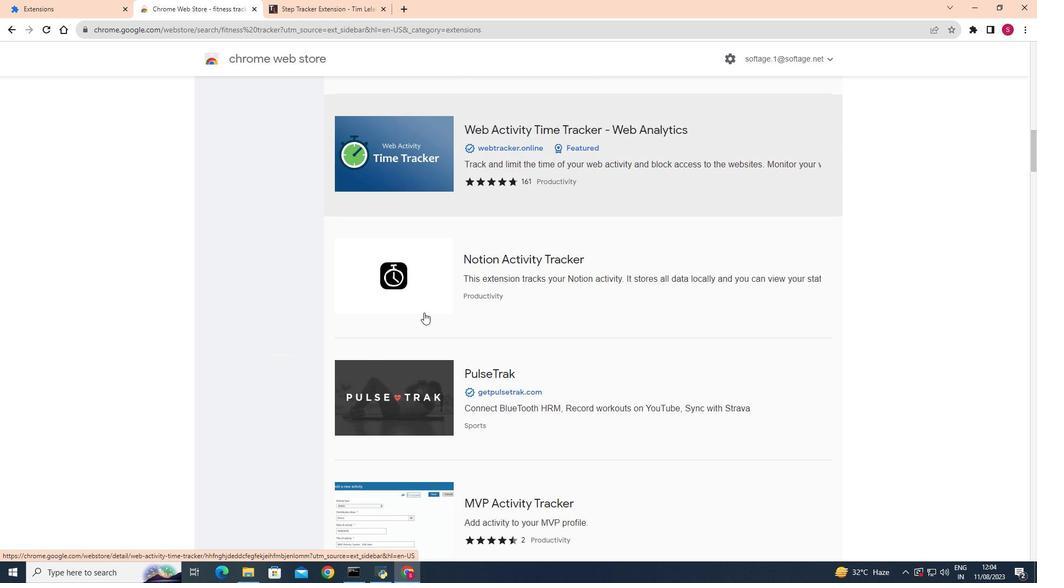 
Action: Mouse scrolled (426, 314) with delta (0, 0)
Screenshot: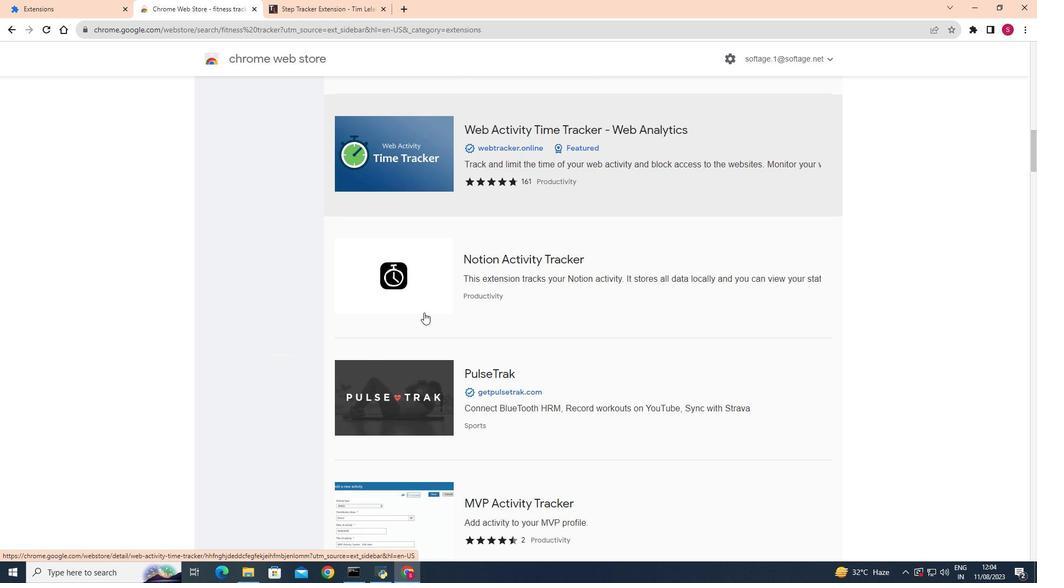 
Action: Mouse scrolled (426, 314) with delta (0, 0)
Screenshot: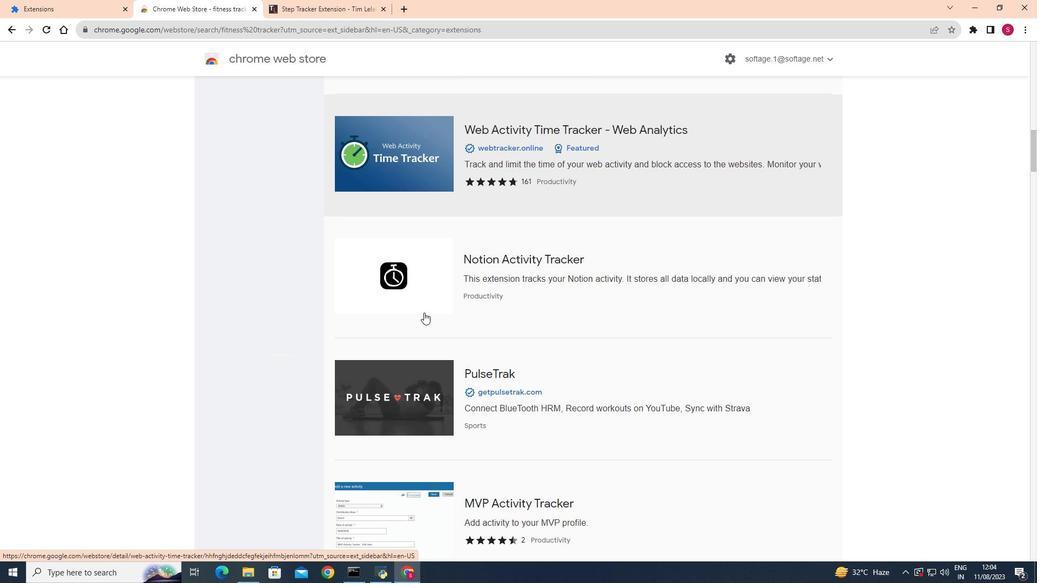 
Action: Mouse scrolled (426, 314) with delta (0, 0)
Screenshot: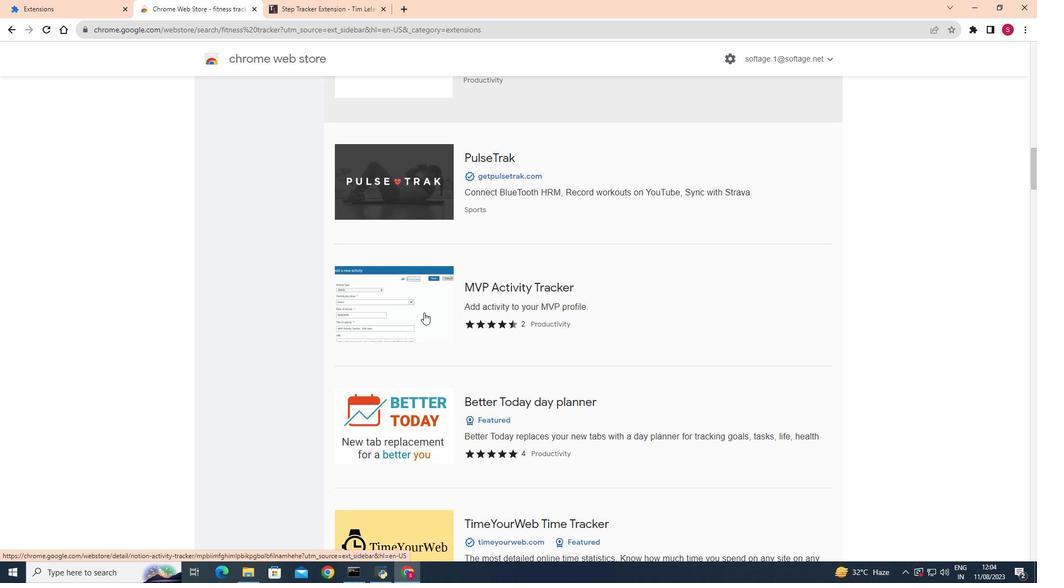 
Action: Mouse scrolled (426, 314) with delta (0, 0)
Screenshot: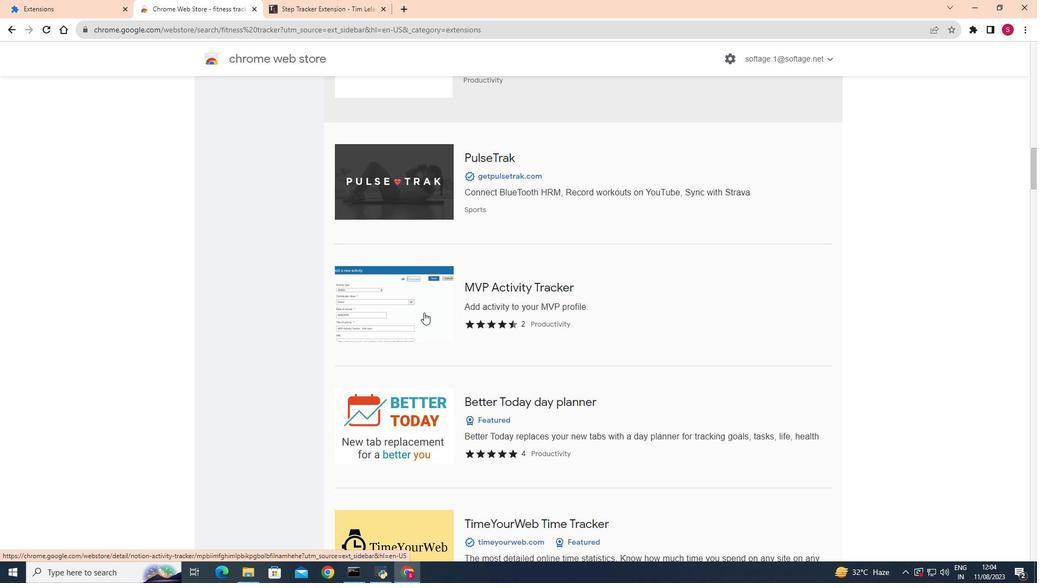 
Action: Mouse scrolled (426, 314) with delta (0, 0)
Screenshot: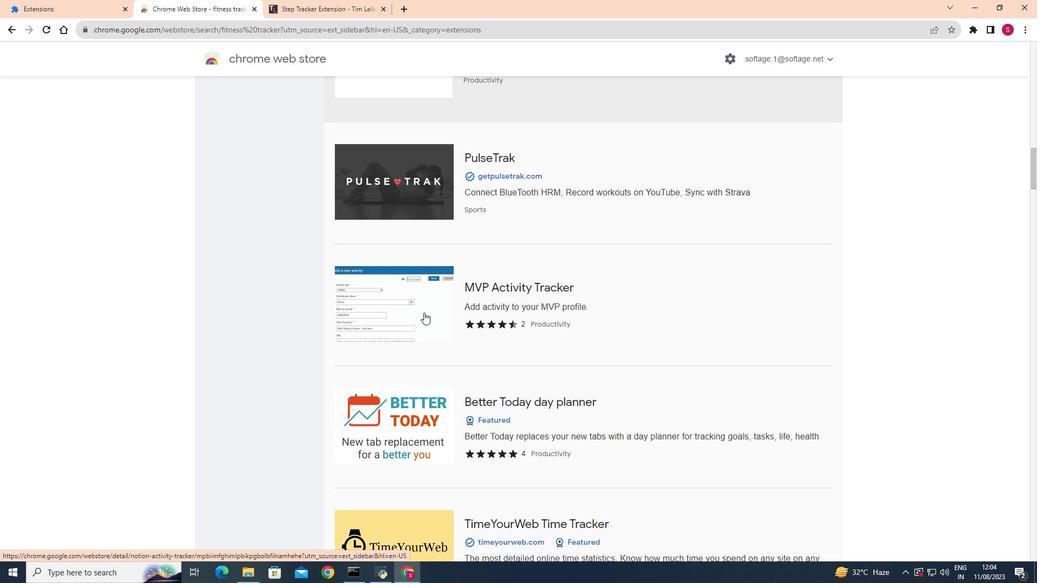 
Action: Mouse scrolled (426, 314) with delta (0, 0)
Screenshot: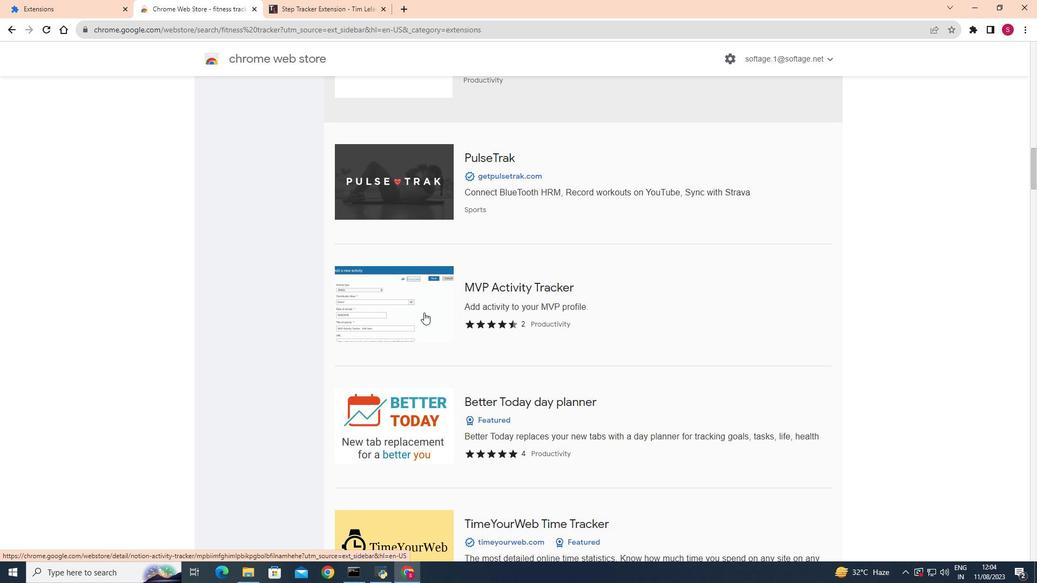 
Action: Mouse moved to (474, 157)
Screenshot: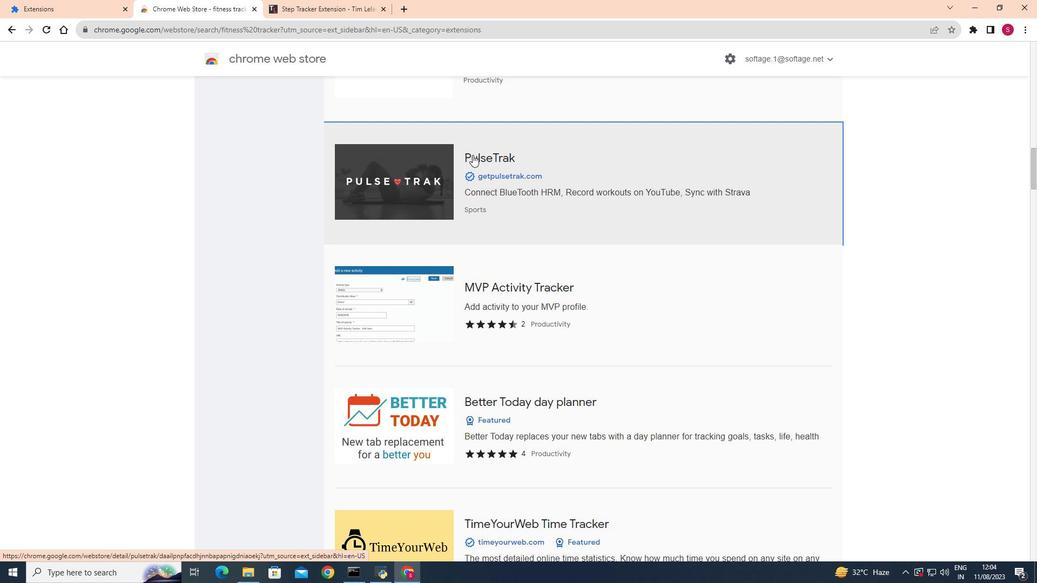 
Action: Mouse pressed left at (474, 157)
Screenshot: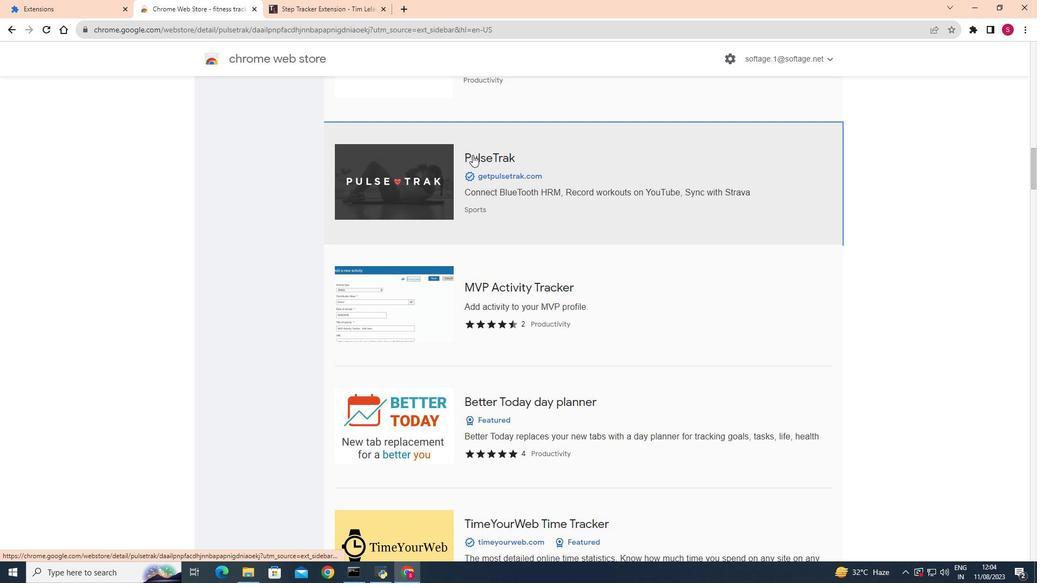 
Action: Mouse moved to (752, 130)
Screenshot: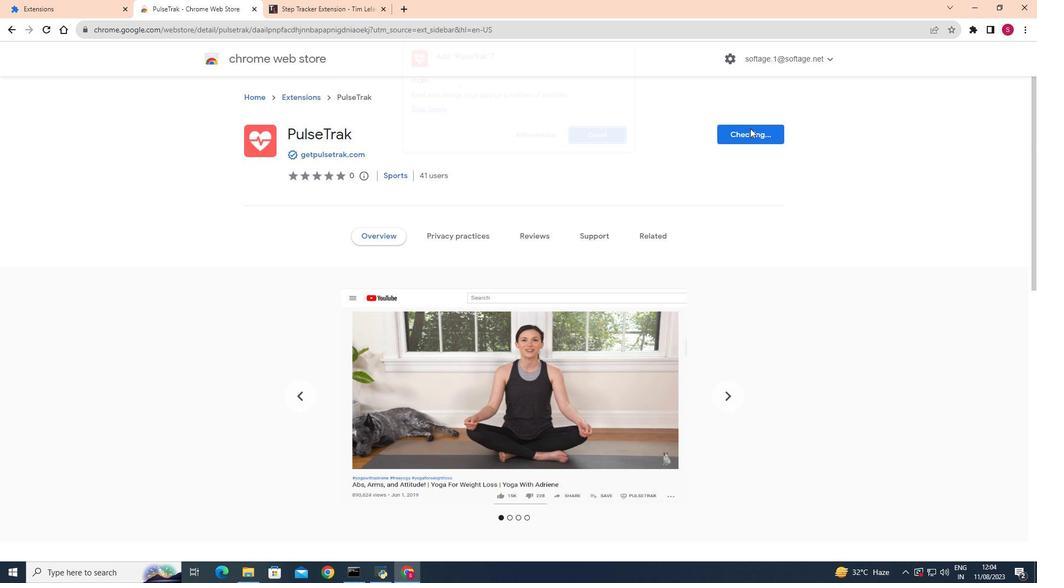 
Action: Mouse pressed left at (752, 130)
Screenshot: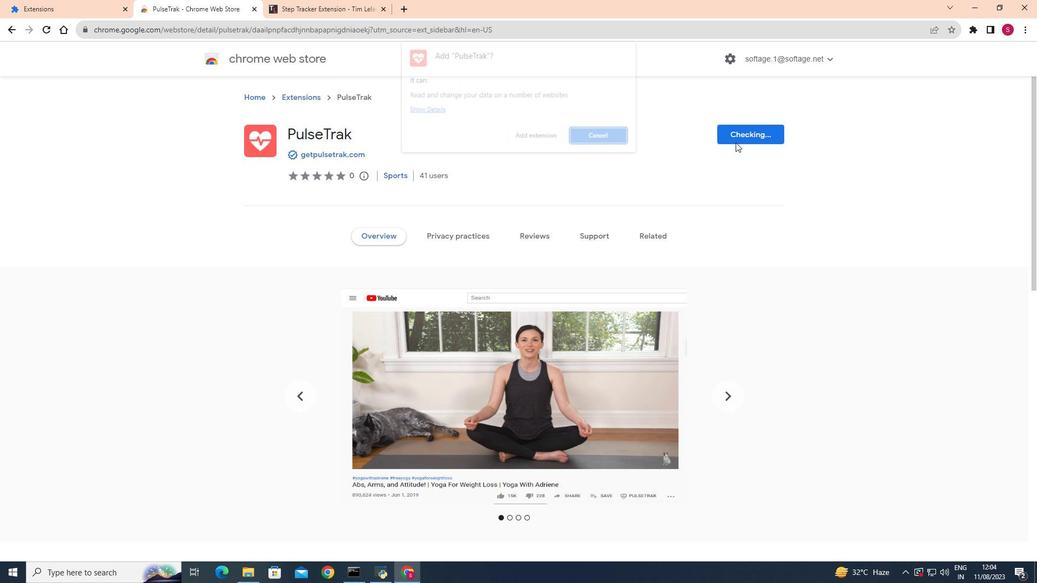 
Action: Mouse moved to (536, 137)
Screenshot: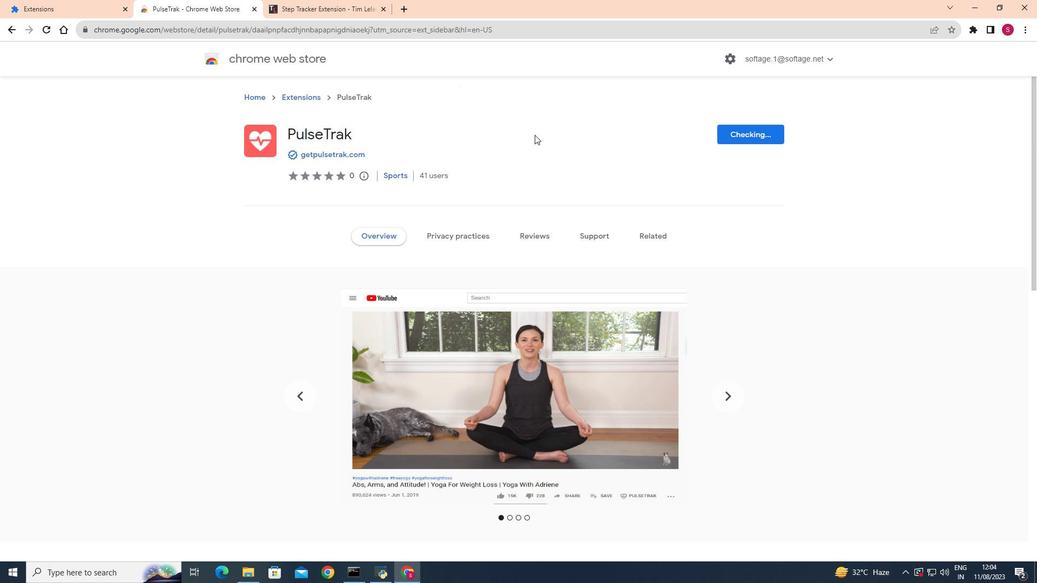 
Action: Mouse pressed left at (536, 137)
Screenshot: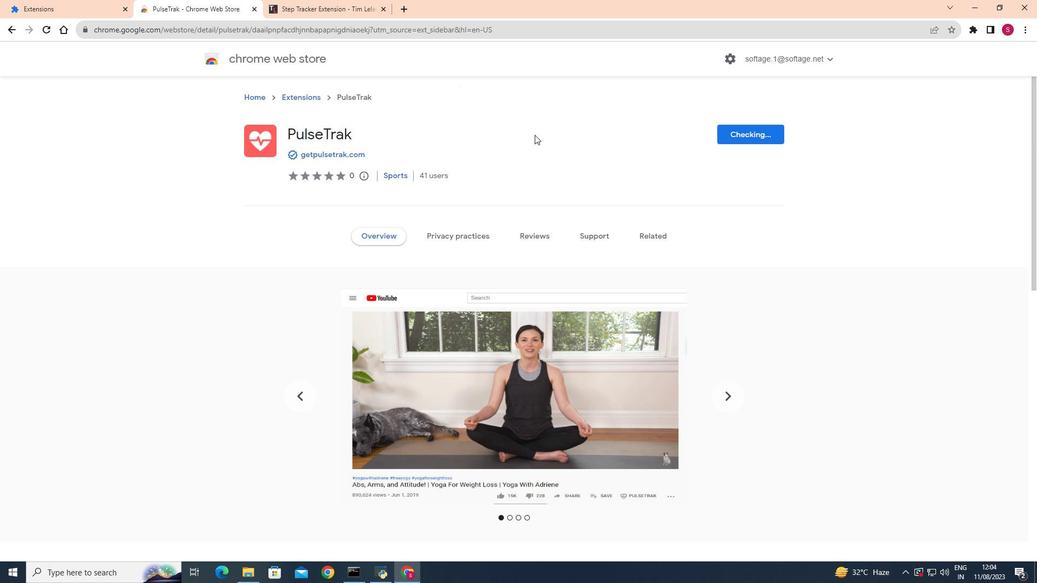 
Action: Mouse moved to (1028, 27)
Screenshot: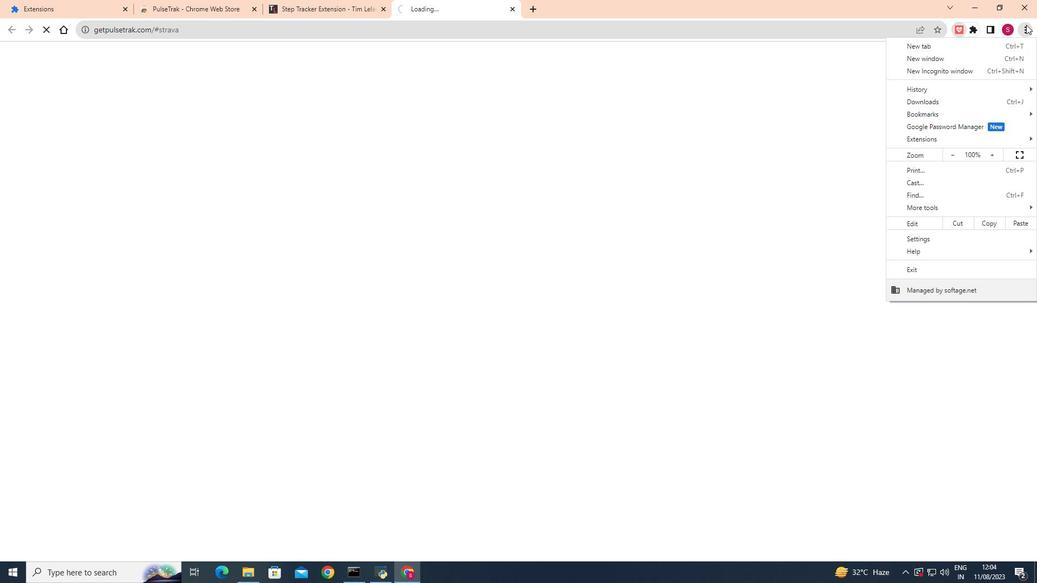 
Action: Mouse pressed left at (1028, 27)
Screenshot: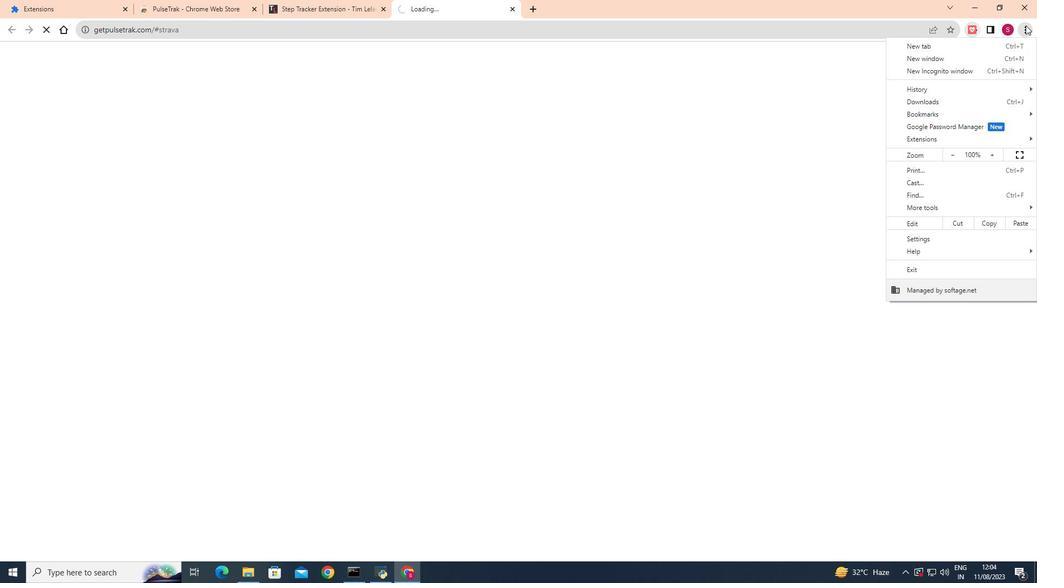 
Action: Mouse moved to (924, 138)
Screenshot: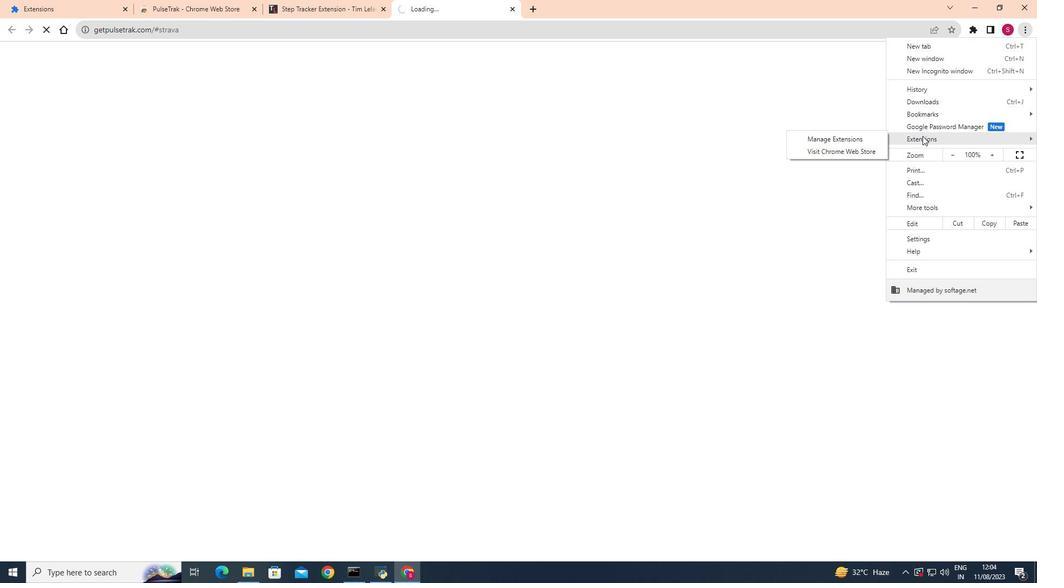 
Action: Mouse pressed left at (924, 138)
Screenshot: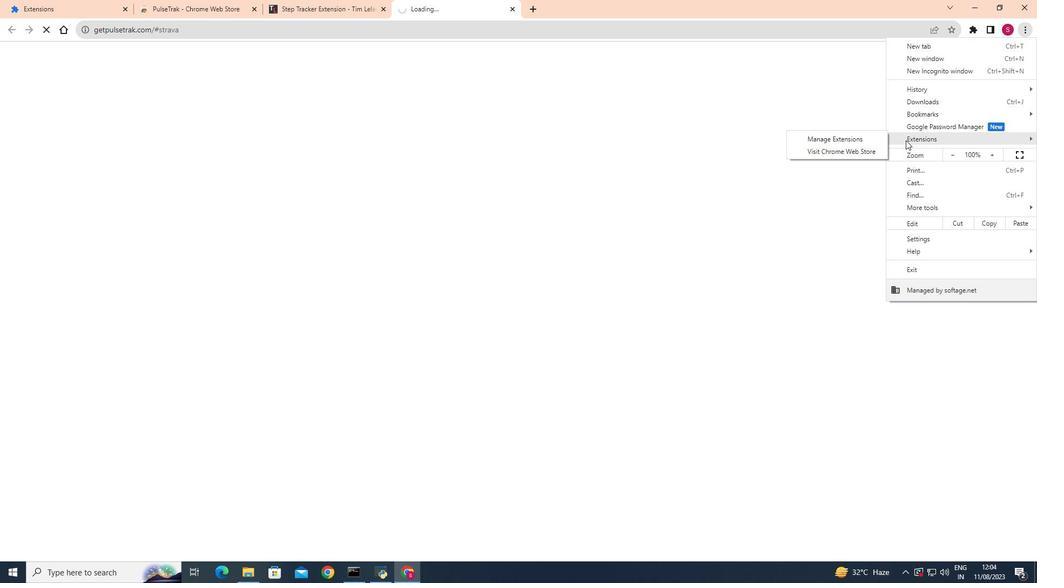 
Action: Mouse moved to (519, 10)
Screenshot: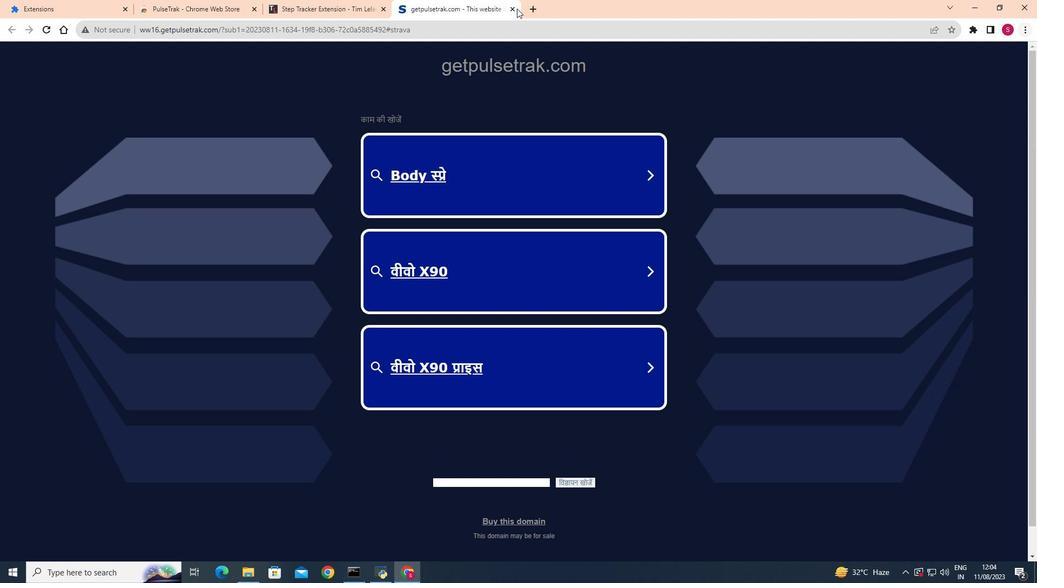 
Action: Mouse pressed left at (519, 10)
Screenshot: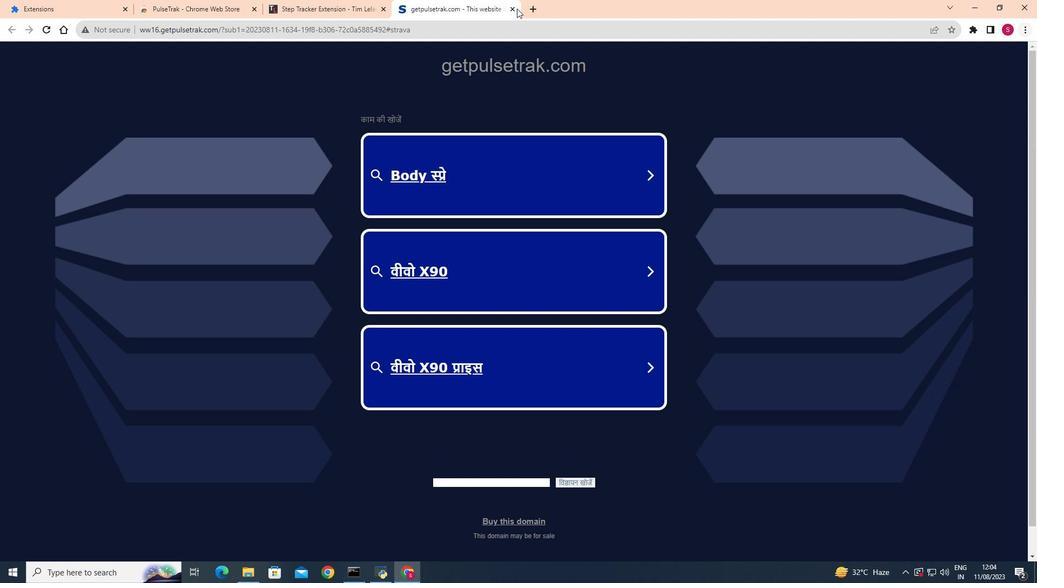
Action: Mouse moved to (516, 9)
Screenshot: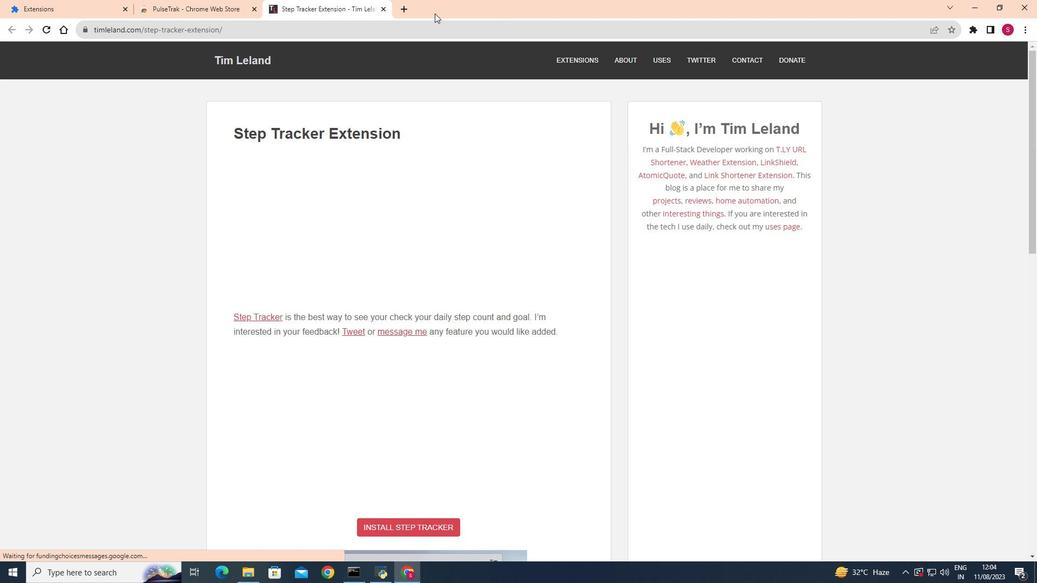 
Action: Mouse pressed left at (516, 9)
Screenshot: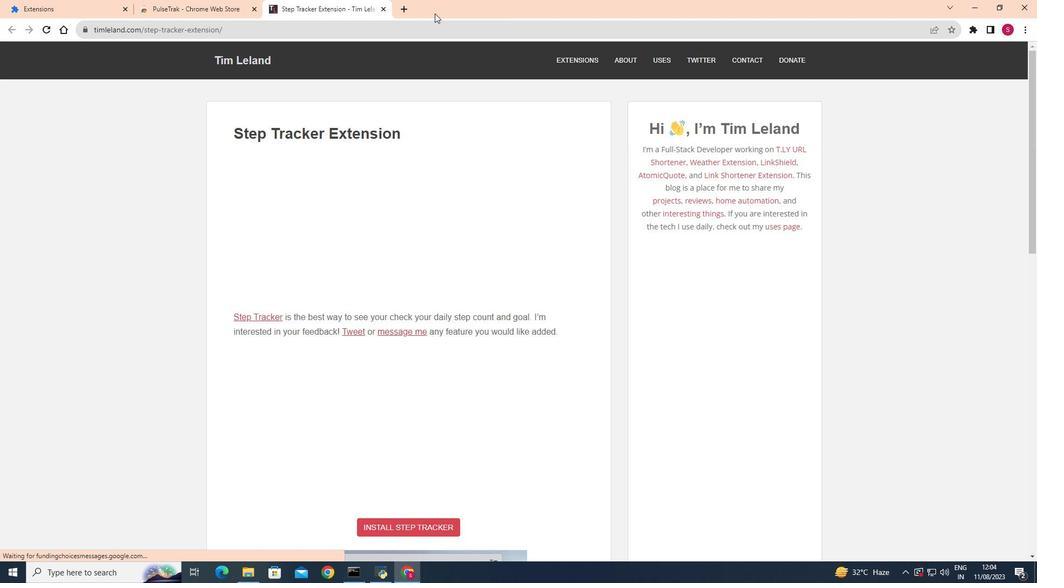 
Action: Mouse moved to (380, 10)
Screenshot: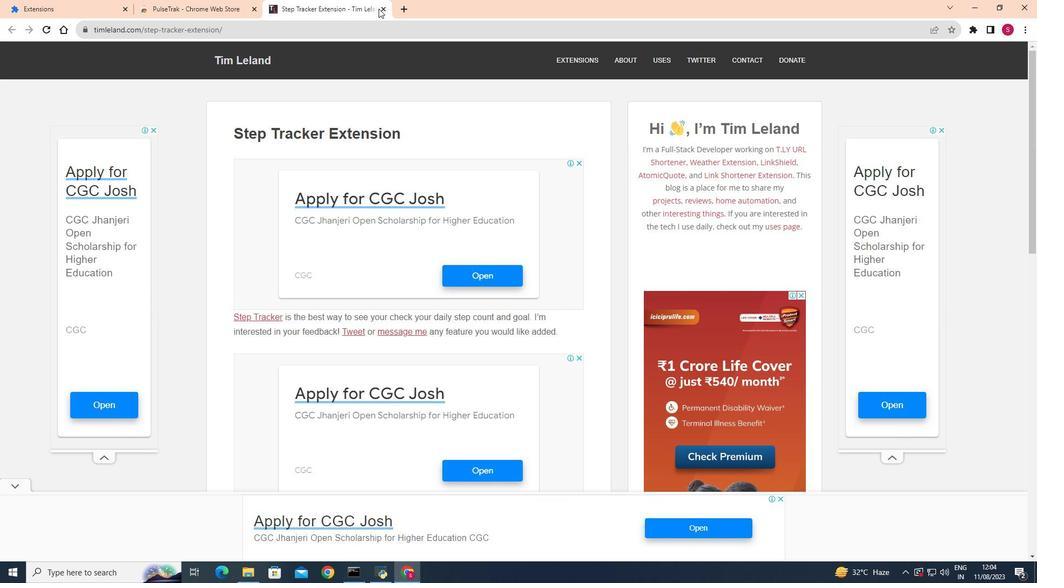 
Action: Mouse pressed left at (380, 10)
Screenshot: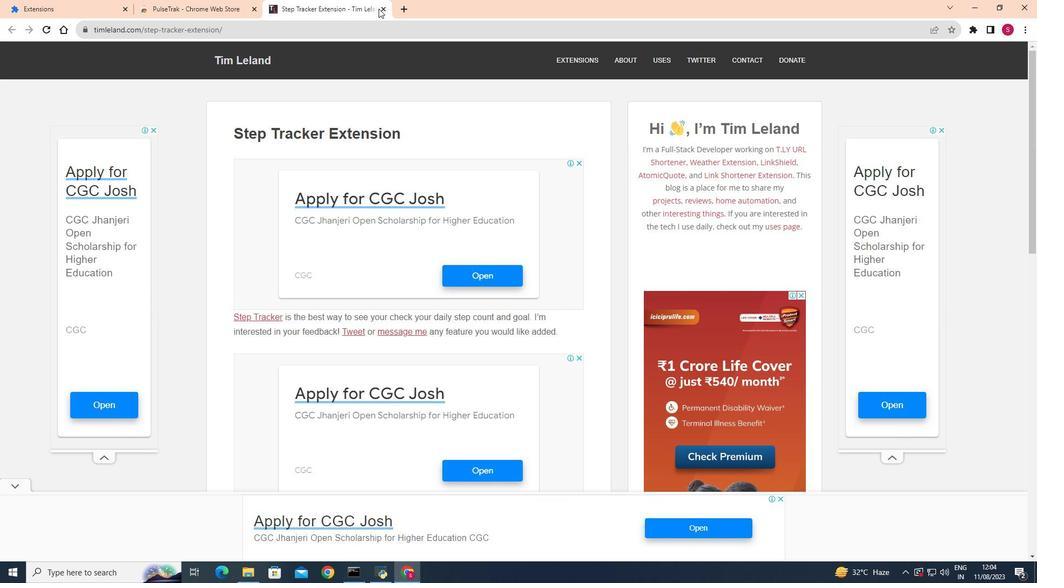 
Action: Mouse moved to (381, 10)
Screenshot: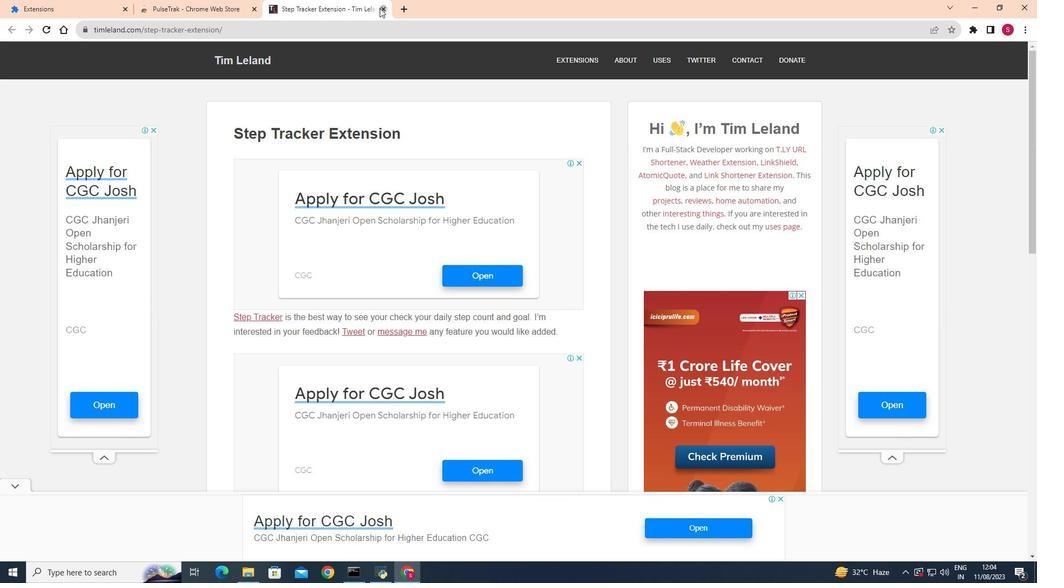
Action: Mouse pressed left at (381, 10)
Screenshot: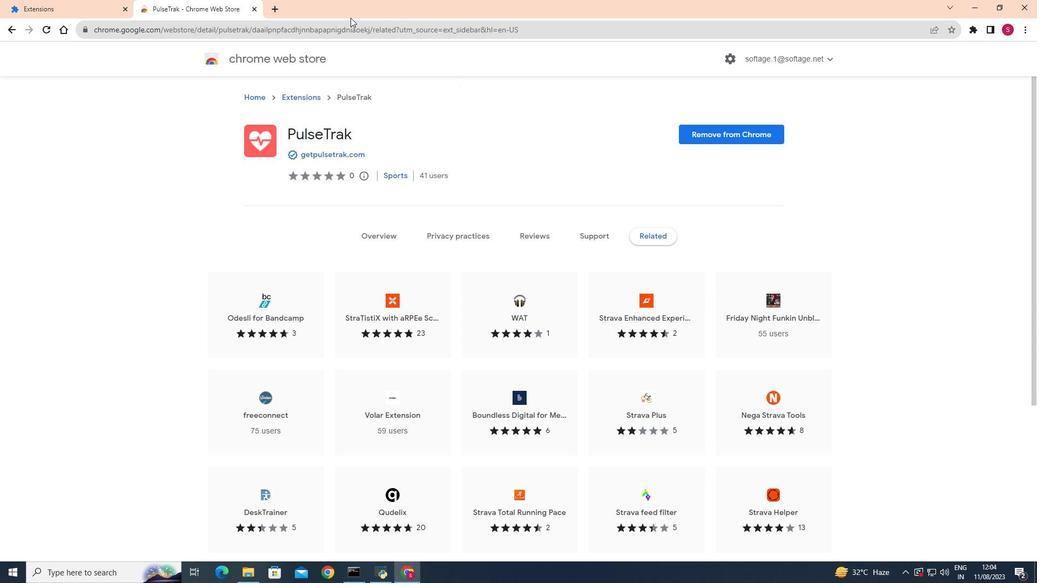 
Action: Mouse moved to (1025, 31)
Screenshot: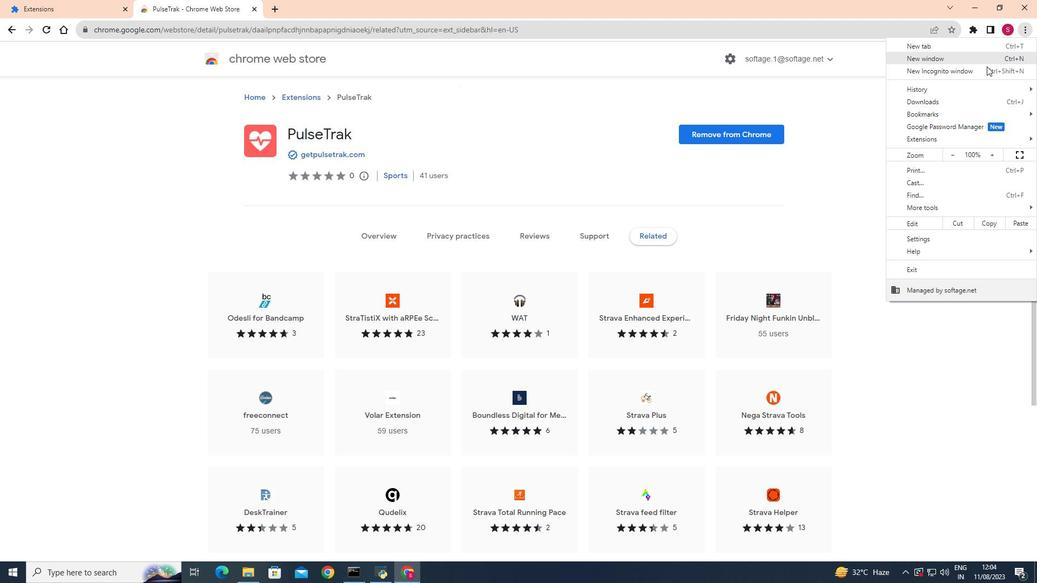 
Action: Mouse pressed left at (1025, 31)
Screenshot: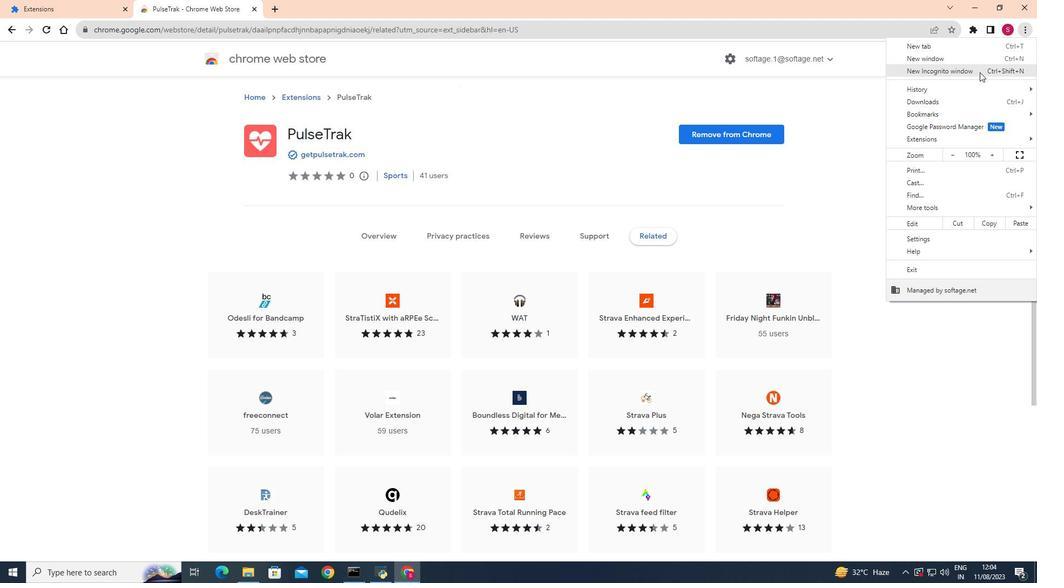 
Action: Mouse moved to (927, 137)
Screenshot: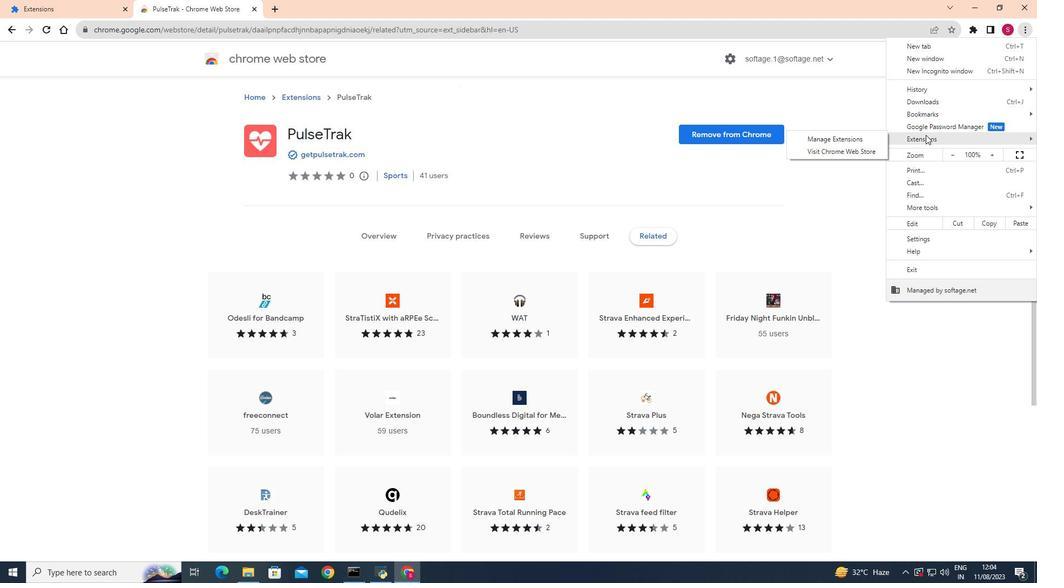 
Action: Mouse pressed left at (927, 137)
Screenshot: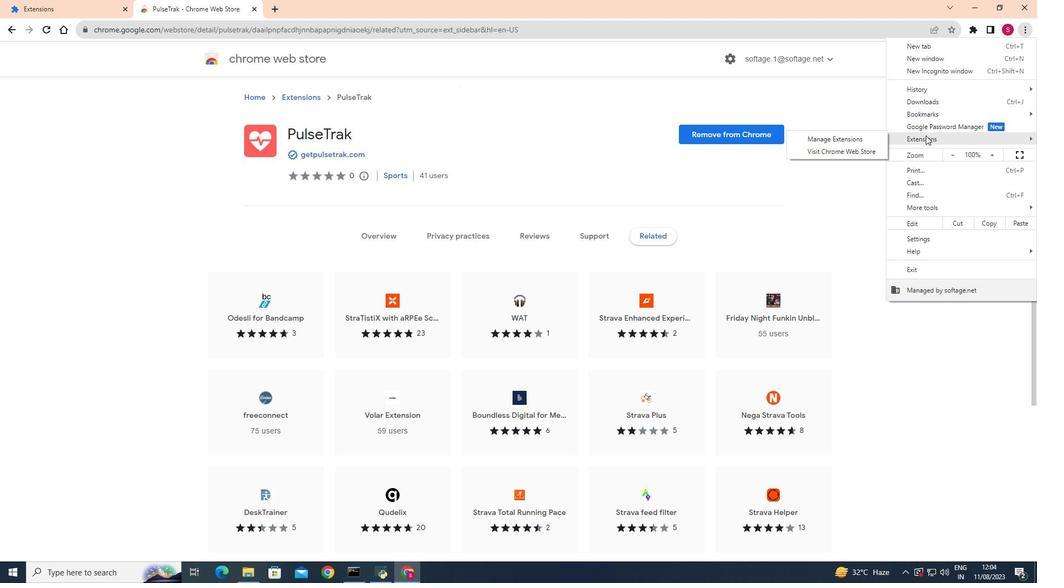 
Action: Mouse moved to (849, 142)
Screenshot: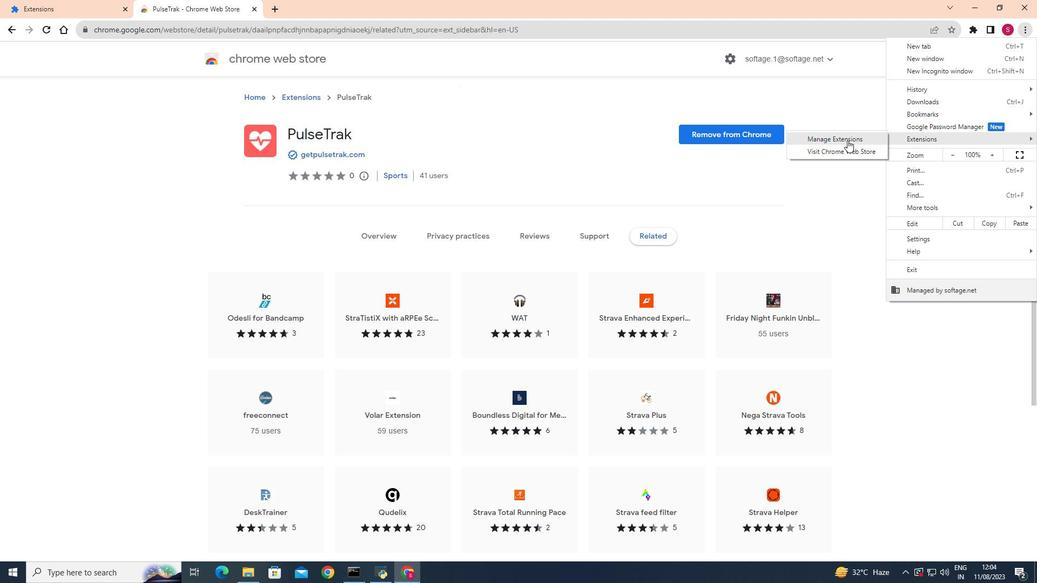 
Action: Mouse pressed left at (849, 142)
Screenshot: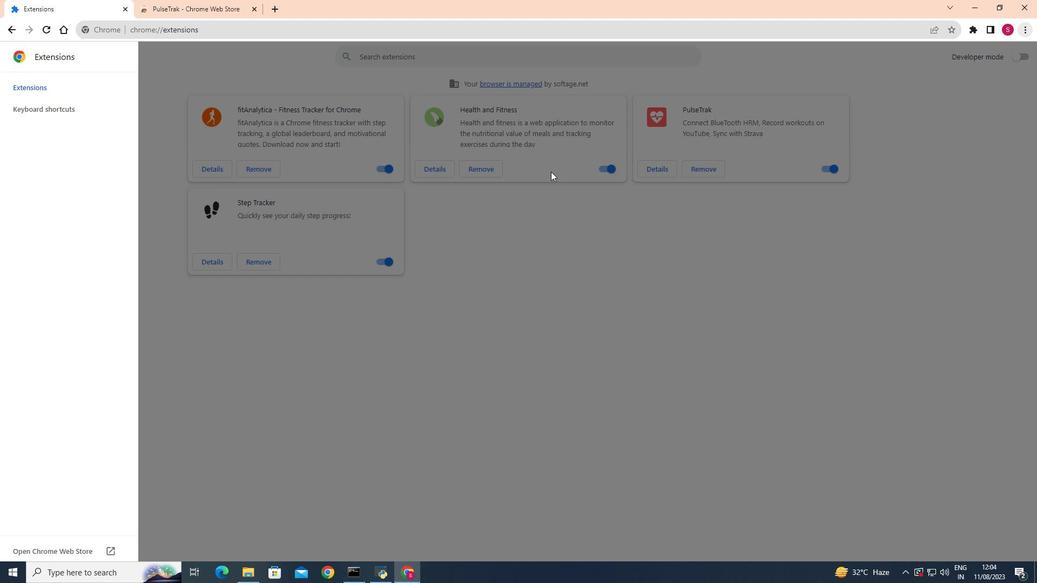 
Action: Mouse moved to (446, 280)
Screenshot: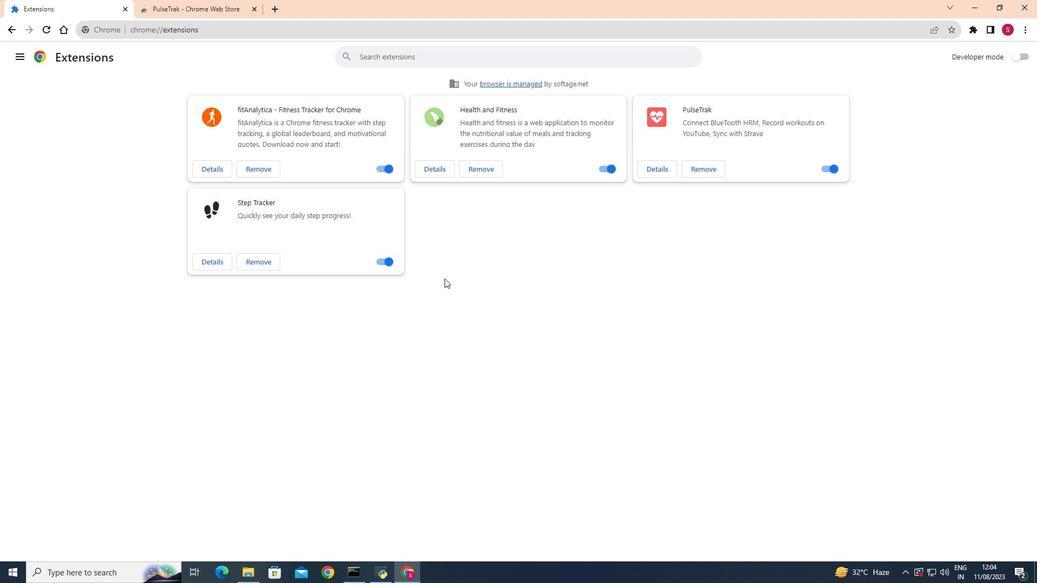 
Action: Mouse pressed left at (446, 280)
Screenshot: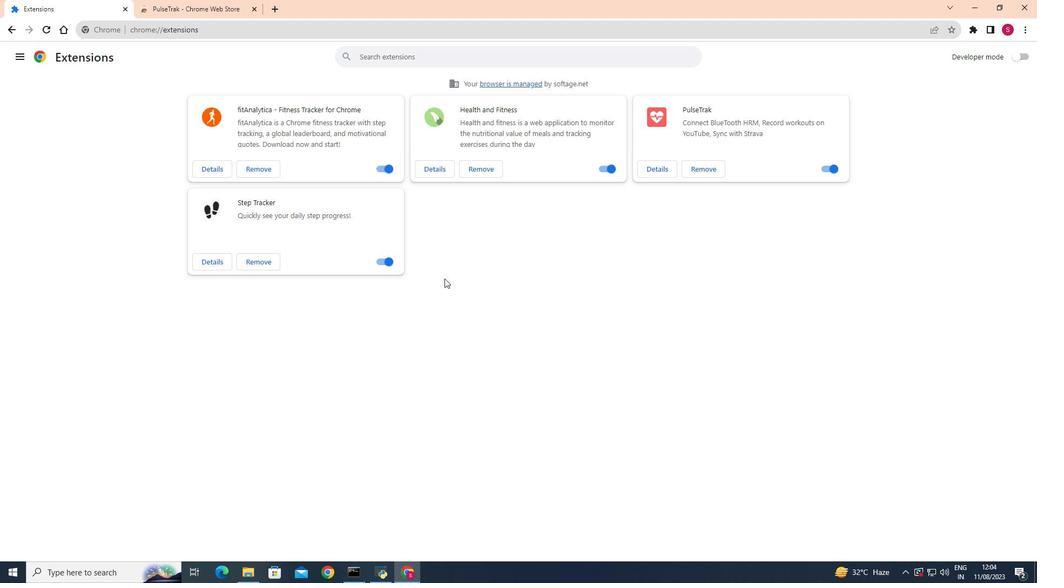 
Action: Mouse moved to (637, 243)
Screenshot: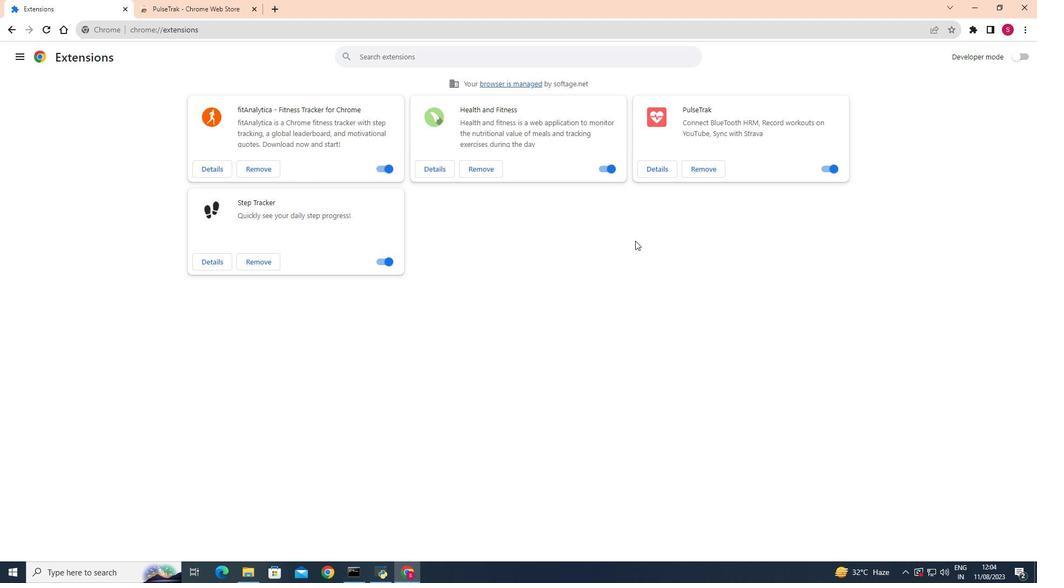 
